 Task: Select street view around selected location Bryce Canyon National Park, Utah, United States and verify 4 surrounding locations
Action: Mouse moved to (226, 53)
Screenshot: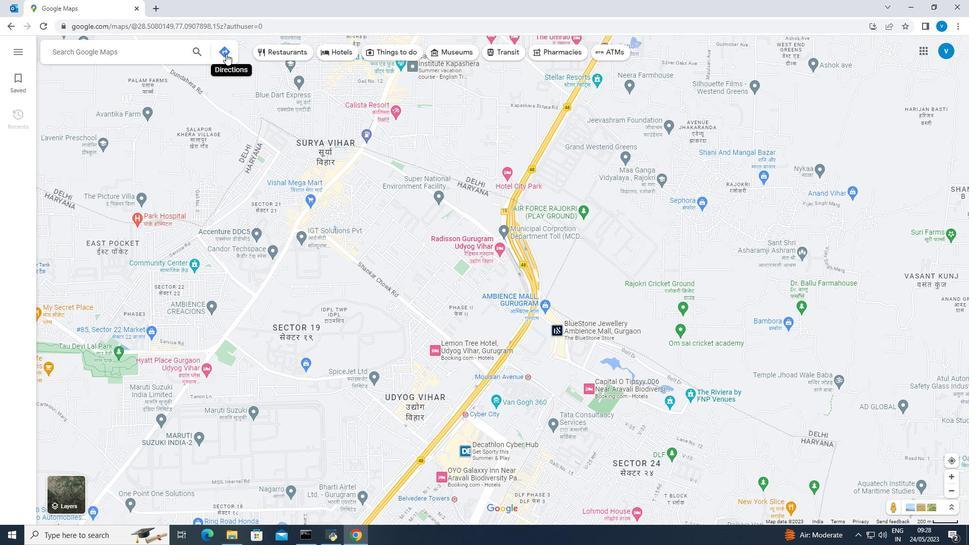 
Action: Mouse pressed left at (226, 53)
Screenshot: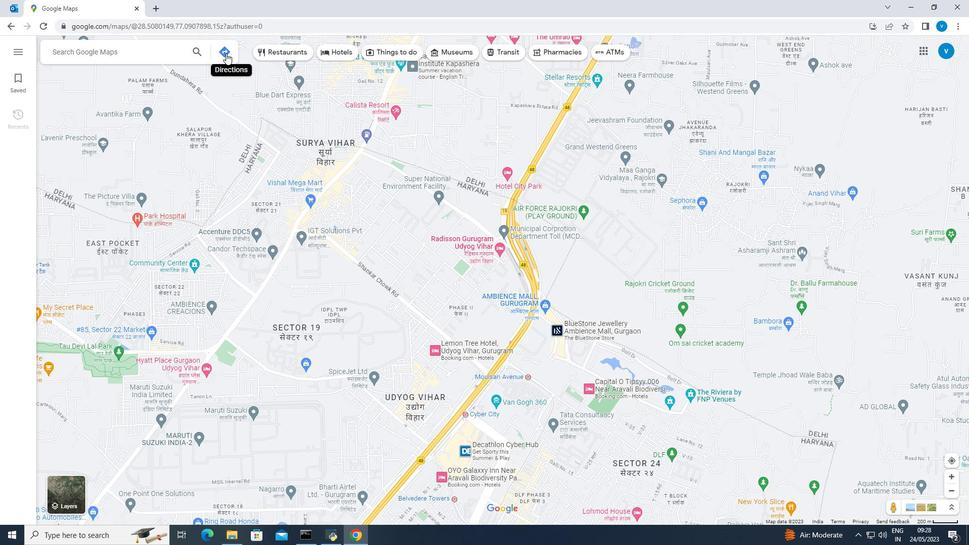 
Action: Mouse moved to (160, 75)
Screenshot: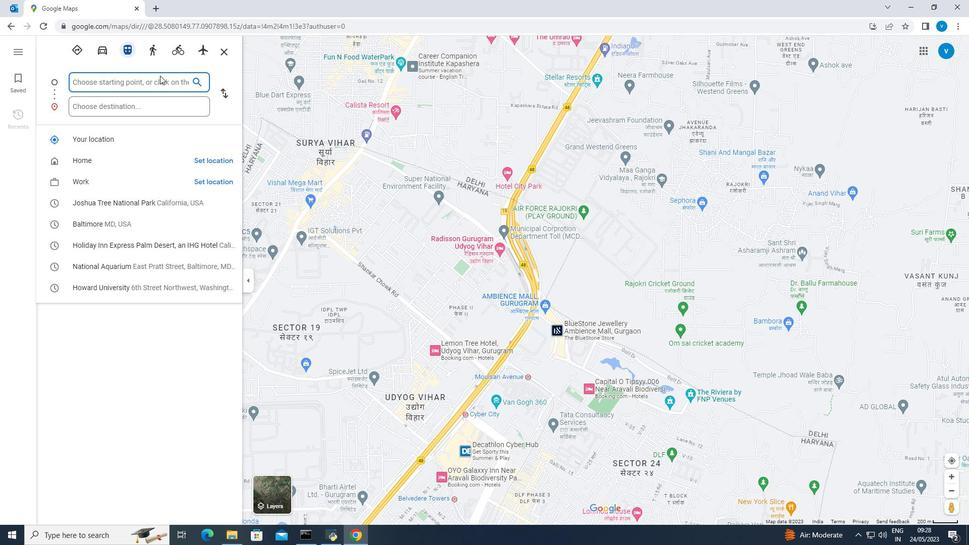 
Action: Mouse pressed left at (160, 75)
Screenshot: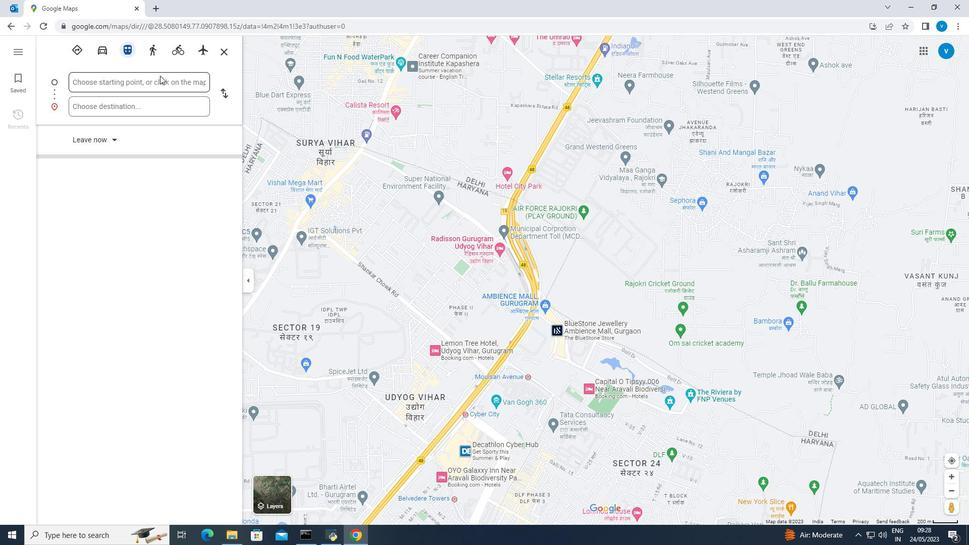 
Action: Key pressed <Key.shift><Key.shift><Key.shift><Key.shift><Key.shift><Key.shift><Key.shift>Bryce<Key.space><Key.shift><Key.shift><Key.shift><Key.shift><Key.shift>Canyon<Key.space><Key.shift><Key.shift><Key.shift><Key.shift><Key.shift>National<Key.space><Key.shift><Key.shift><Key.shift><Key.shift><Key.shift><Key.shift><Key.shift><Key.shift><Key.shift><Key.shift><Key.shift>Park
Screenshot: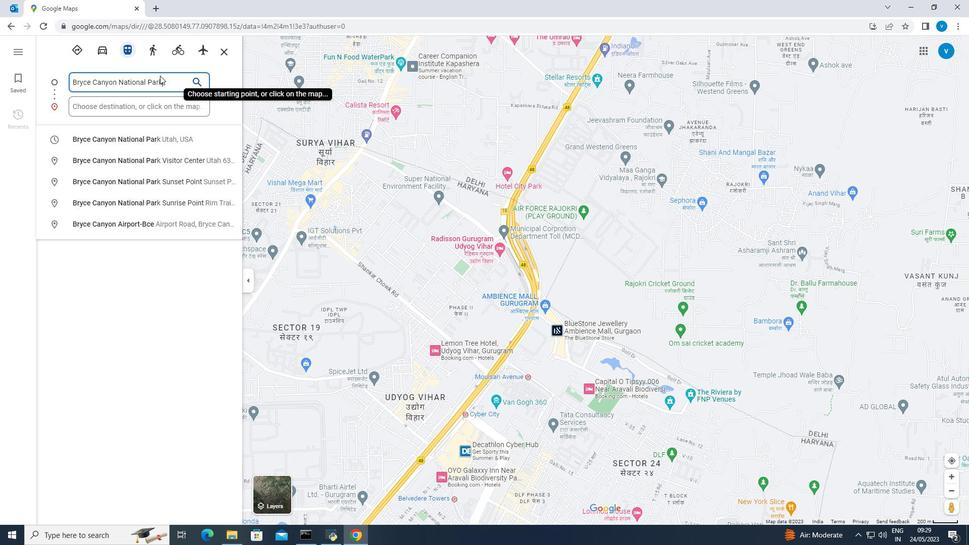 
Action: Mouse moved to (142, 137)
Screenshot: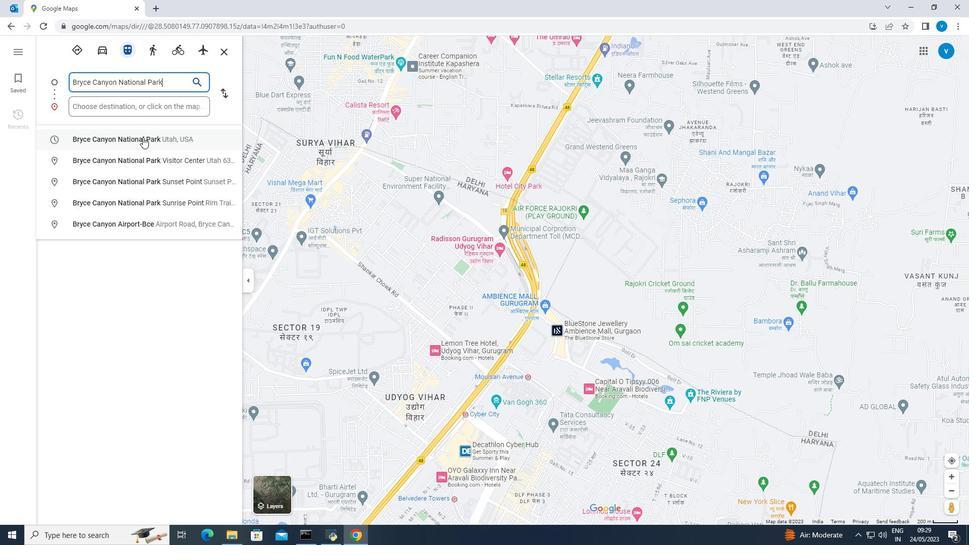 
Action: Mouse pressed left at (142, 137)
Screenshot: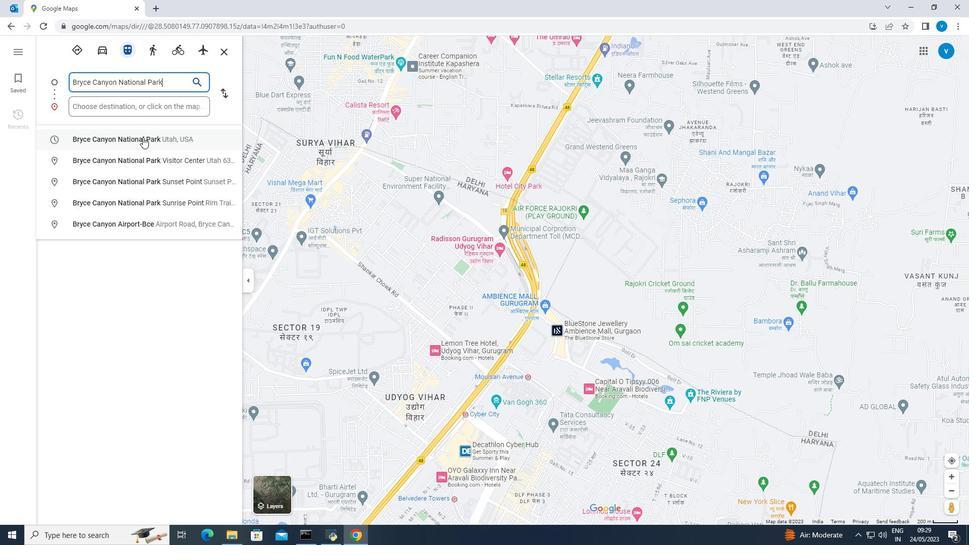 
Action: Mouse moved to (367, 254)
Screenshot: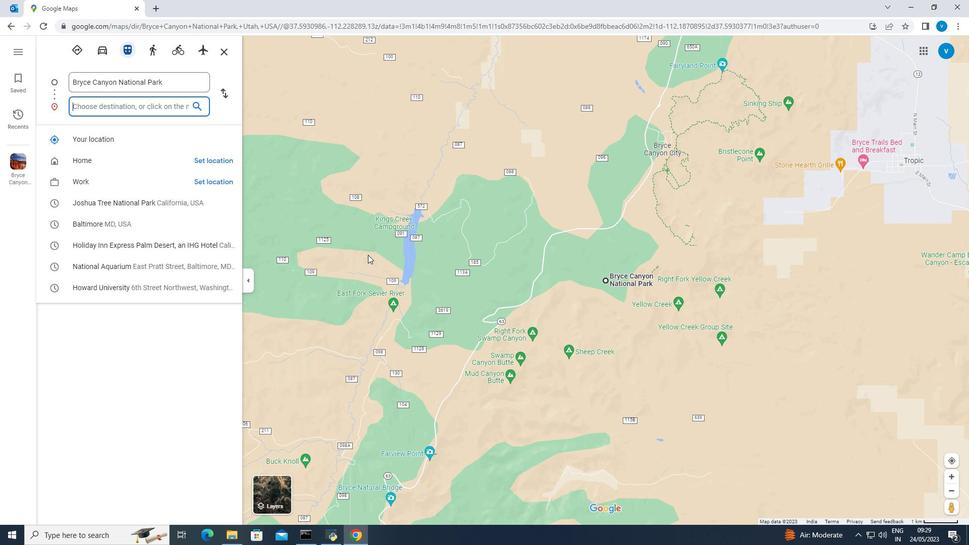 
Action: Mouse scrolled (367, 255) with delta (0, 0)
Screenshot: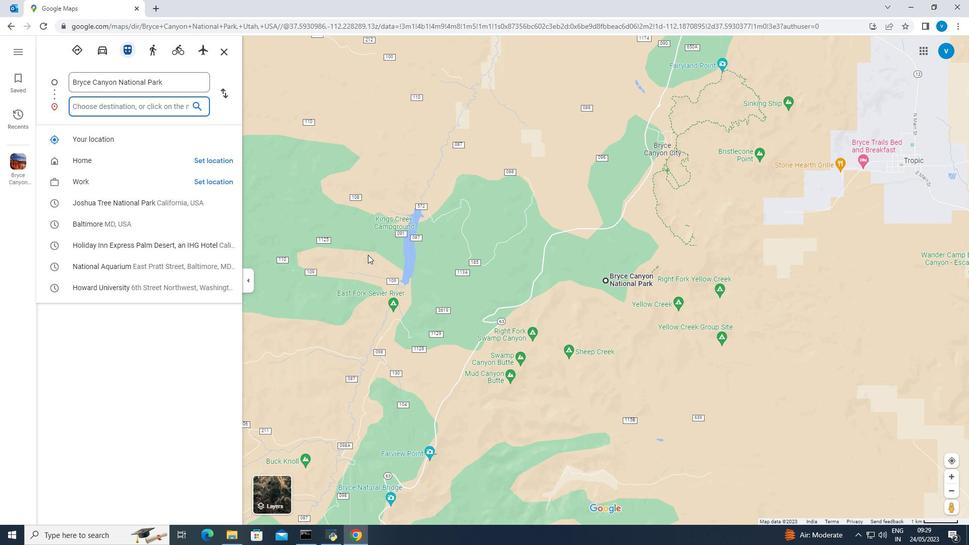 
Action: Mouse scrolled (367, 255) with delta (0, 0)
Screenshot: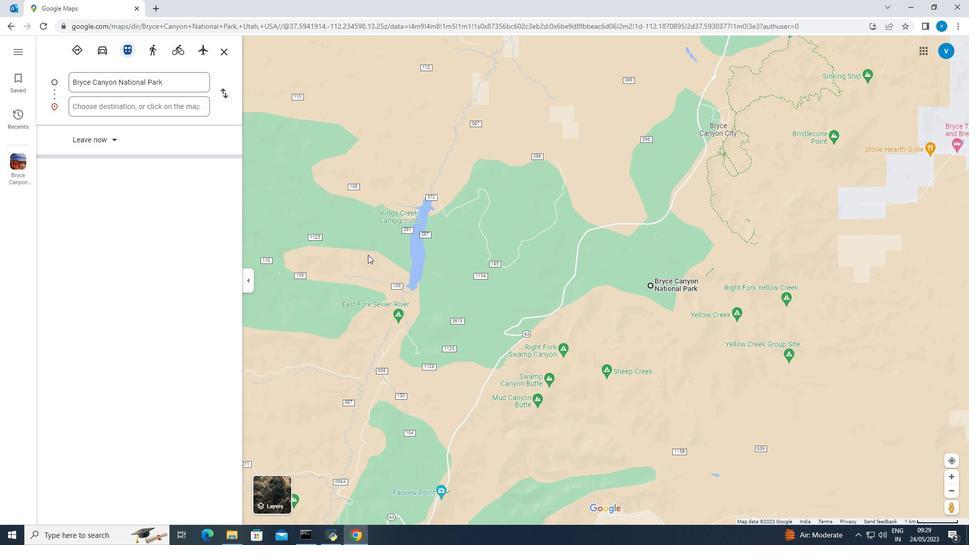 
Action: Mouse scrolled (367, 255) with delta (0, 0)
Screenshot: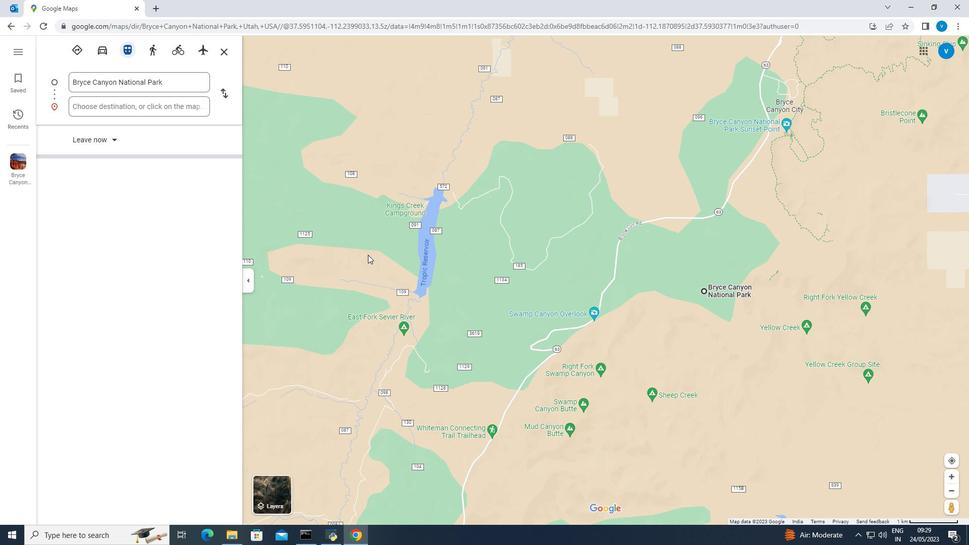 
Action: Mouse moved to (520, 299)
Screenshot: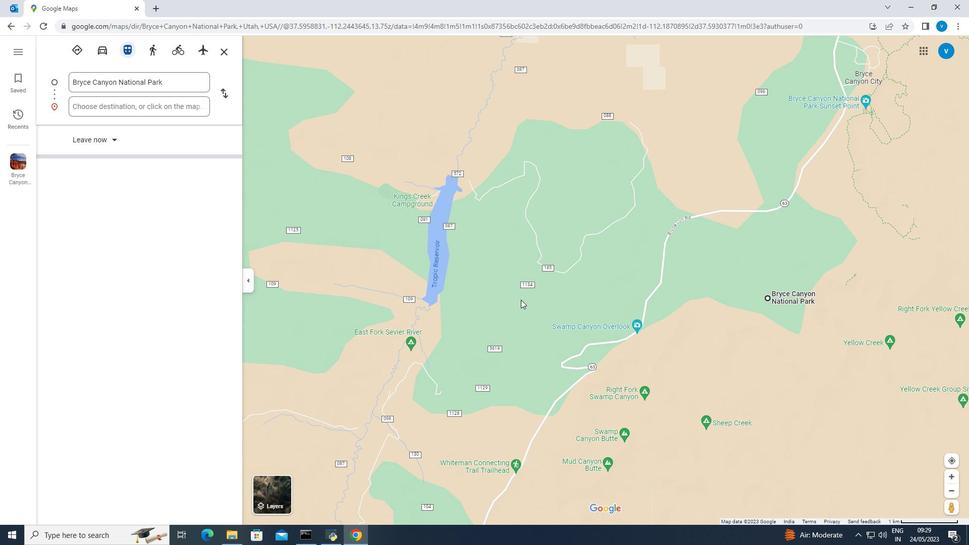 
Action: Mouse scrolled (520, 300) with delta (0, 0)
Screenshot: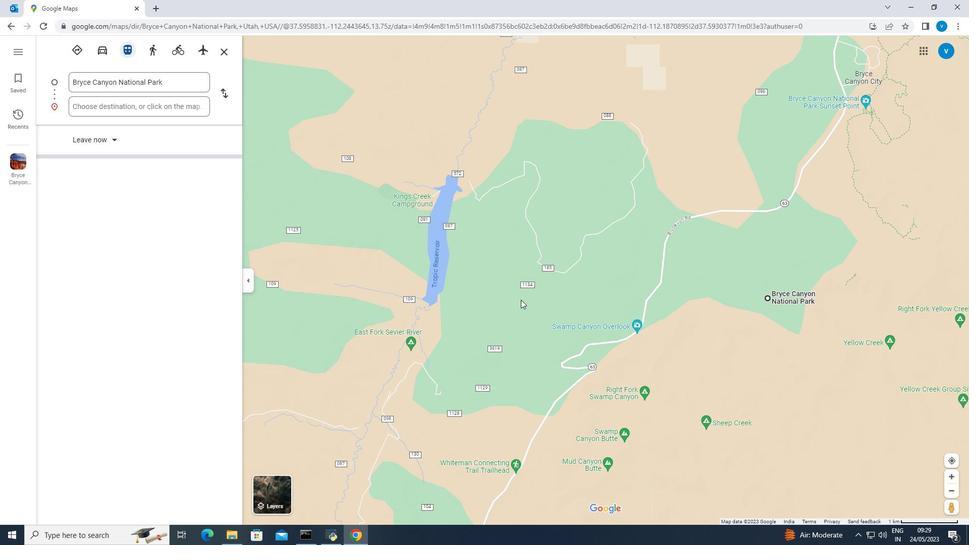 
Action: Mouse moved to (619, 331)
Screenshot: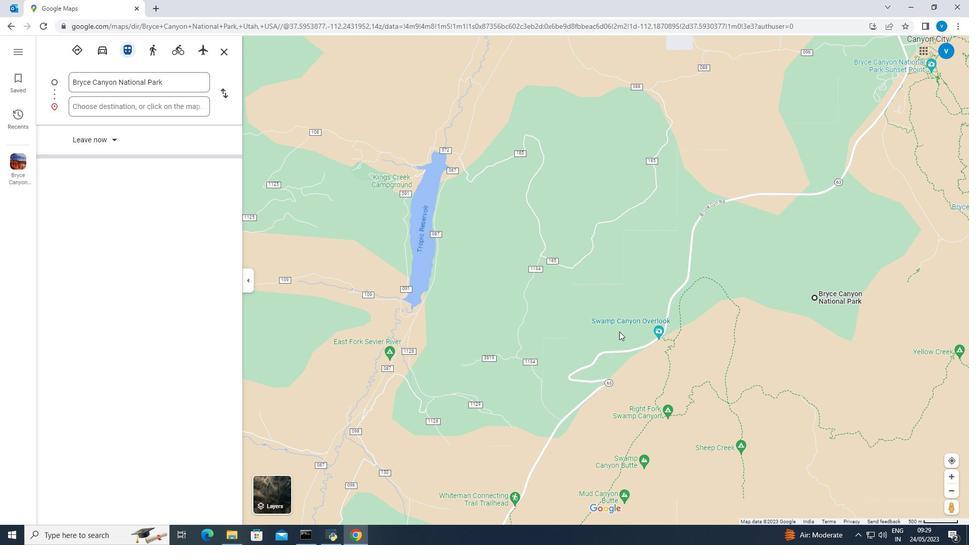 
Action: Mouse scrolled (619, 332) with delta (0, 0)
Screenshot: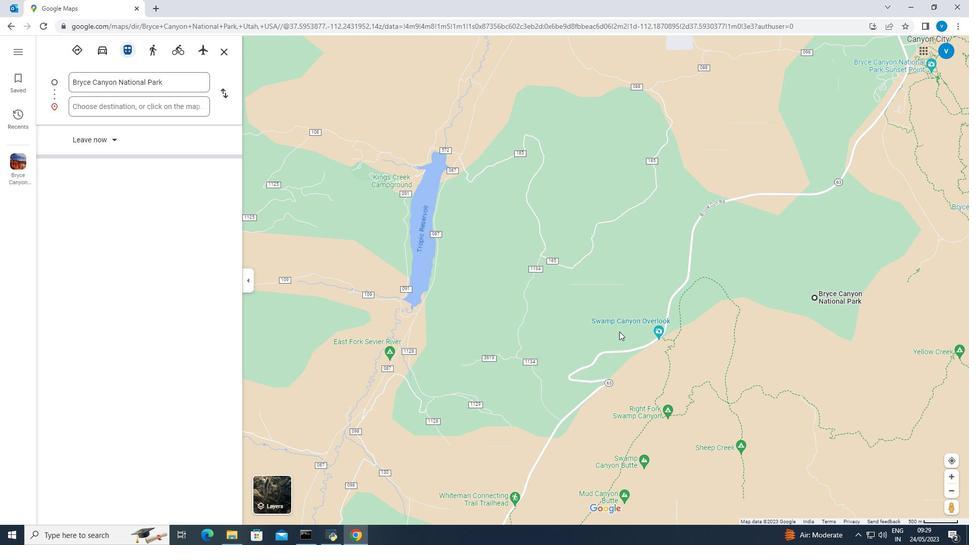 
Action: Mouse moved to (850, 265)
Screenshot: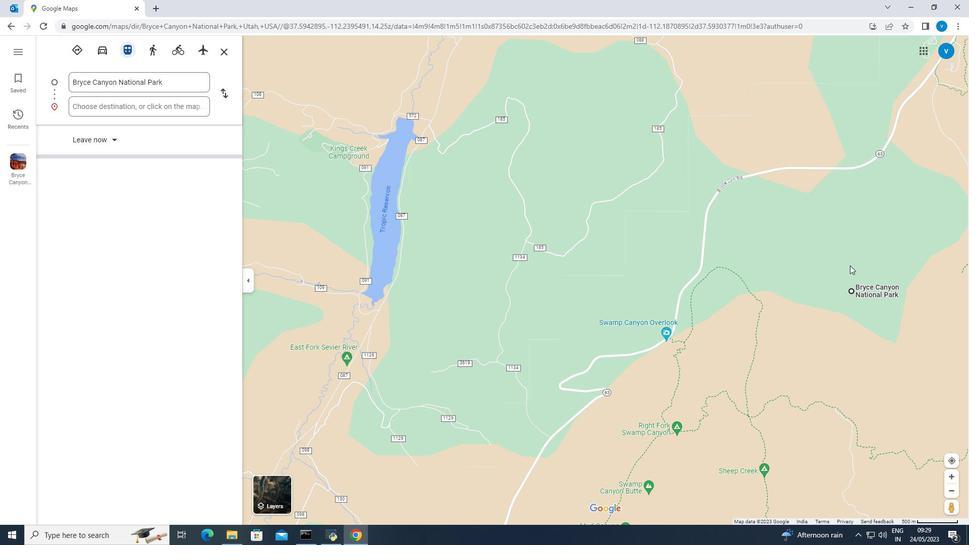 
Action: Mouse scrolled (850, 266) with delta (0, 0)
Screenshot: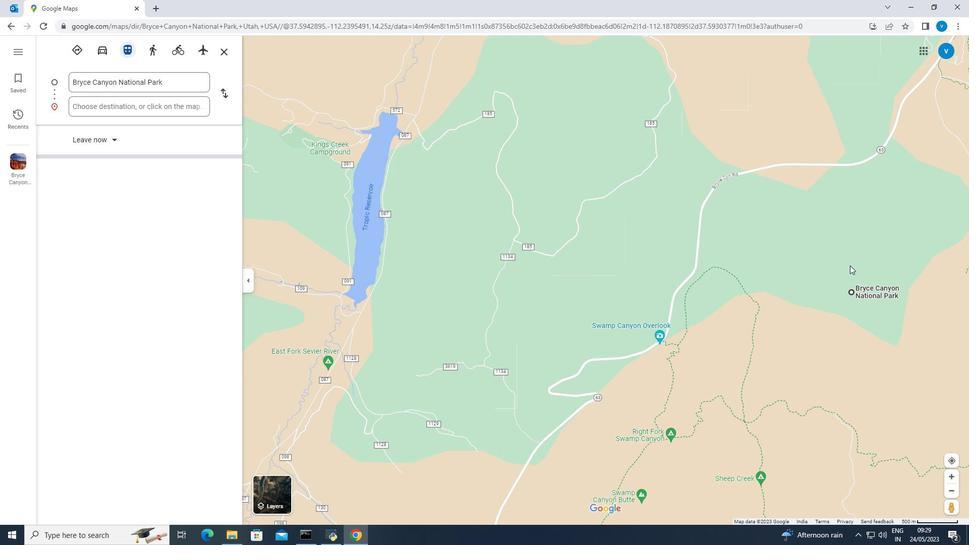 
Action: Mouse scrolled (850, 266) with delta (0, 0)
Screenshot: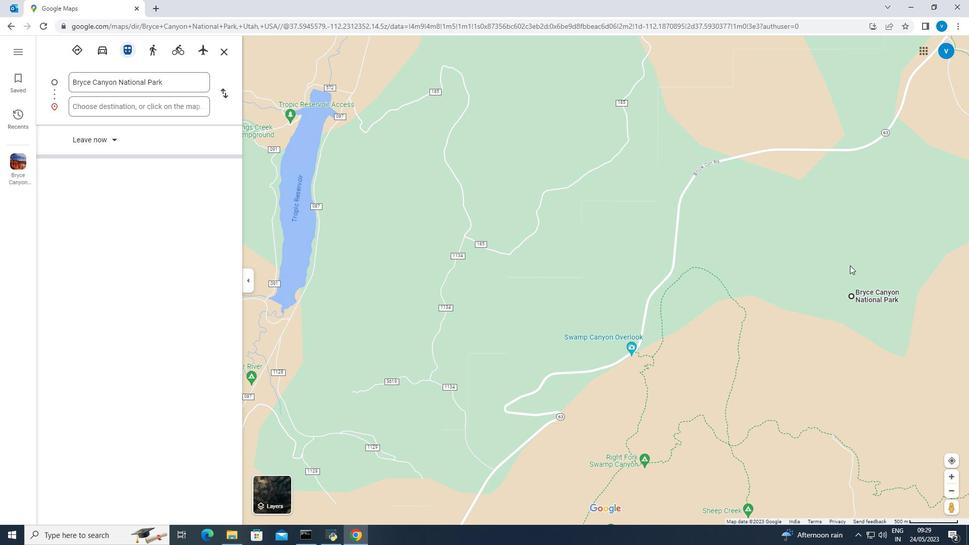 
Action: Mouse scrolled (850, 265) with delta (0, 0)
Screenshot: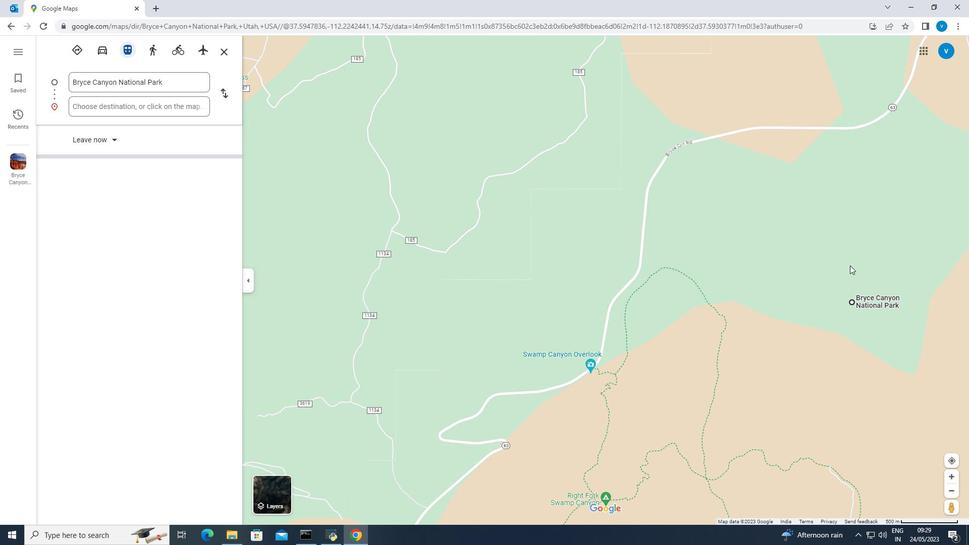 
Action: Mouse scrolled (850, 265) with delta (0, 0)
Screenshot: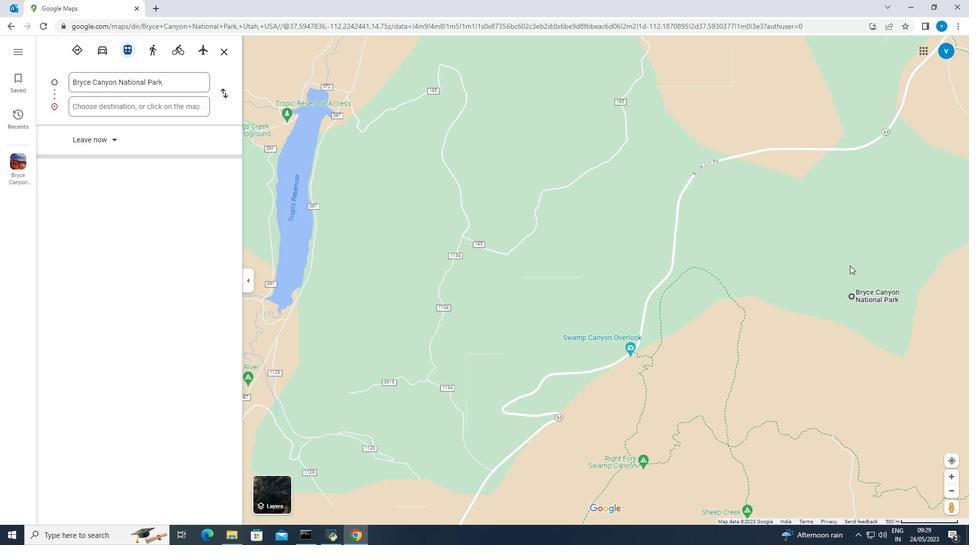 
Action: Mouse scrolled (850, 265) with delta (0, 0)
Screenshot: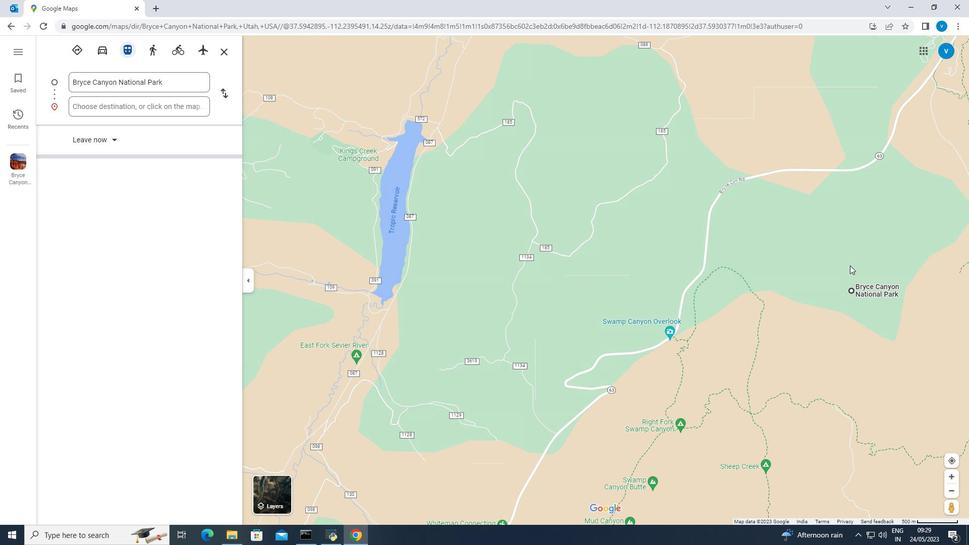 
Action: Mouse scrolled (850, 265) with delta (0, 0)
Screenshot: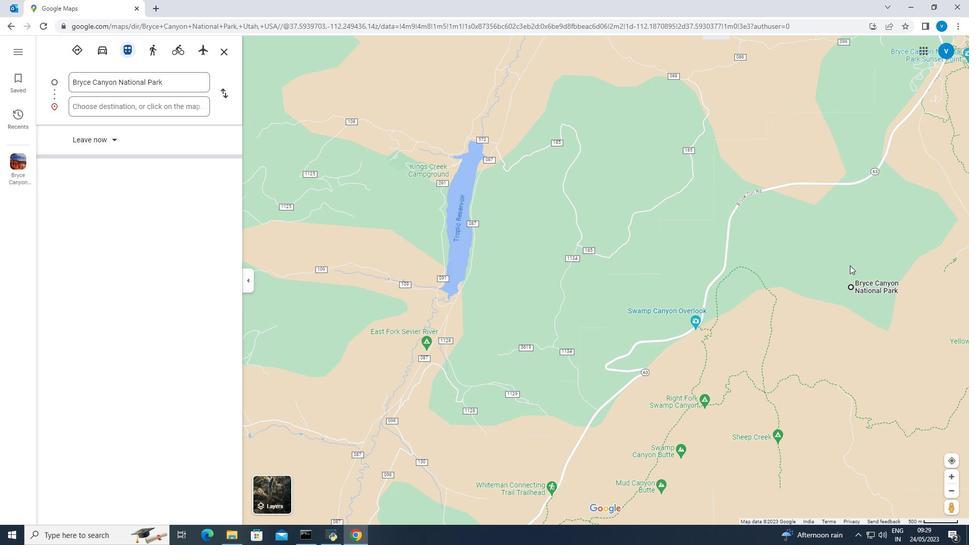 
Action: Mouse scrolled (850, 265) with delta (0, 0)
Screenshot: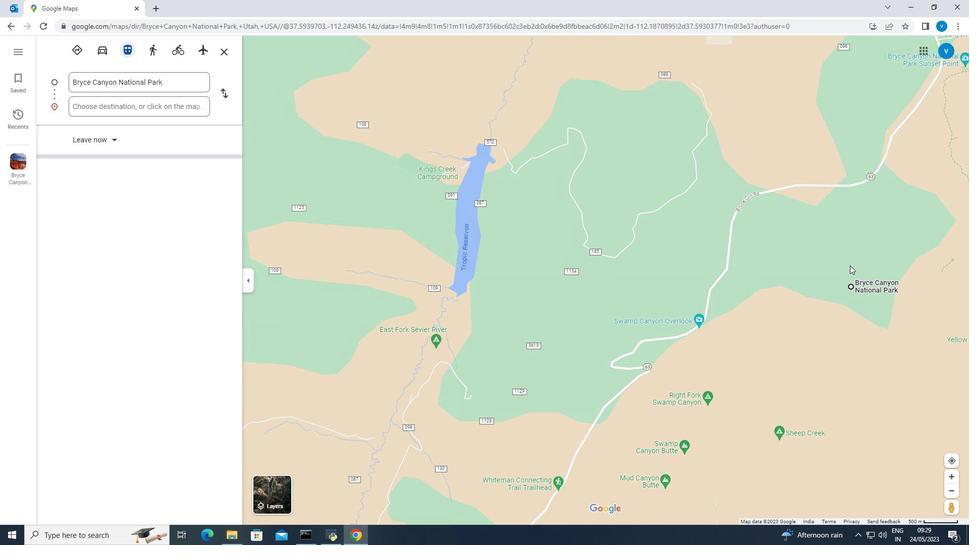 
Action: Mouse scrolled (850, 265) with delta (0, 0)
Screenshot: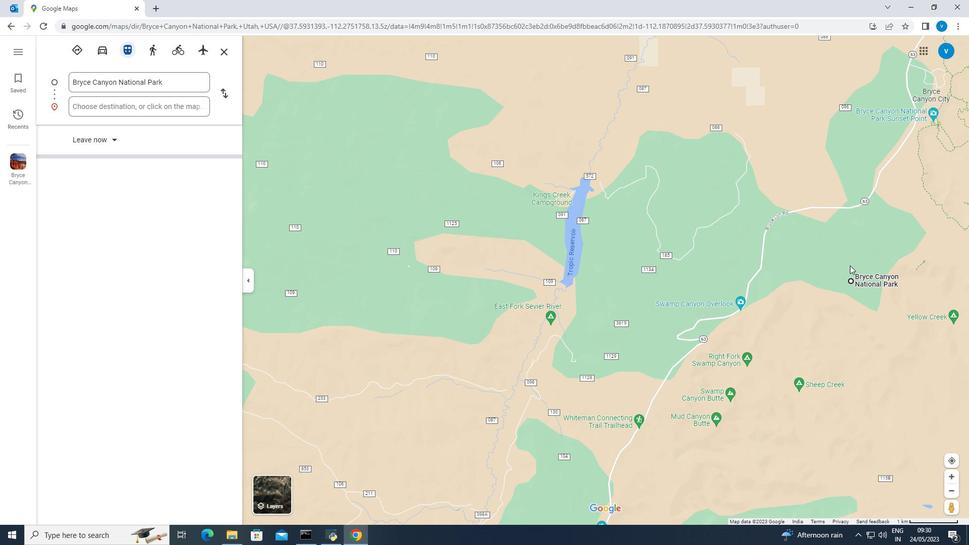 
Action: Mouse scrolled (850, 265) with delta (0, 0)
Screenshot: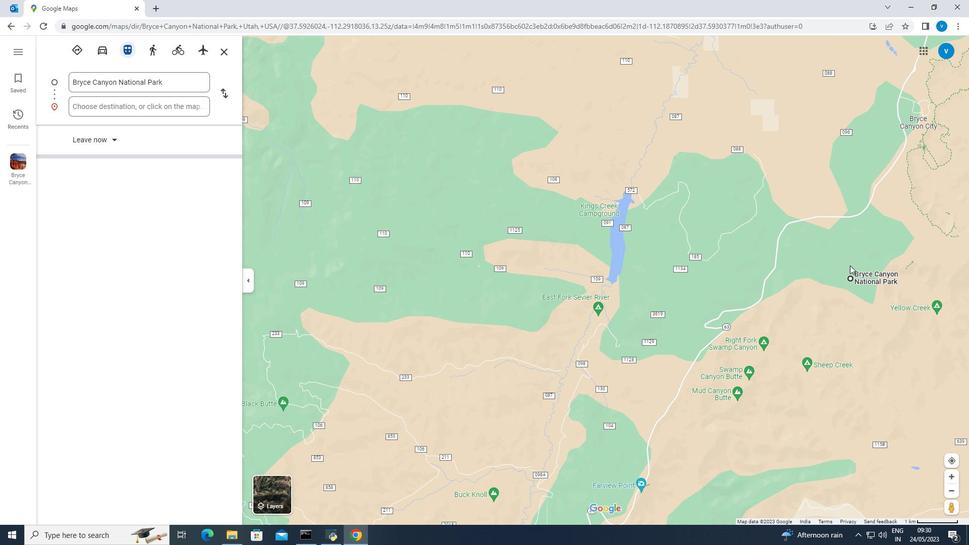 
Action: Mouse moved to (893, 403)
Screenshot: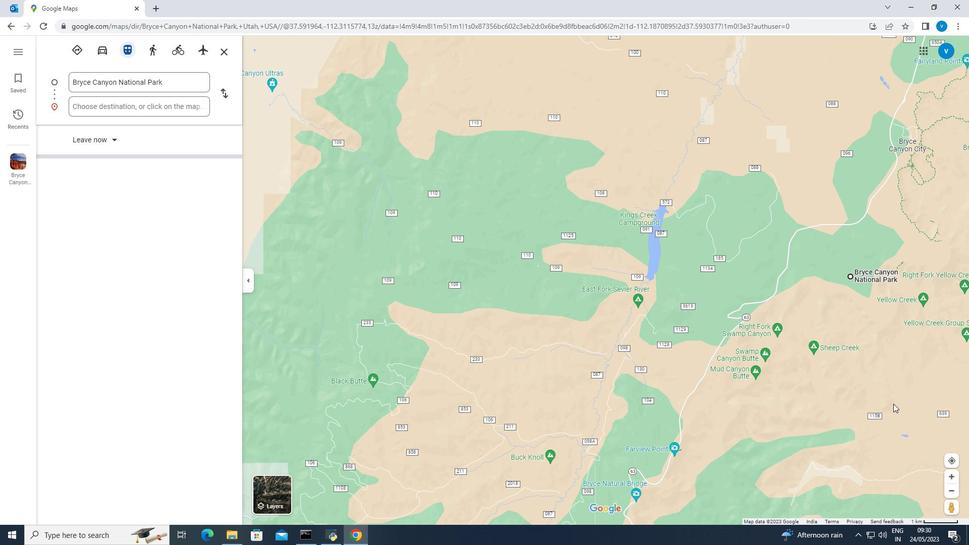 
Action: Mouse scrolled (893, 403) with delta (0, 0)
Screenshot: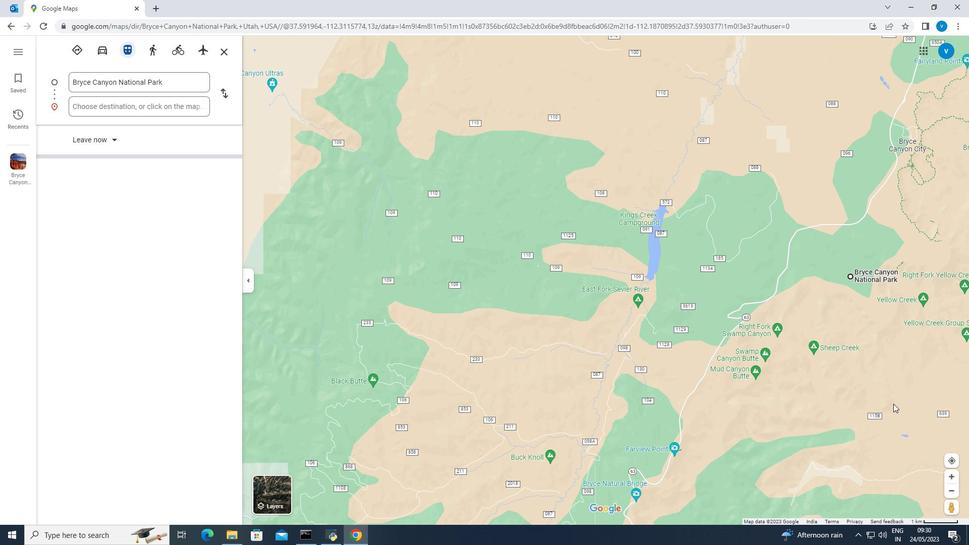 
Action: Mouse moved to (896, 400)
Screenshot: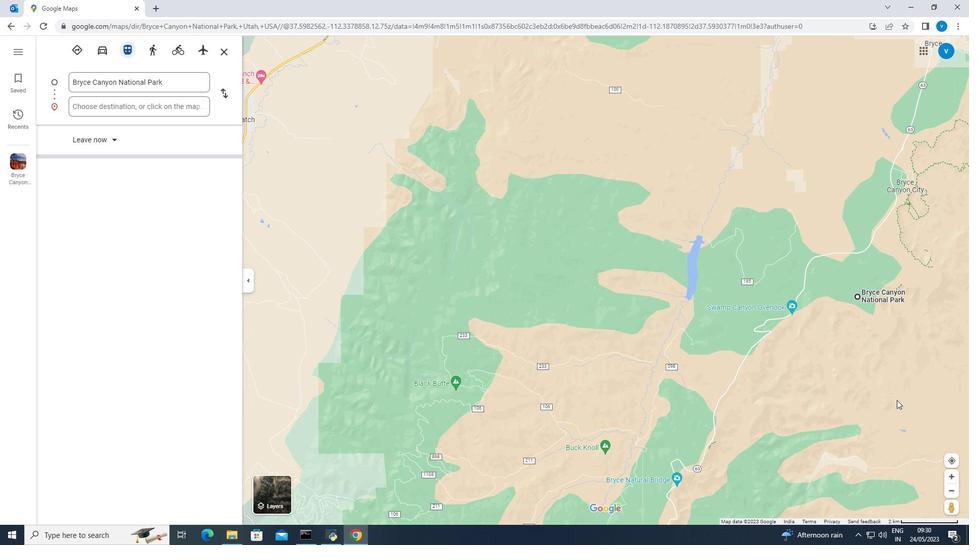 
Action: Mouse scrolled (896, 399) with delta (0, 0)
Screenshot: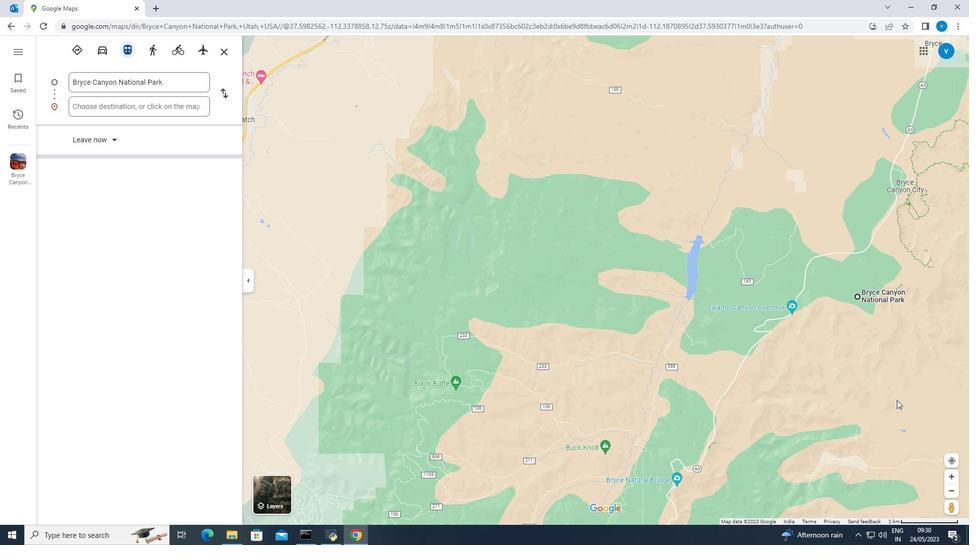 
Action: Mouse moved to (344, 347)
Screenshot: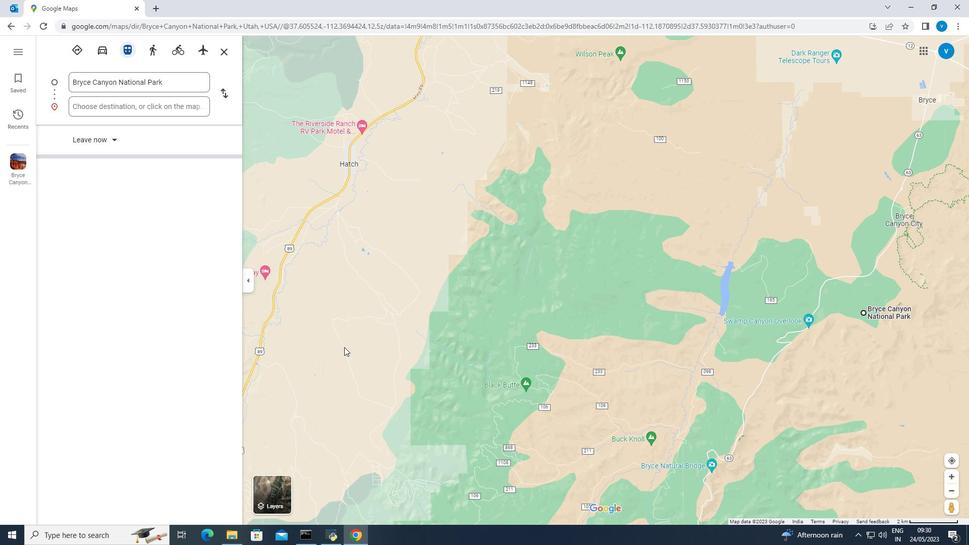 
Action: Mouse pressed left at (344, 347)
Screenshot: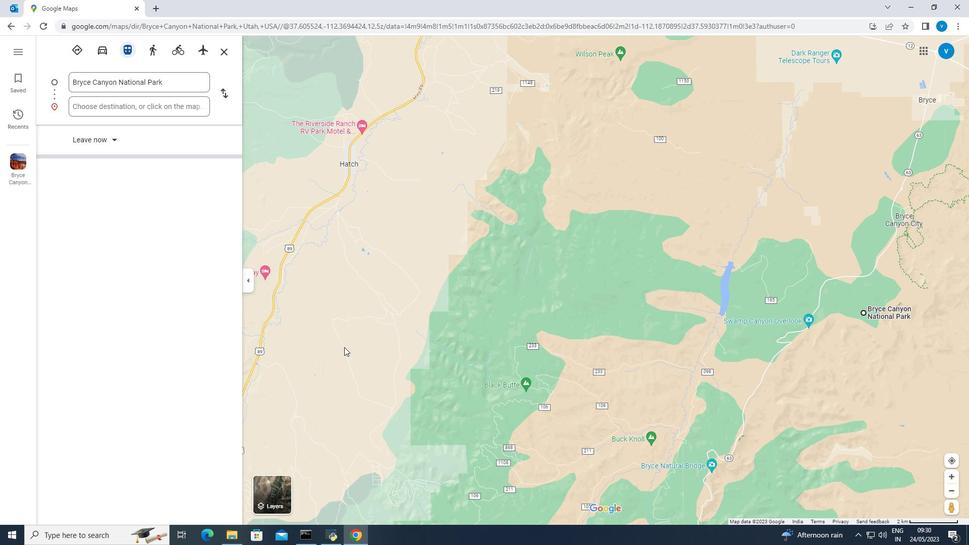 
Action: Mouse moved to (341, 339)
Screenshot: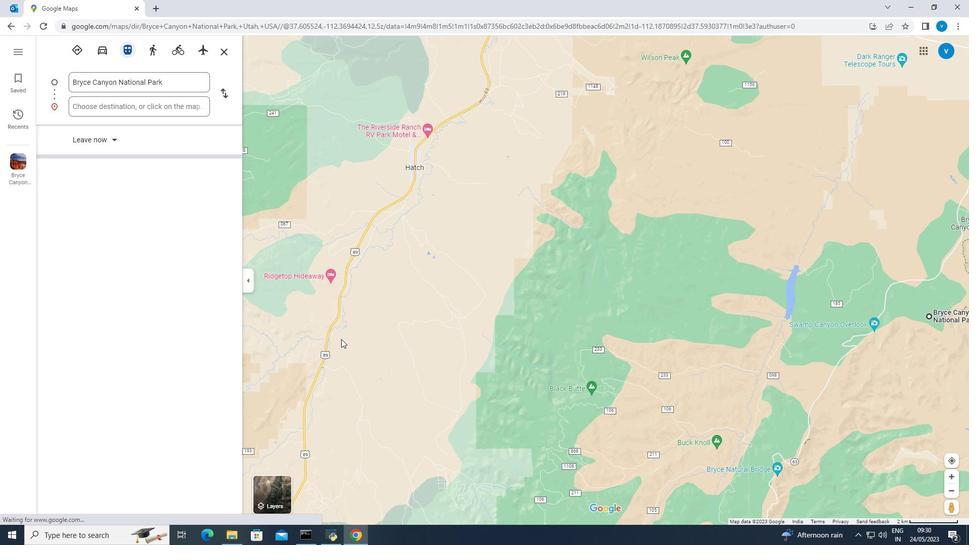 
Action: Mouse pressed left at (341, 339)
Screenshot: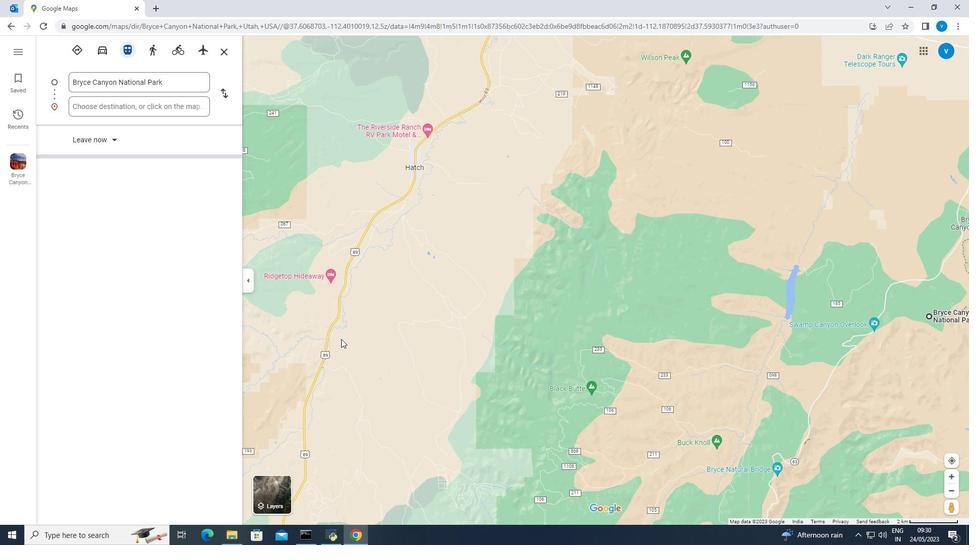 
Action: Mouse moved to (409, 271)
Screenshot: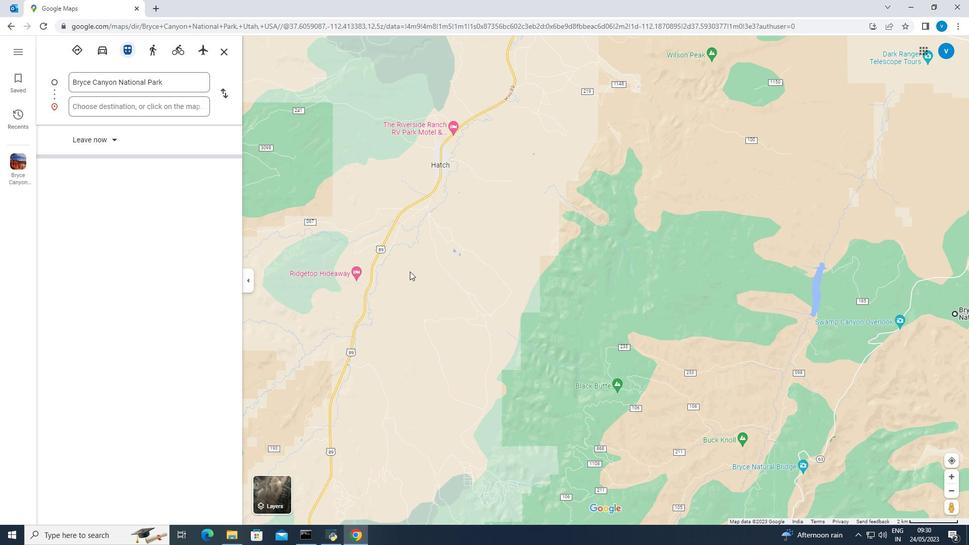 
Action: Mouse pressed left at (409, 271)
Screenshot: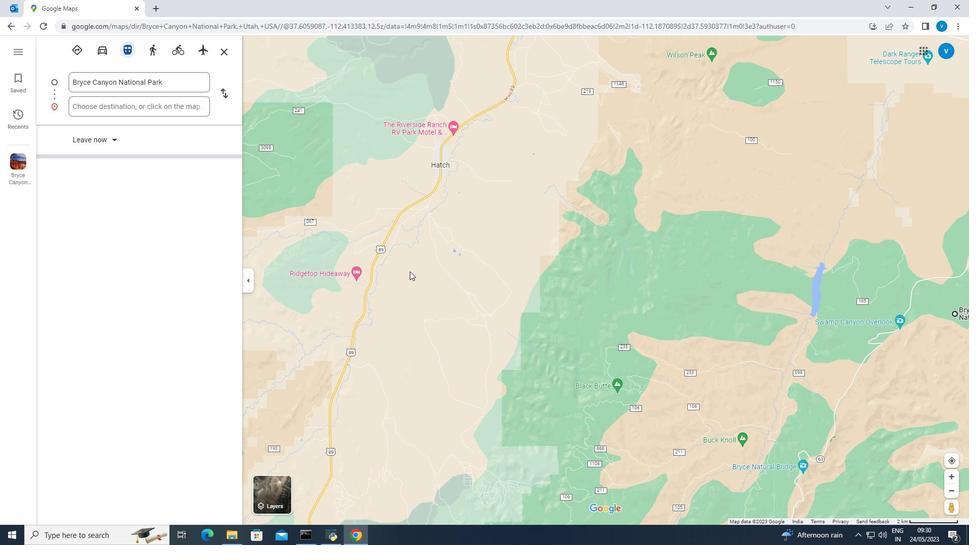 
Action: Mouse moved to (563, 236)
Screenshot: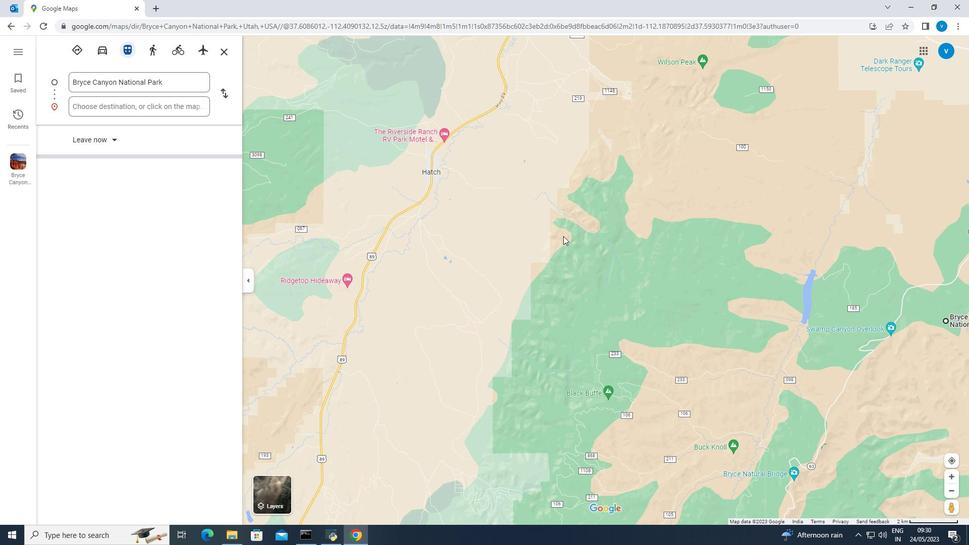 
Action: Mouse pressed left at (563, 236)
Screenshot: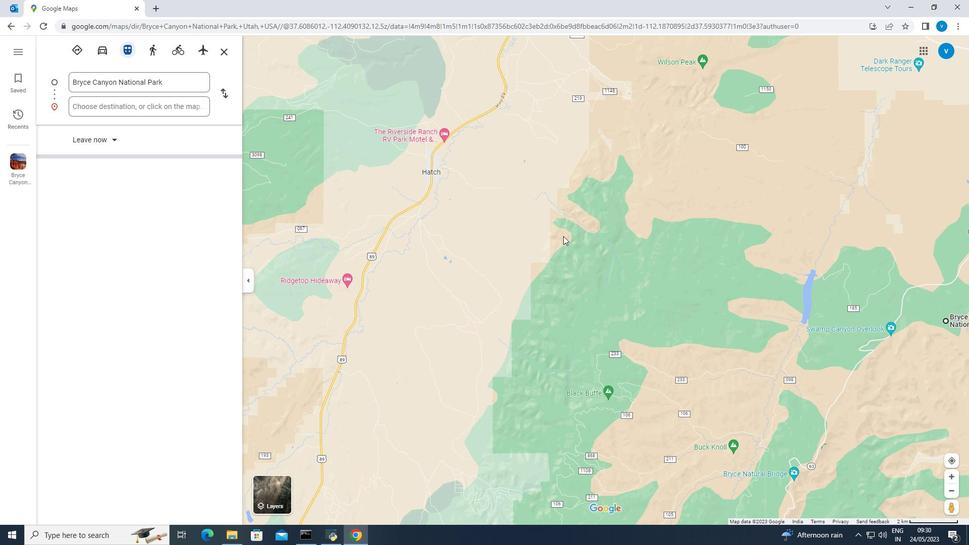 
Action: Mouse moved to (948, 509)
Screenshot: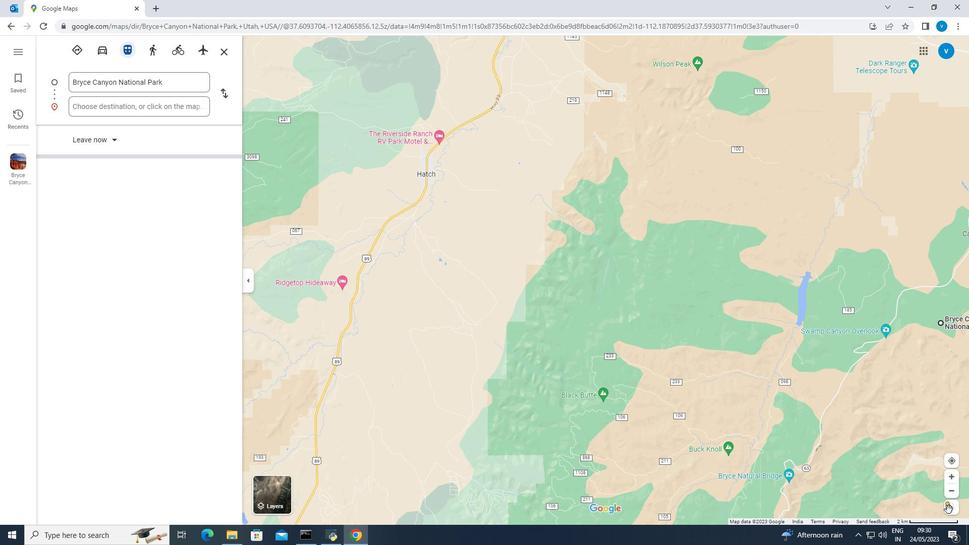 
Action: Mouse pressed left at (948, 509)
Screenshot: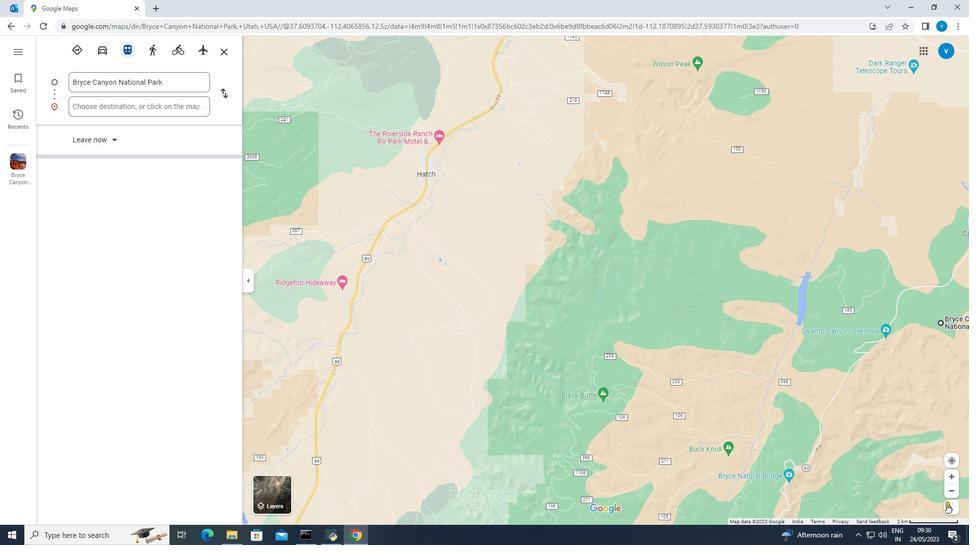 
Action: Mouse moved to (798, 368)
Screenshot: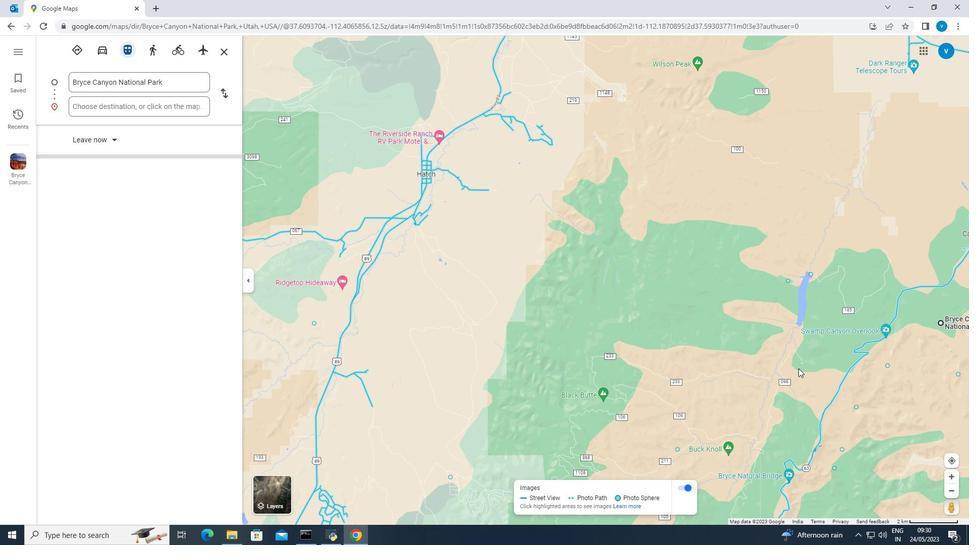 
Action: Mouse pressed left at (798, 368)
Screenshot: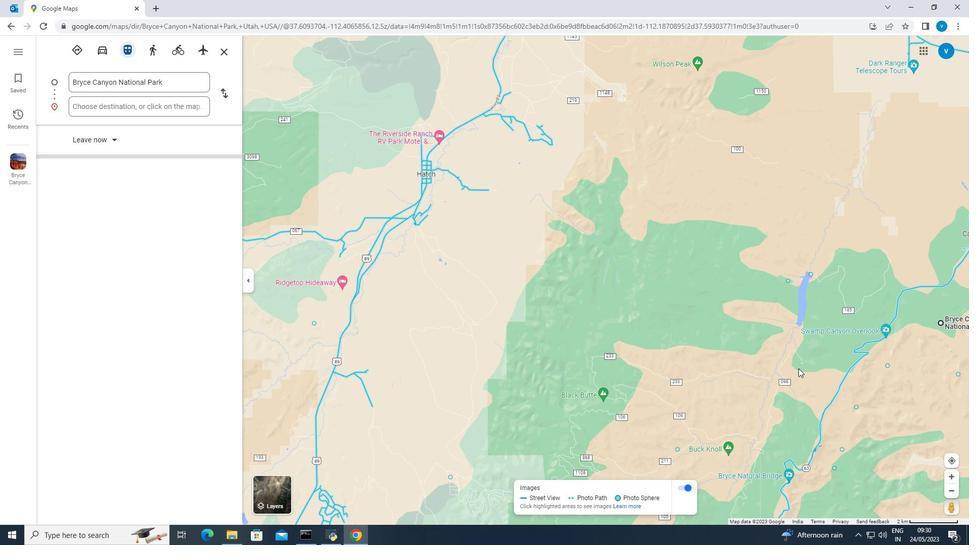 
Action: Mouse moved to (855, 366)
Screenshot: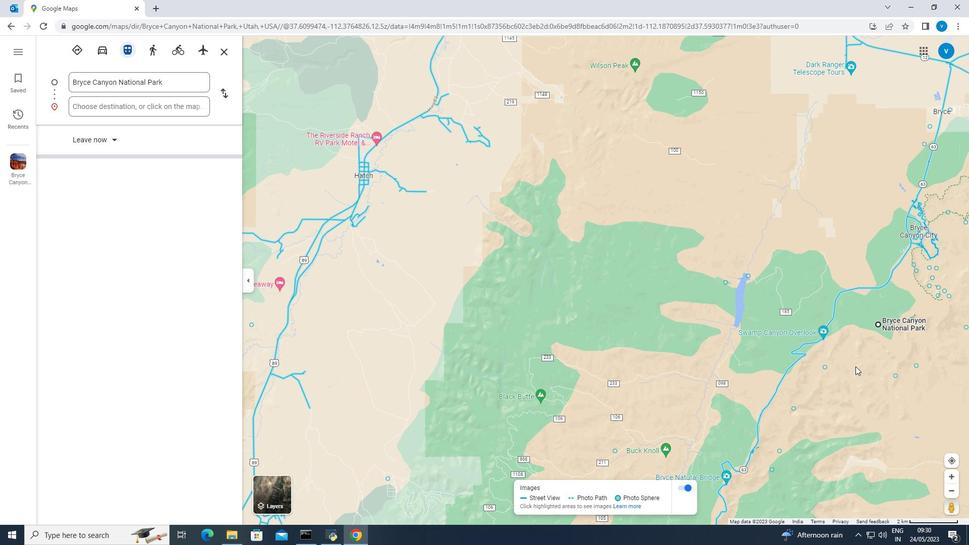 
Action: Mouse pressed left at (855, 366)
Screenshot: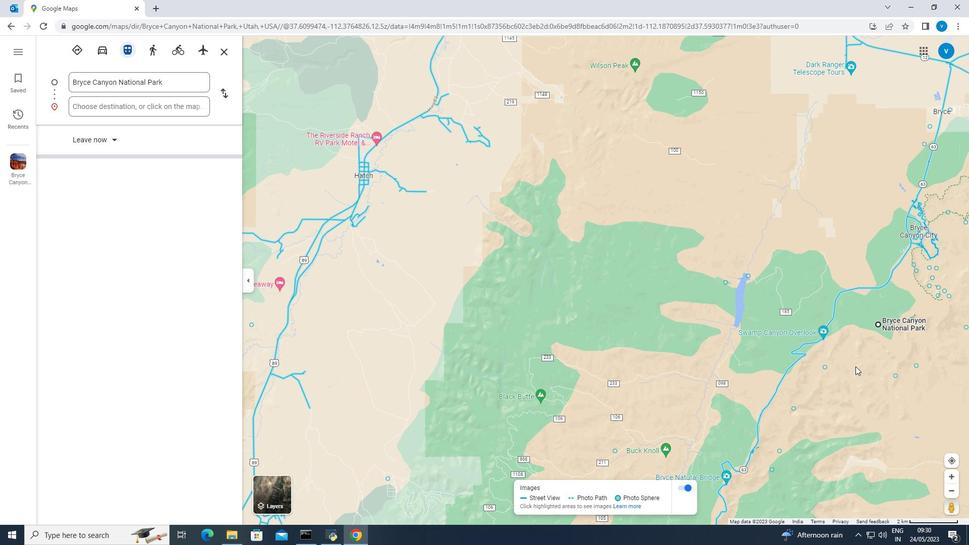 
Action: Mouse moved to (775, 338)
Screenshot: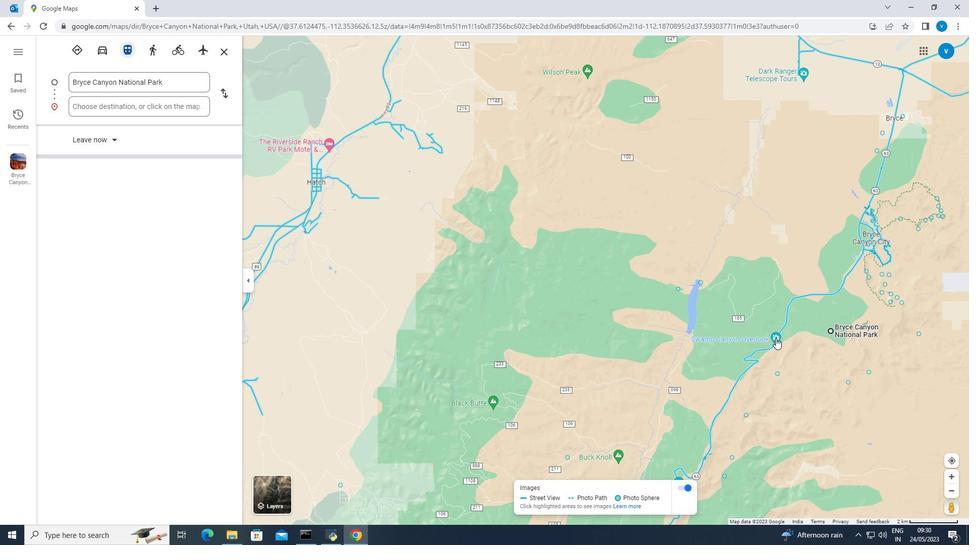 
Action: Mouse pressed left at (775, 338)
Screenshot: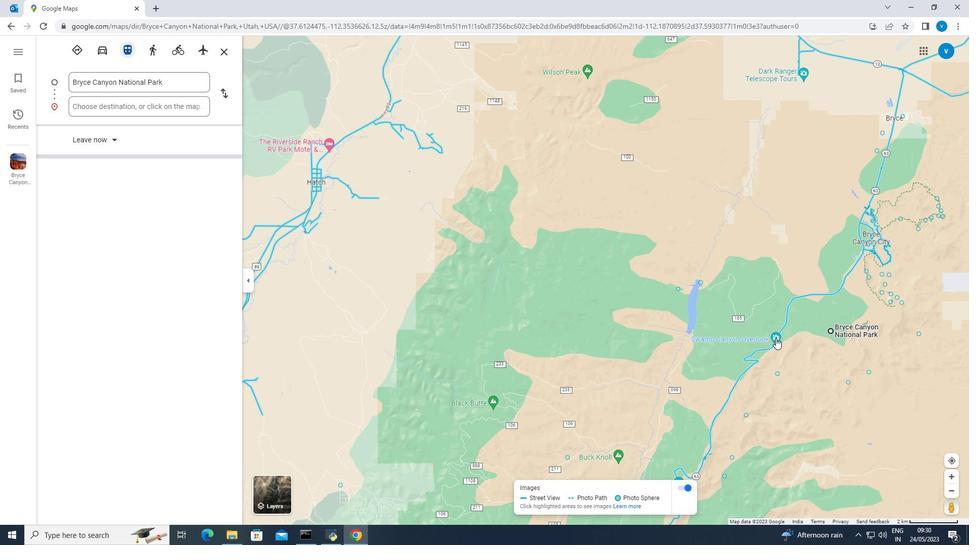 
Action: Mouse pressed left at (775, 338)
Screenshot: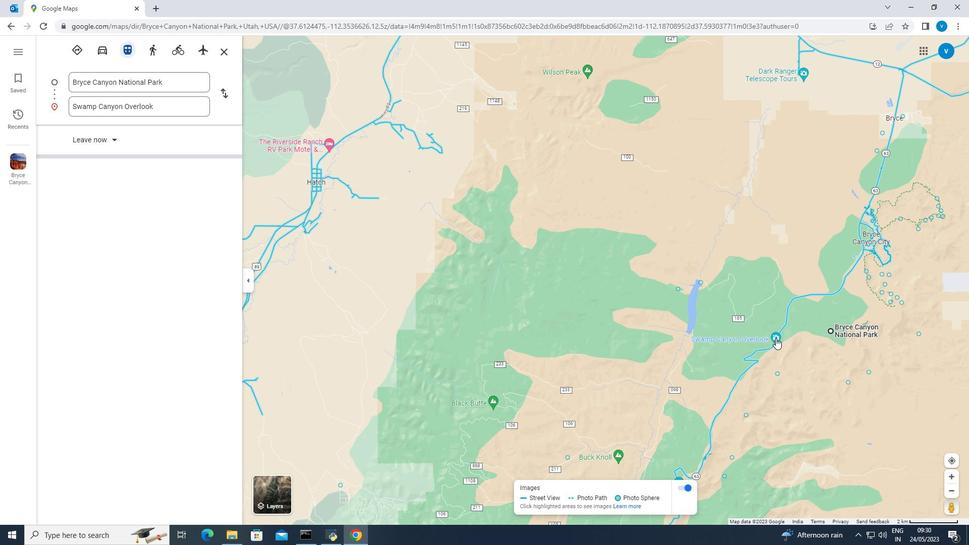
Action: Mouse moved to (230, 422)
Screenshot: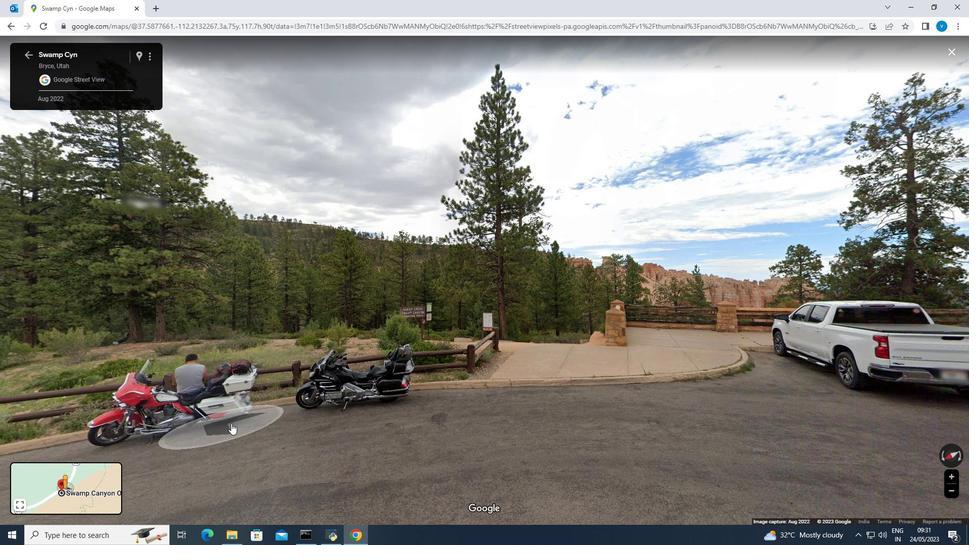 
Action: Mouse pressed left at (230, 422)
Screenshot: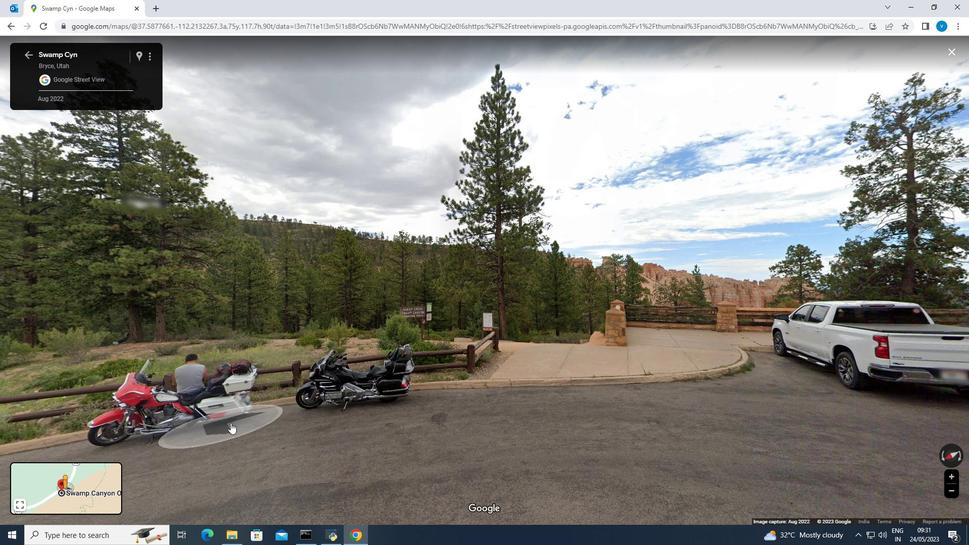 
Action: Mouse moved to (262, 411)
Screenshot: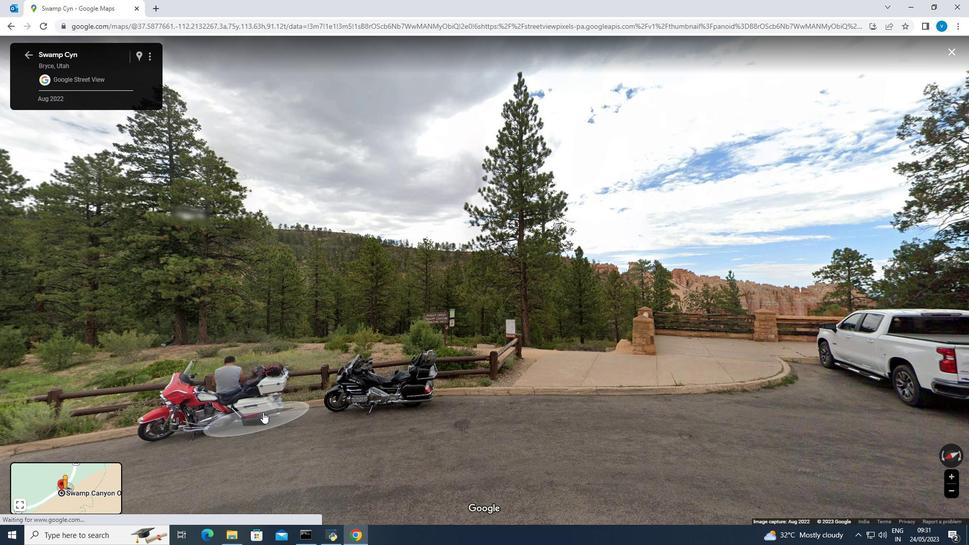 
Action: Mouse pressed left at (262, 411)
Screenshot: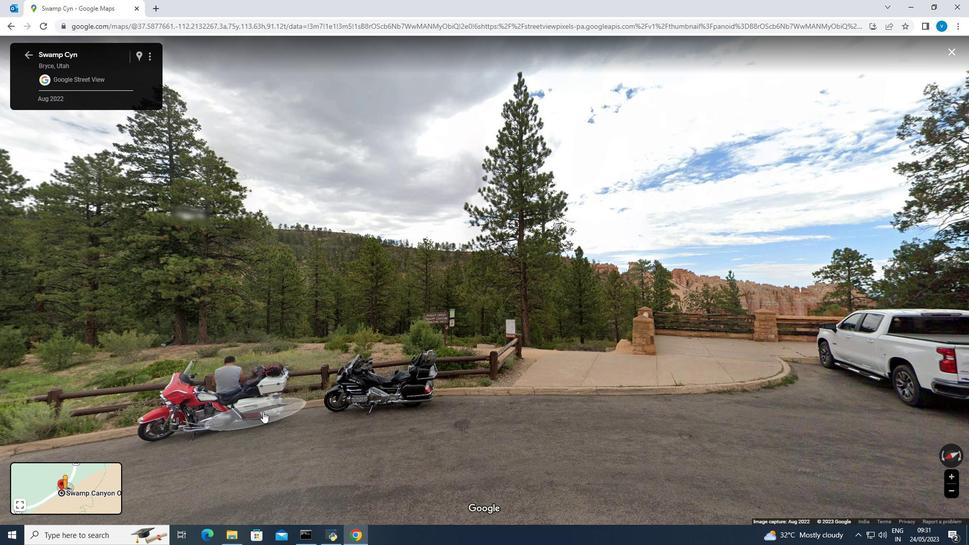 
Action: Mouse pressed left at (262, 411)
Screenshot: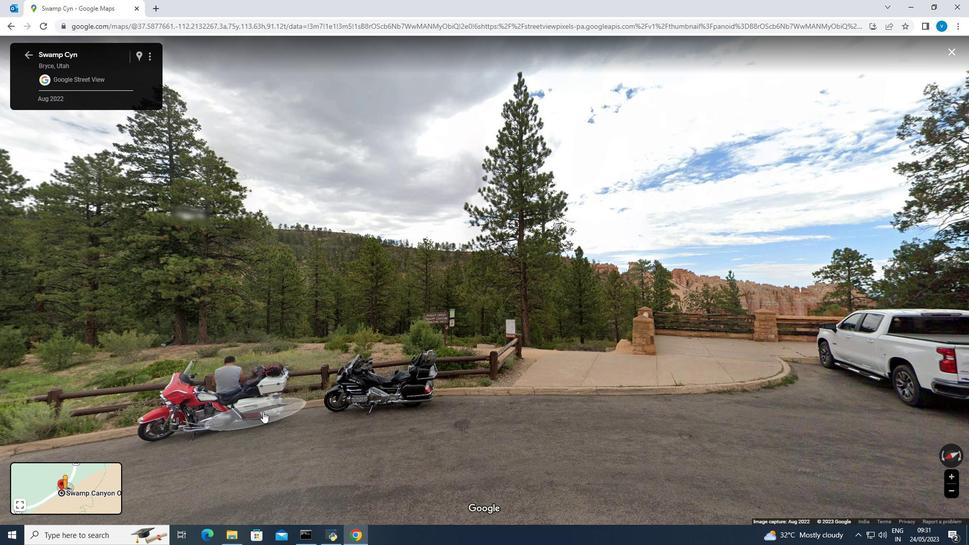 
Action: Mouse moved to (250, 390)
Screenshot: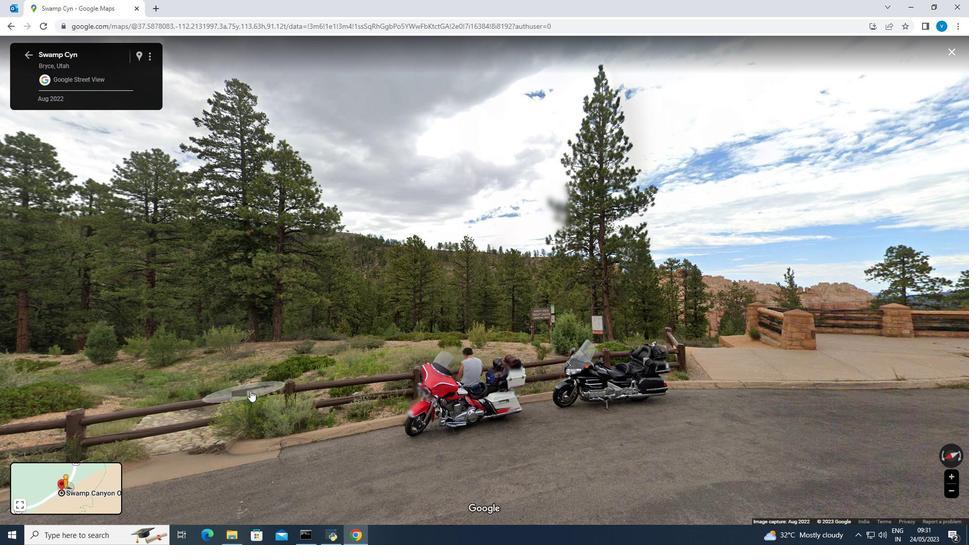 
Action: Mouse pressed left at (250, 390)
Screenshot: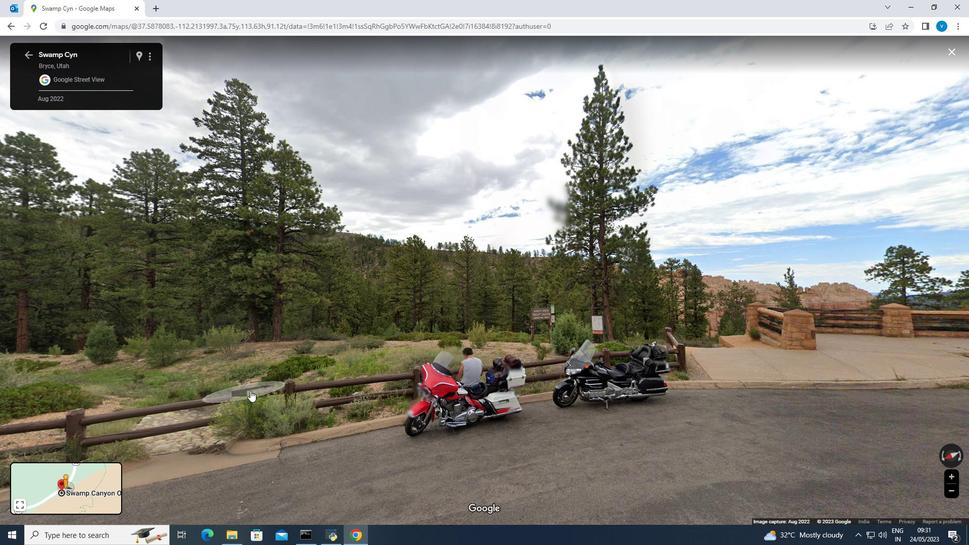 
Action: Mouse pressed left at (250, 390)
Screenshot: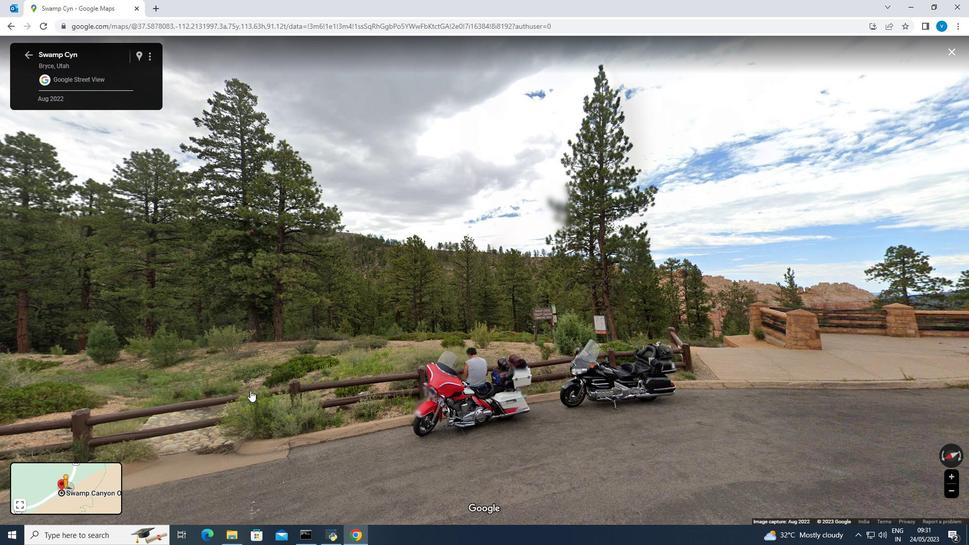 
Action: Mouse moved to (346, 384)
Screenshot: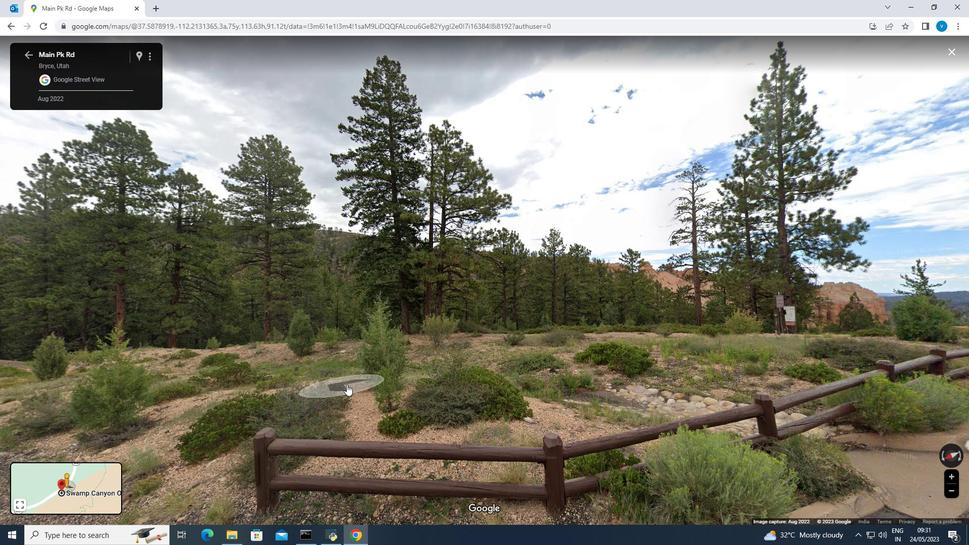 
Action: Mouse pressed left at (346, 384)
Screenshot: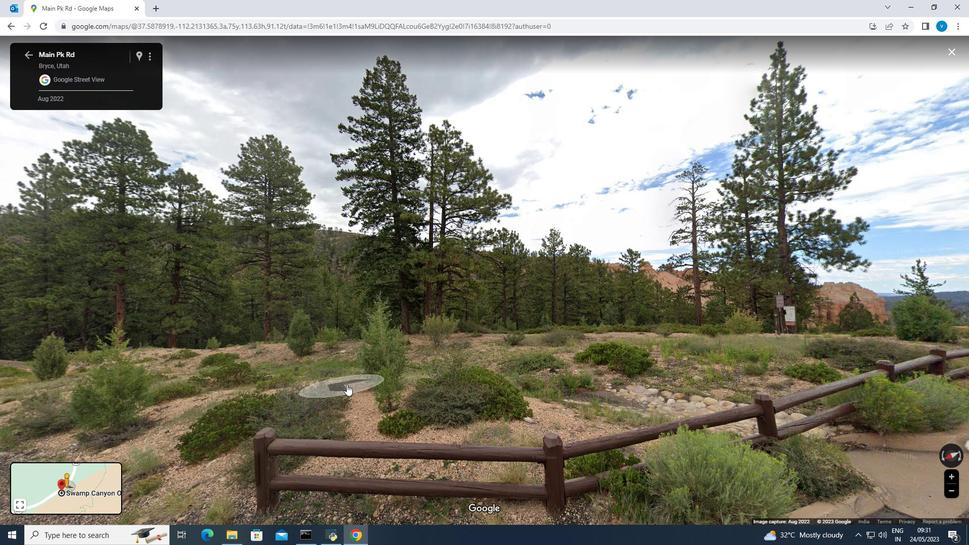 
Action: Mouse moved to (417, 373)
Screenshot: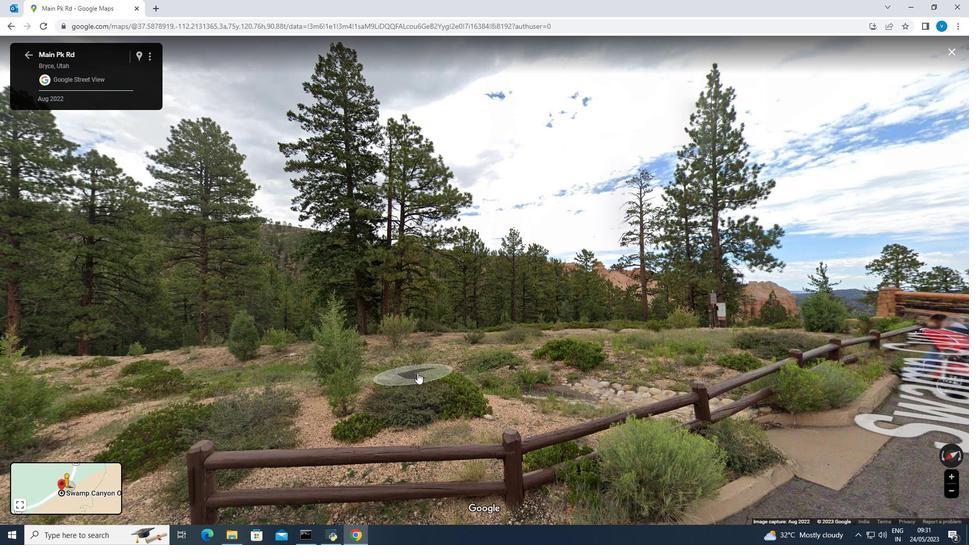 
Action: Mouse pressed left at (417, 373)
Screenshot: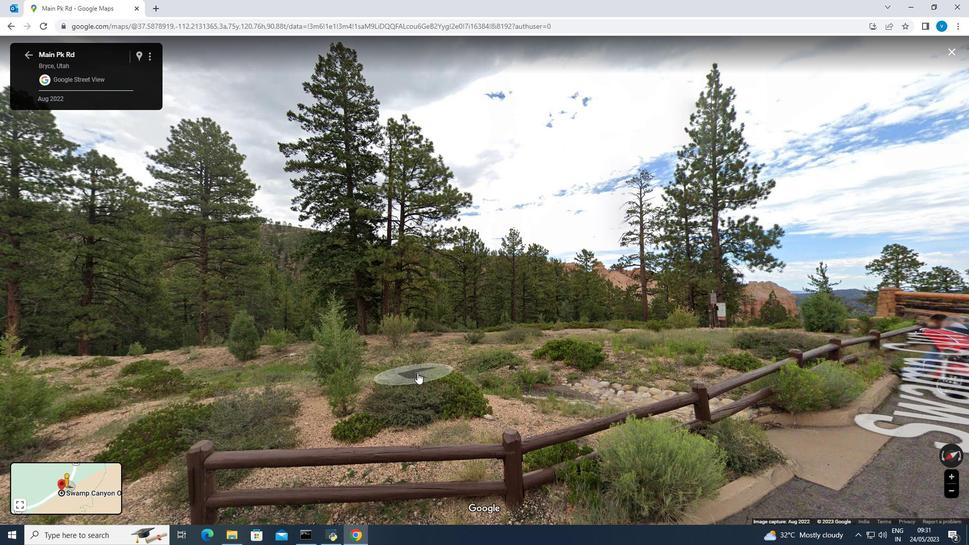 
Action: Mouse moved to (483, 371)
Screenshot: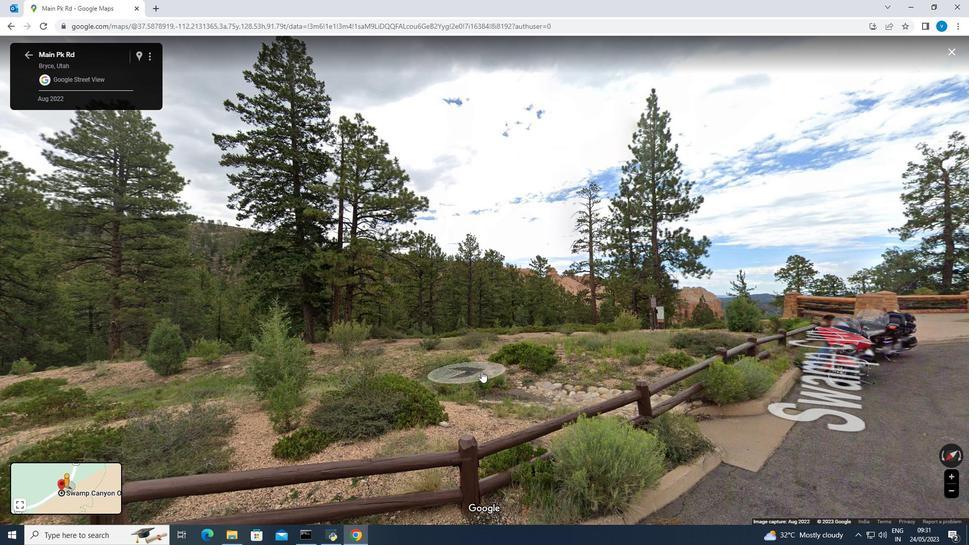 
Action: Mouse pressed left at (483, 371)
Screenshot: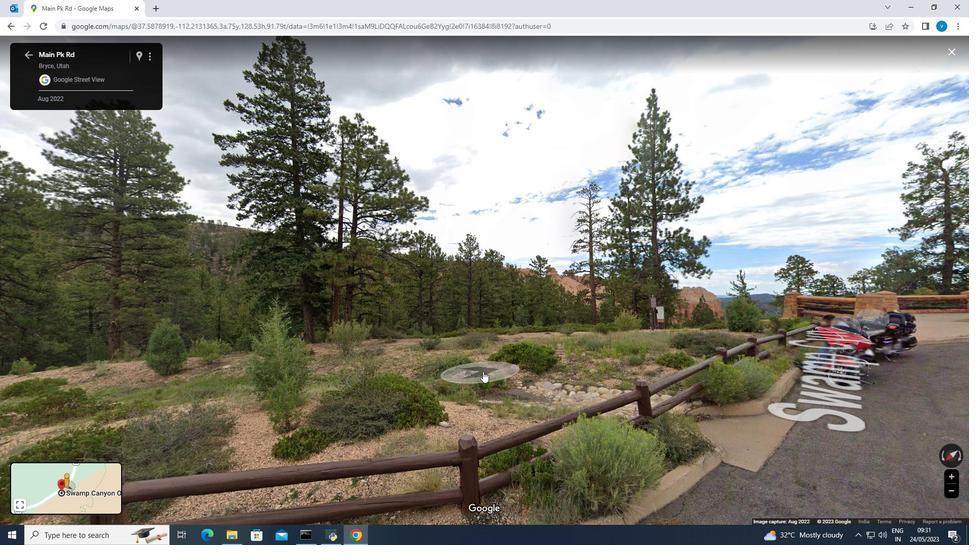 
Action: Mouse moved to (568, 253)
Screenshot: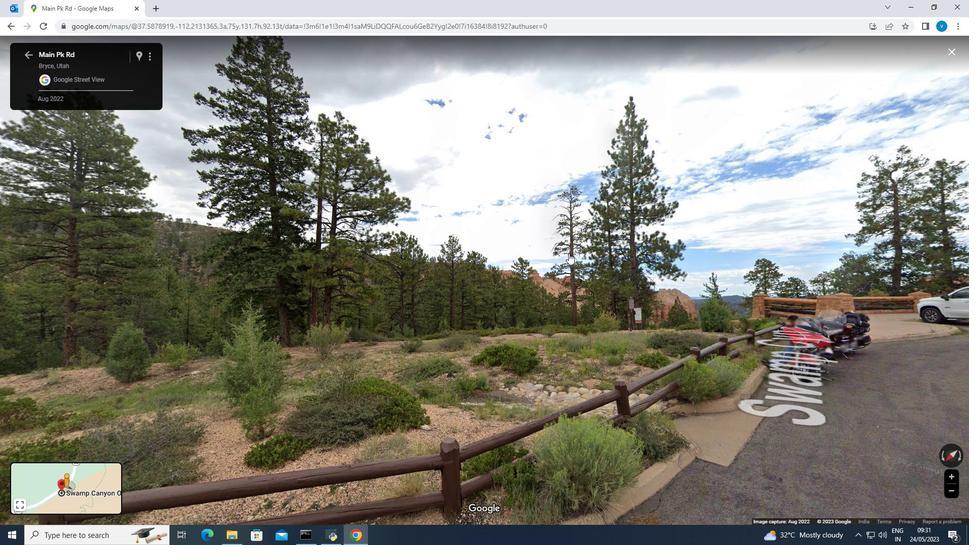 
Action: Mouse pressed left at (568, 253)
Screenshot: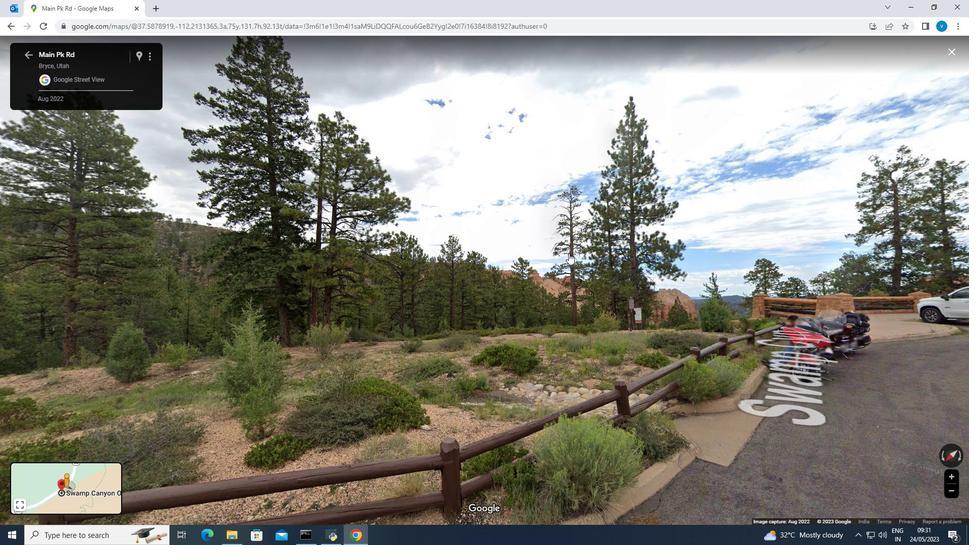 
Action: Mouse pressed left at (568, 253)
Screenshot: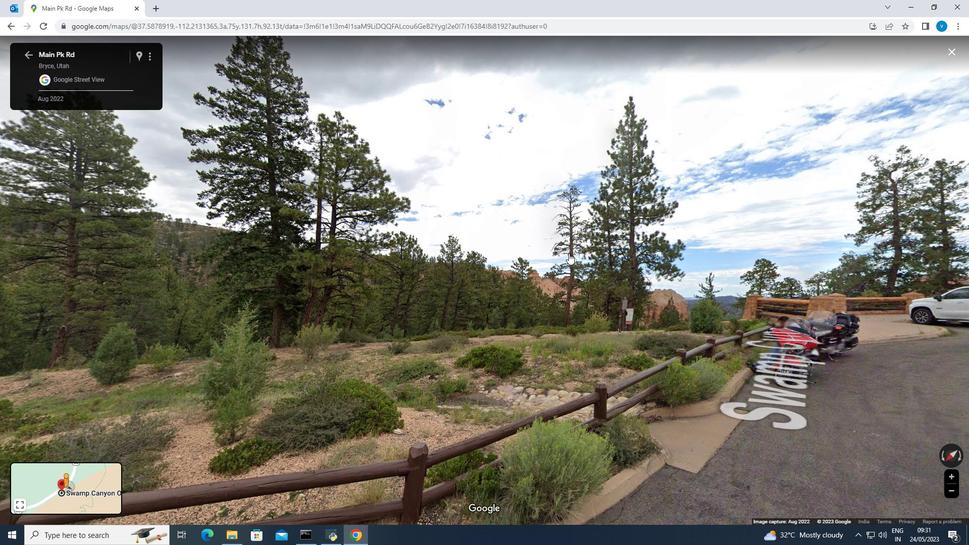 
Action: Mouse moved to (701, 455)
Screenshot: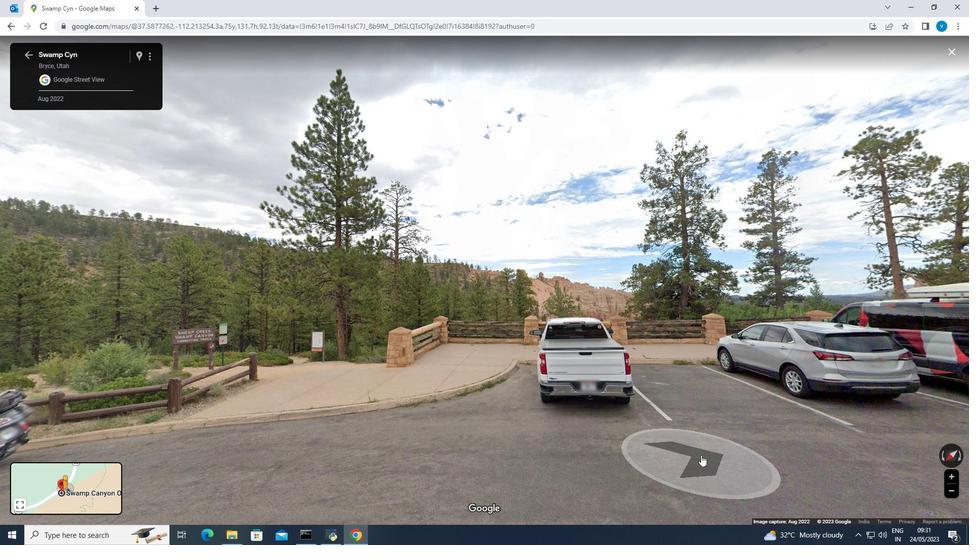
Action: Mouse pressed left at (701, 455)
Screenshot: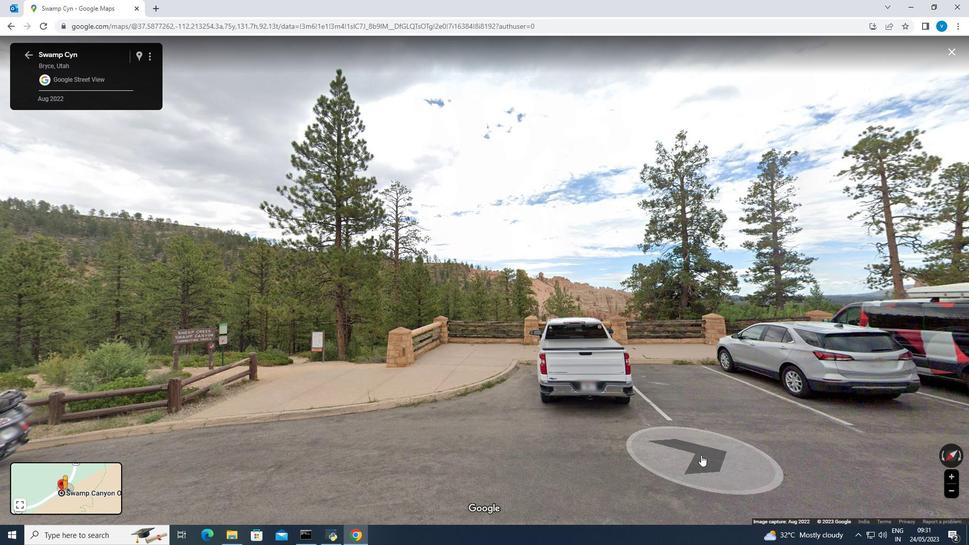
Action: Mouse moved to (720, 426)
Screenshot: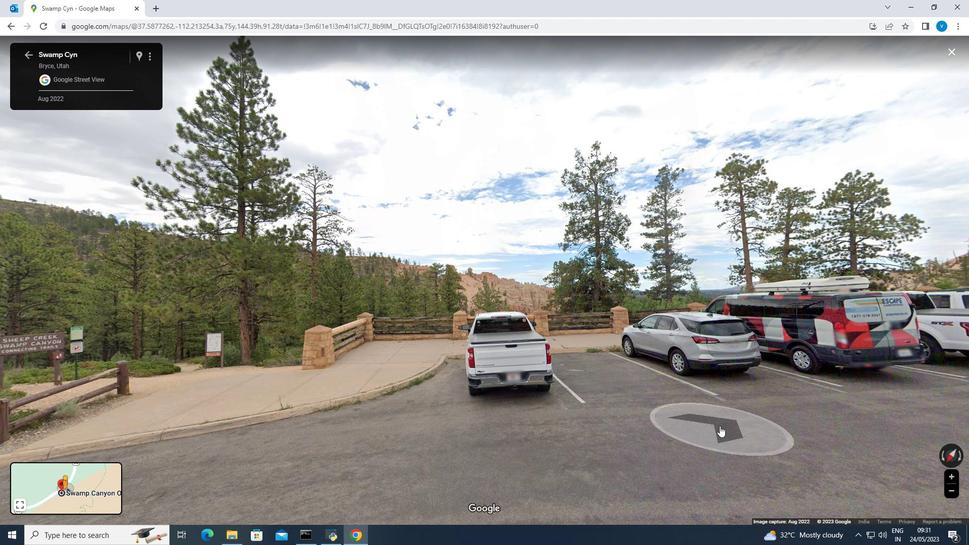 
Action: Mouse pressed left at (720, 426)
Screenshot: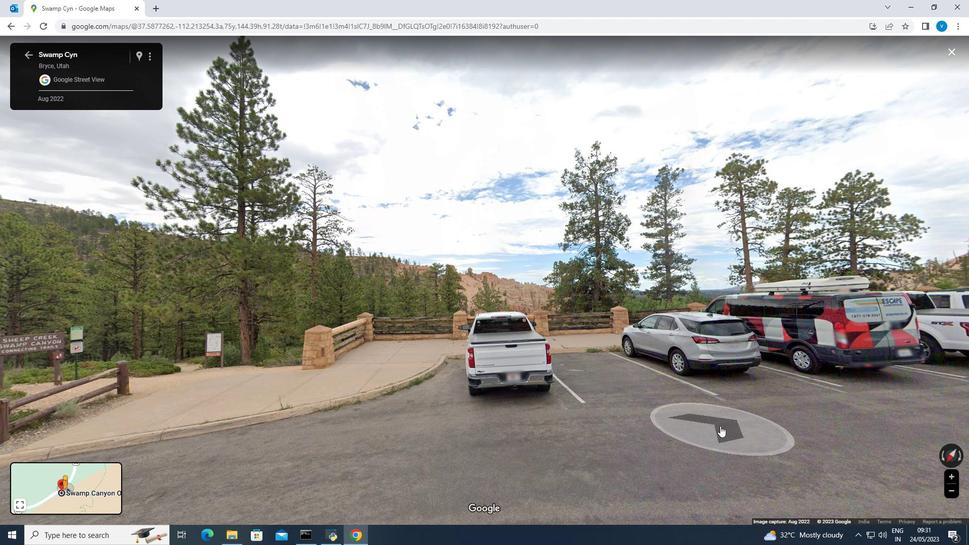 
Action: Mouse moved to (767, 410)
Screenshot: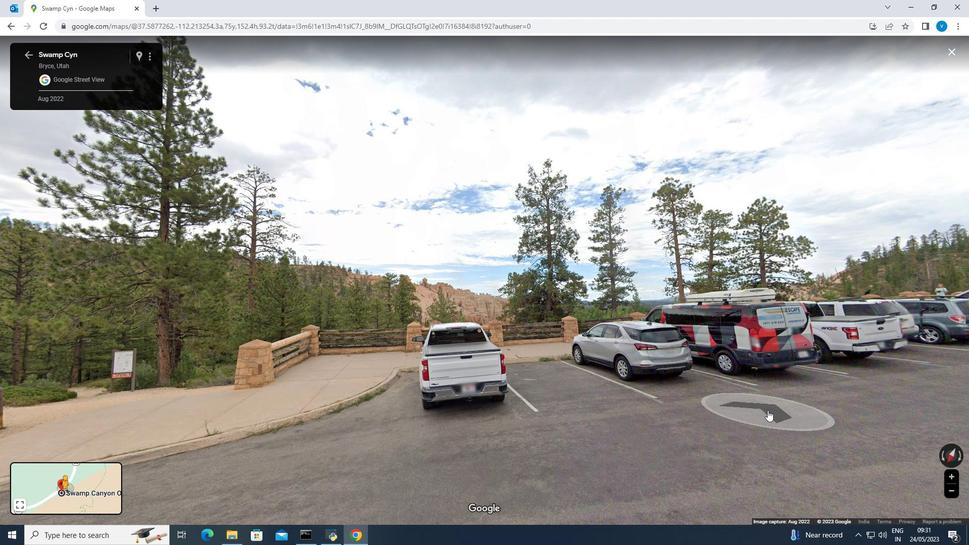 
Action: Mouse pressed left at (767, 410)
Screenshot: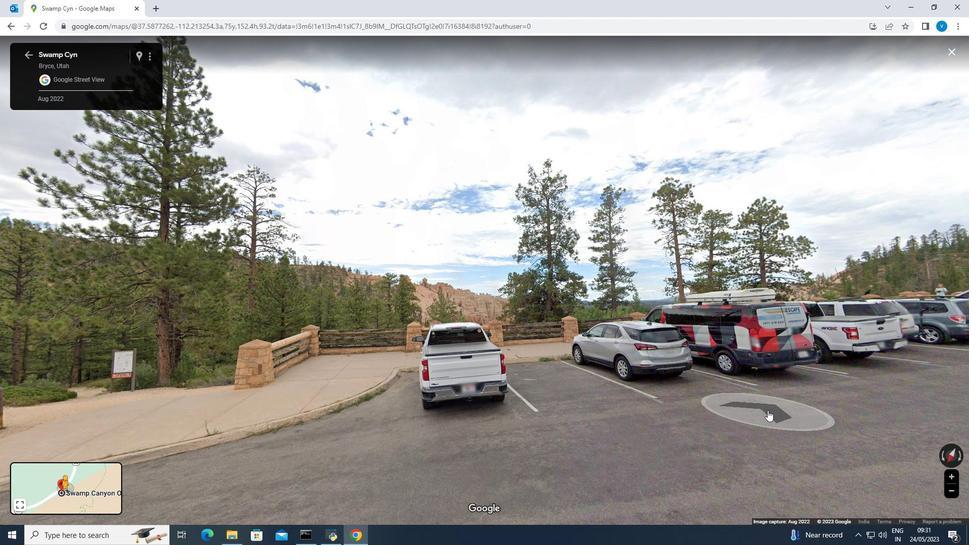 
Action: Mouse moved to (820, 334)
Screenshot: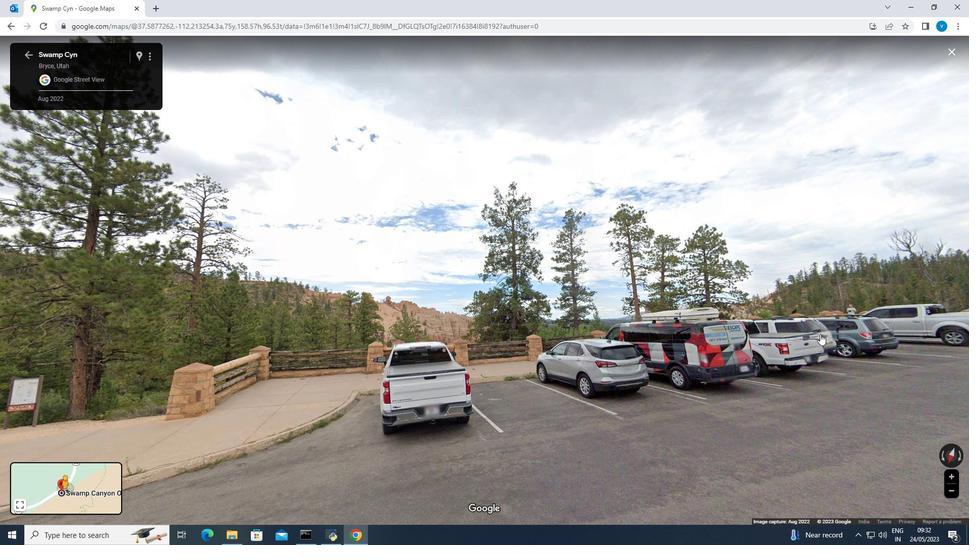 
Action: Mouse pressed left at (820, 334)
Screenshot: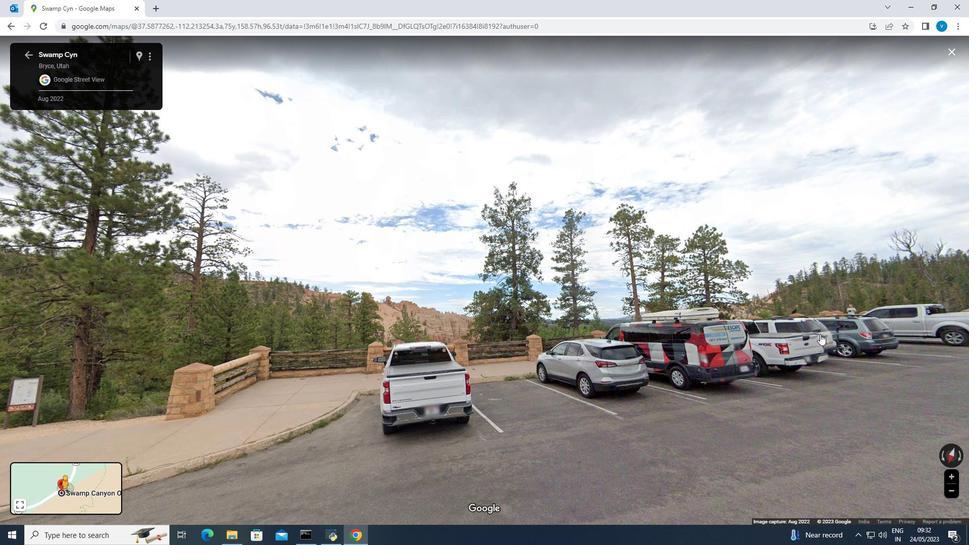 
Action: Mouse moved to (796, 297)
Screenshot: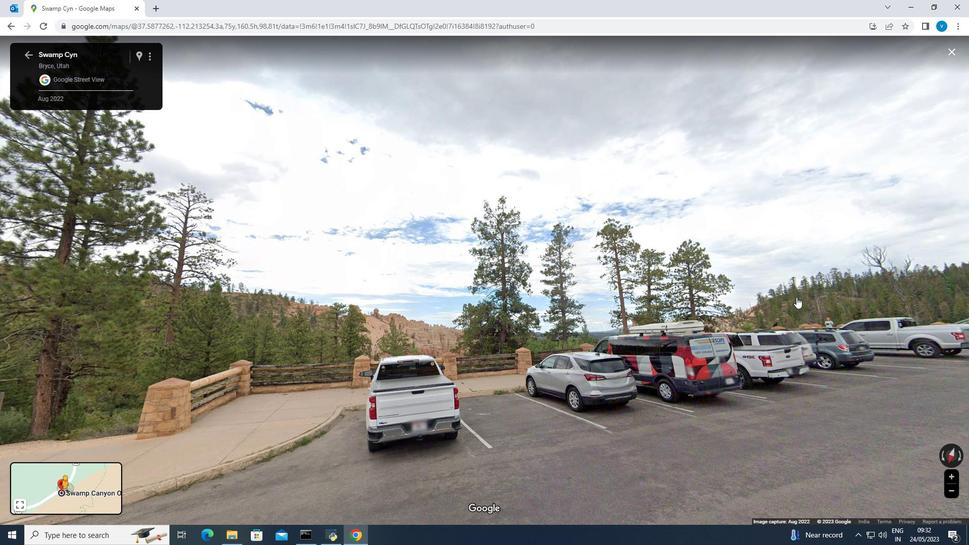 
Action: Mouse pressed left at (796, 297)
Screenshot: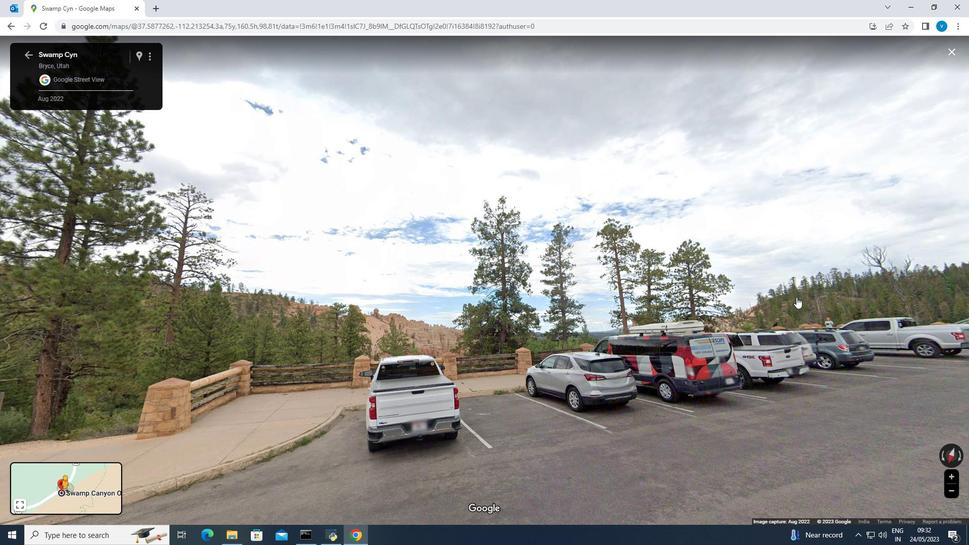 
Action: Mouse moved to (798, 321)
Screenshot: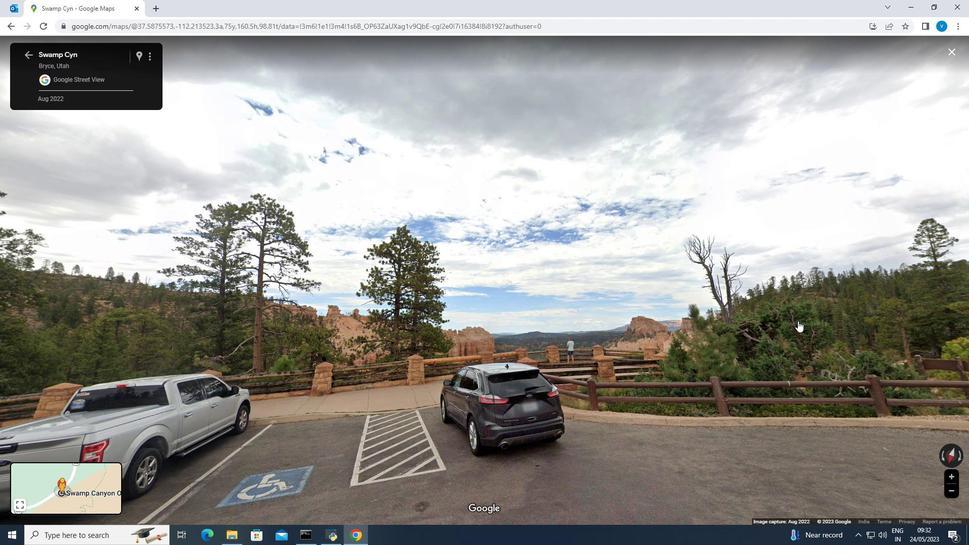 
Action: Mouse pressed left at (798, 321)
Screenshot: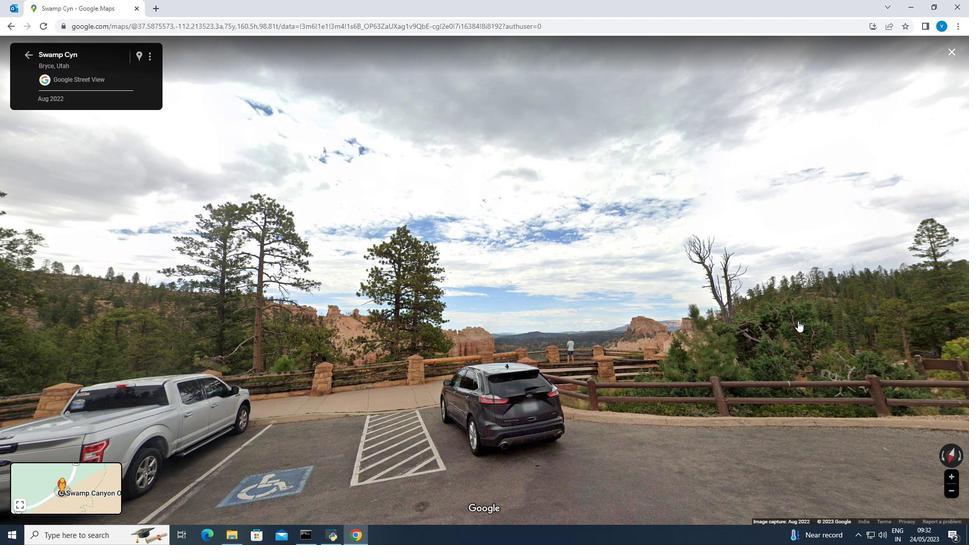 
Action: Mouse moved to (781, 312)
Screenshot: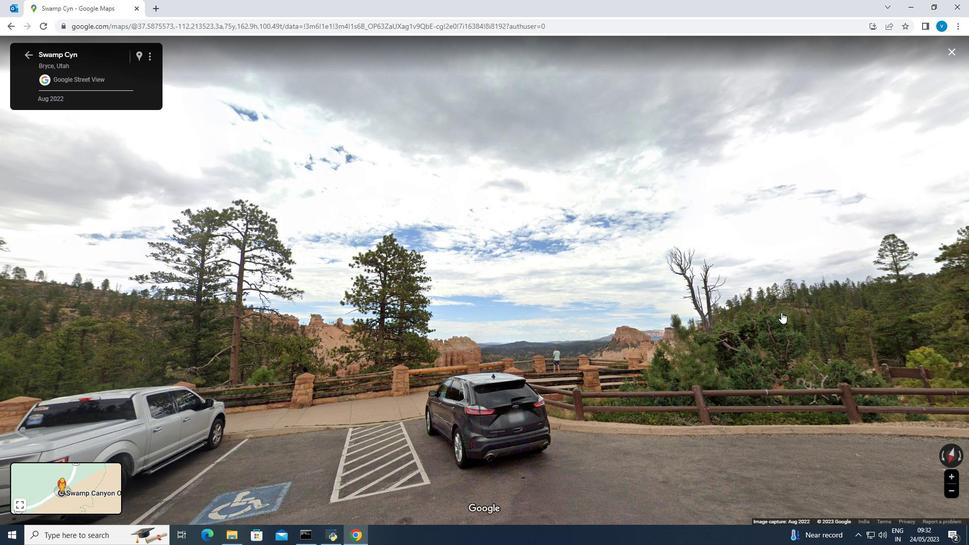 
Action: Mouse pressed left at (781, 312)
Screenshot: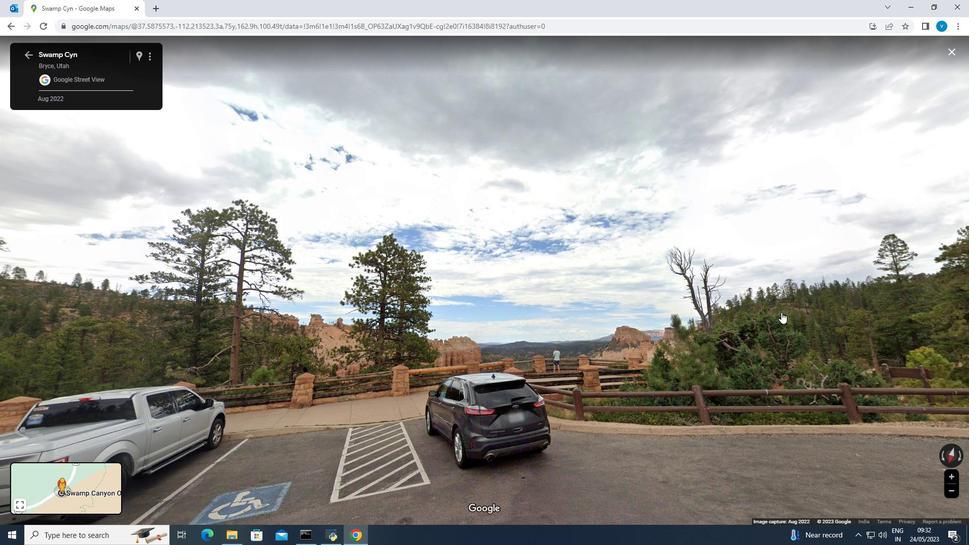 
Action: Mouse moved to (885, 355)
Screenshot: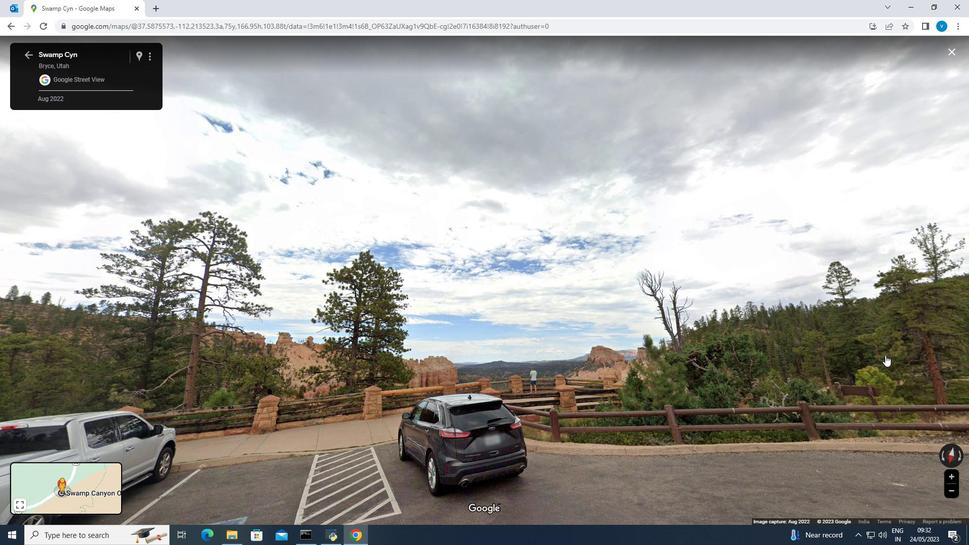 
Action: Mouse pressed left at (885, 355)
Screenshot: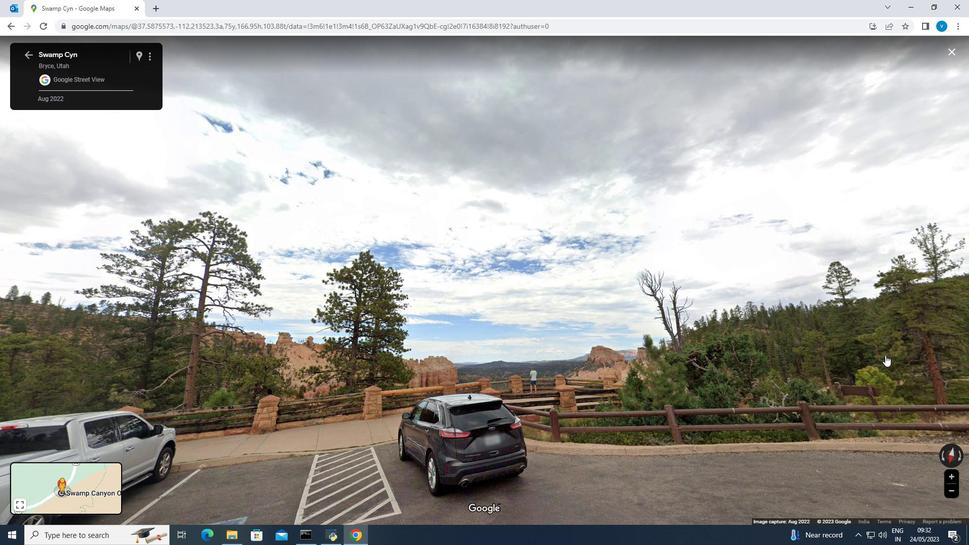 
Action: Mouse moved to (485, 374)
Screenshot: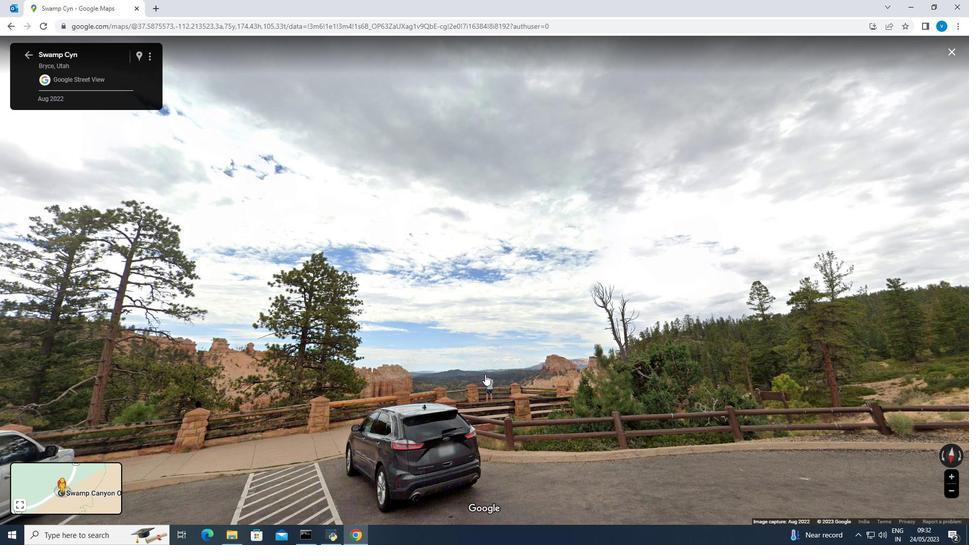 
Action: Mouse pressed left at (485, 374)
Screenshot: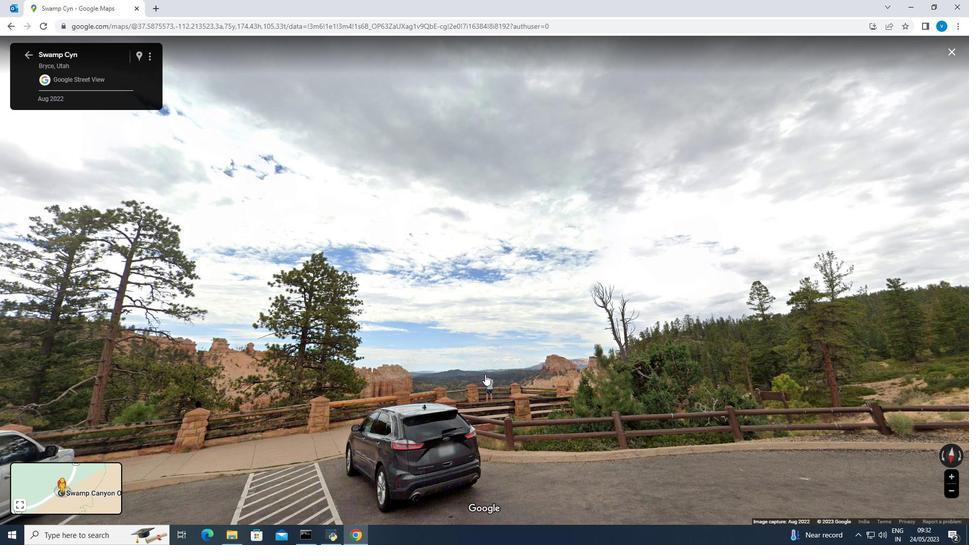 
Action: Mouse moved to (27, 53)
Screenshot: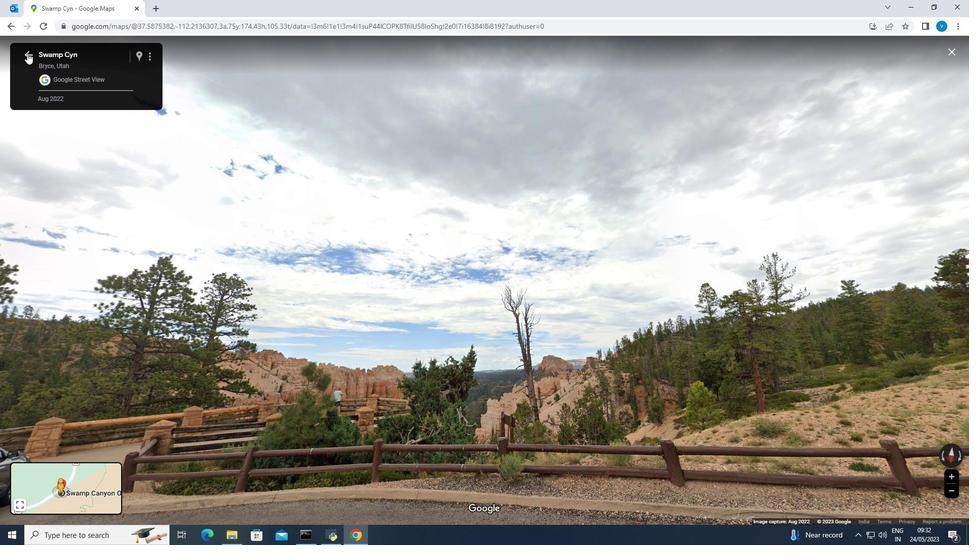 
Action: Mouse pressed left at (27, 53)
Screenshot: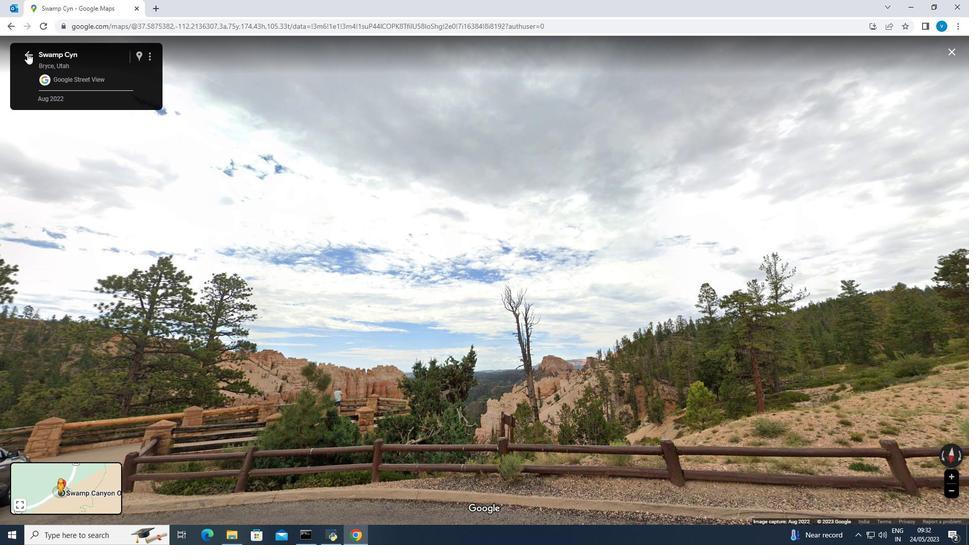 
Action: Mouse moved to (547, 201)
Screenshot: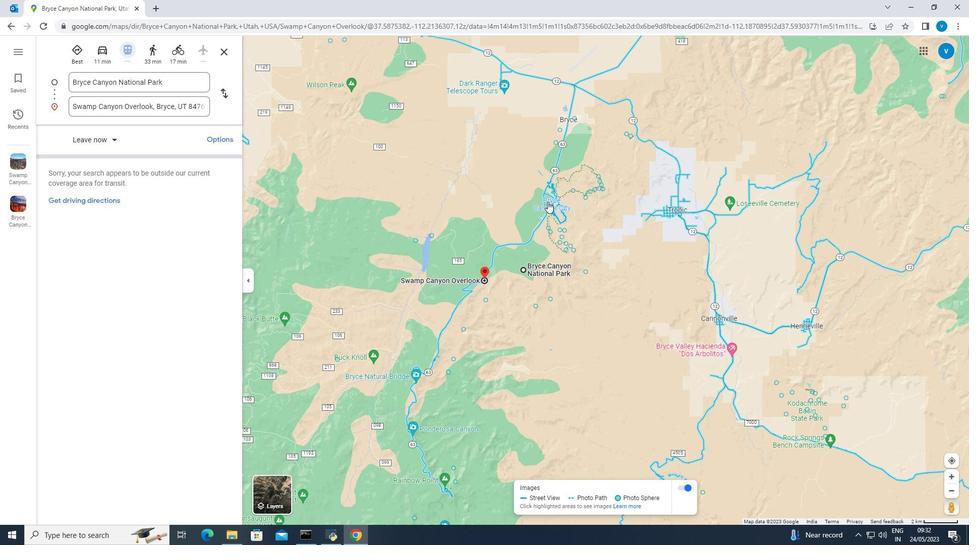 
Action: Mouse pressed left at (547, 201)
Screenshot: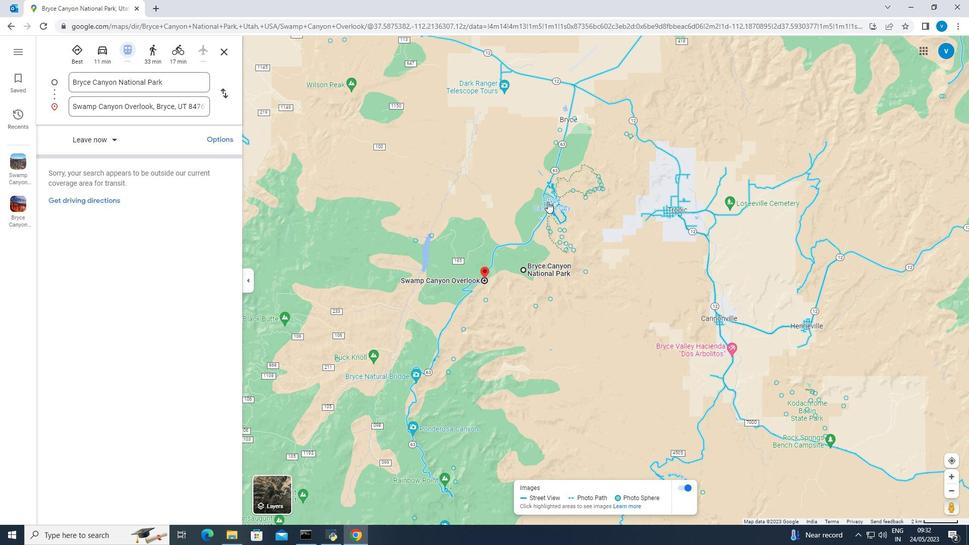 
Action: Mouse moved to (637, 215)
Screenshot: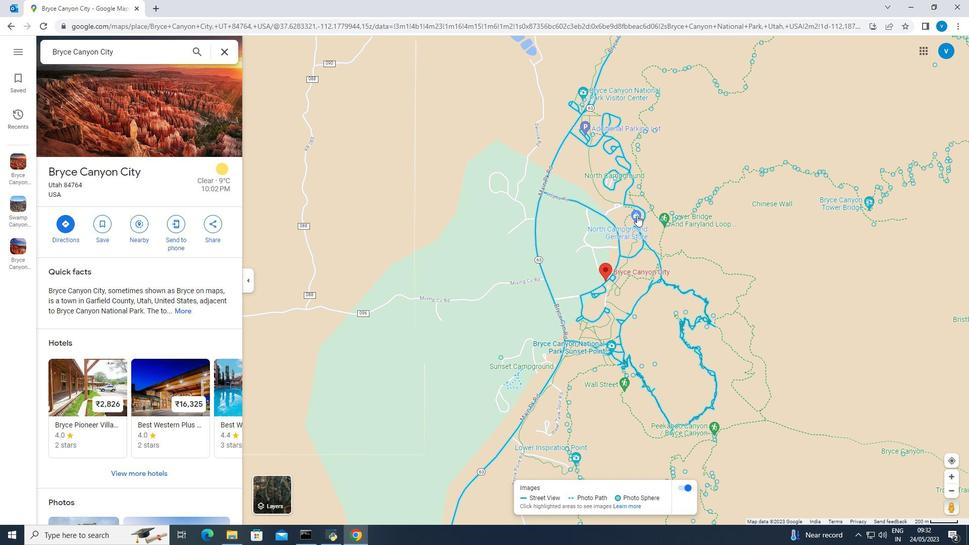 
Action: Mouse pressed left at (637, 215)
Screenshot: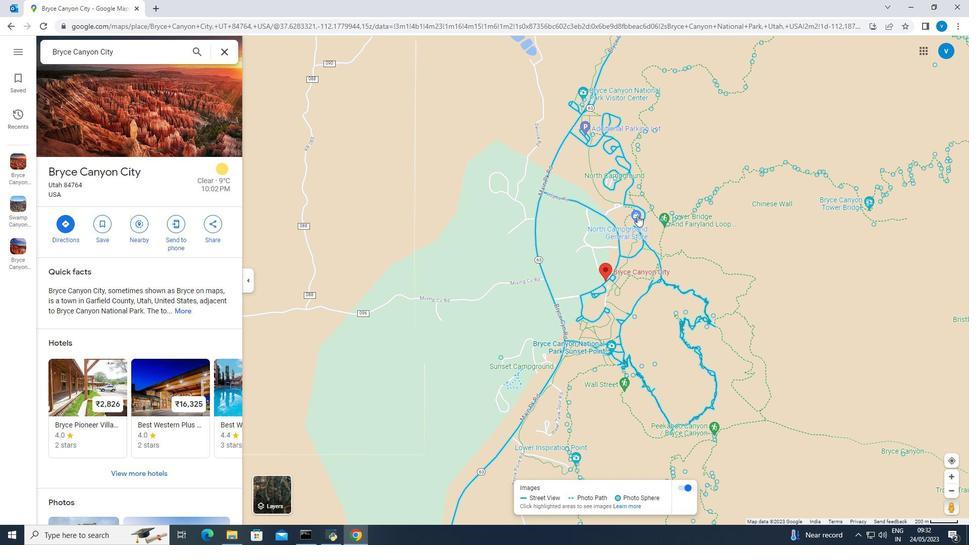 
Action: Mouse pressed left at (637, 215)
Screenshot: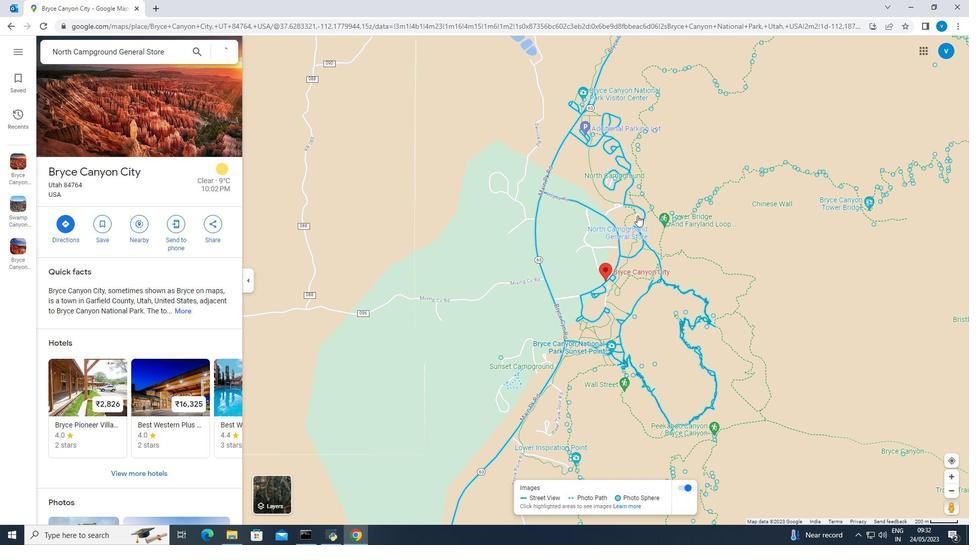 
Action: Mouse moved to (685, 336)
Screenshot: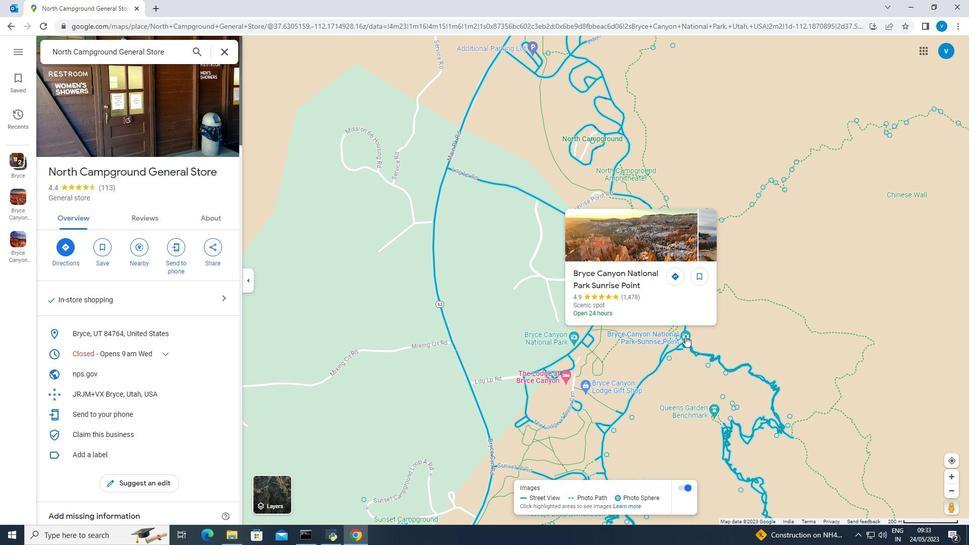 
Action: Mouse pressed left at (685, 336)
Screenshot: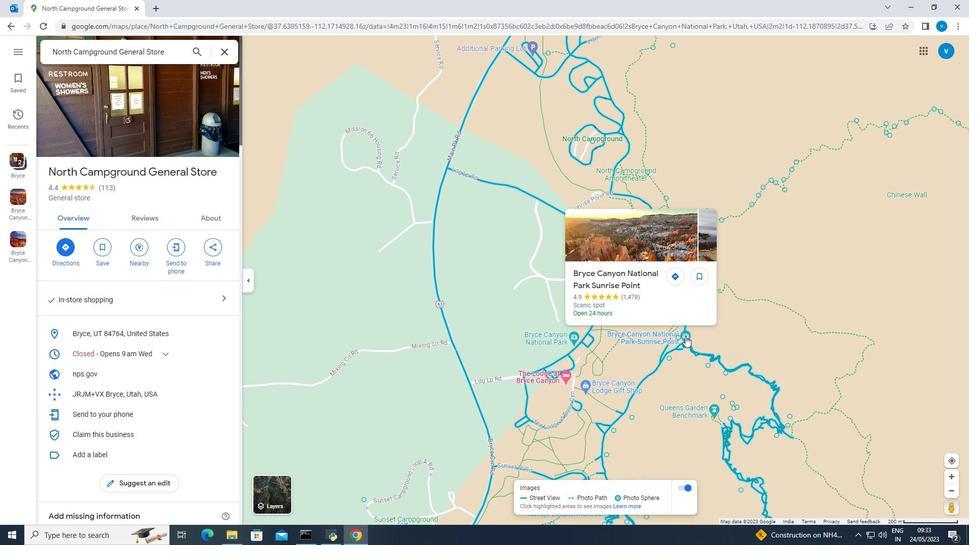 
Action: Mouse pressed left at (685, 336)
Screenshot: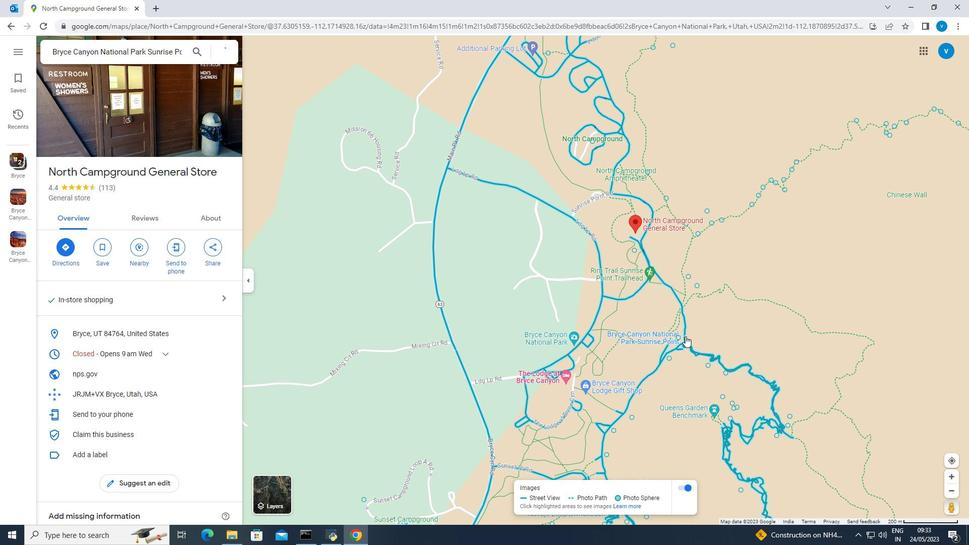 
Action: Mouse moved to (161, 129)
Screenshot: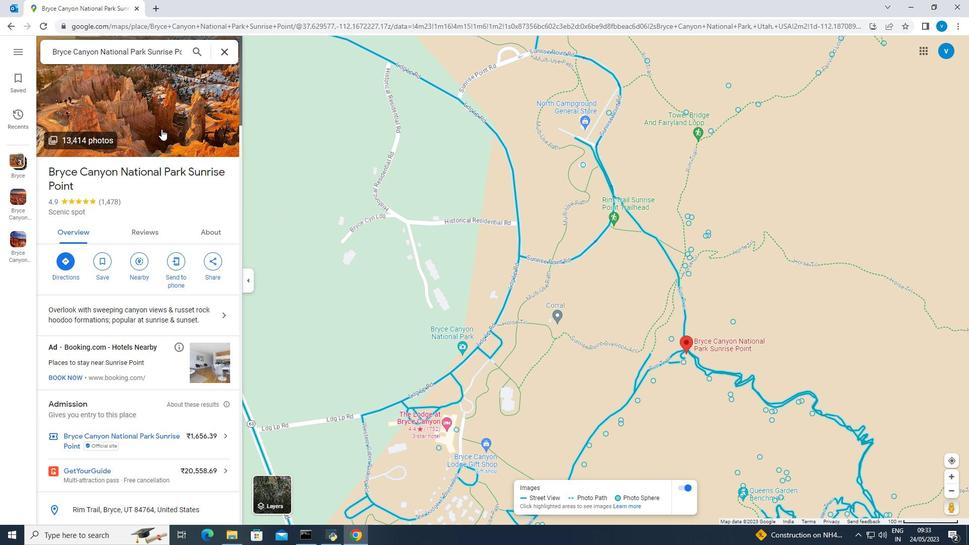 
Action: Mouse pressed left at (161, 129)
Screenshot: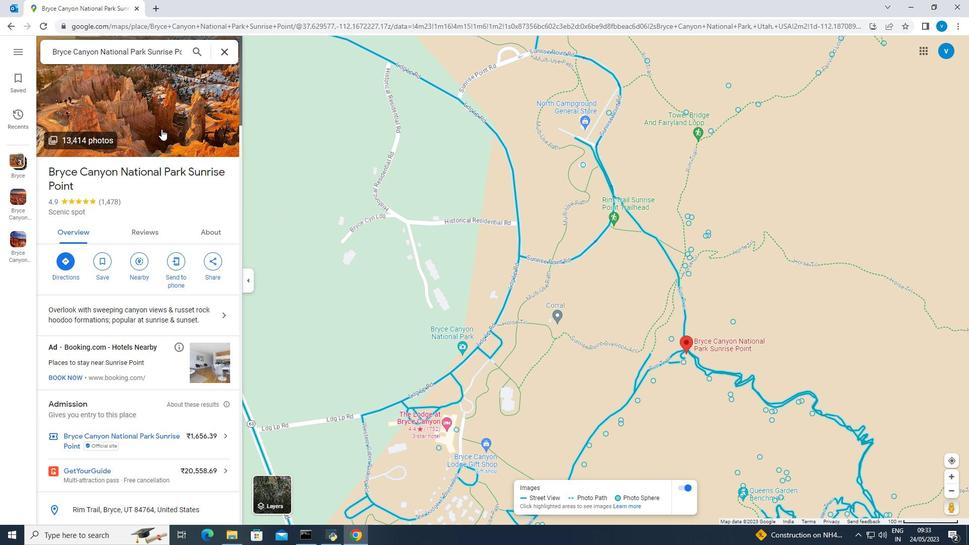 
Action: Mouse pressed left at (161, 129)
Screenshot: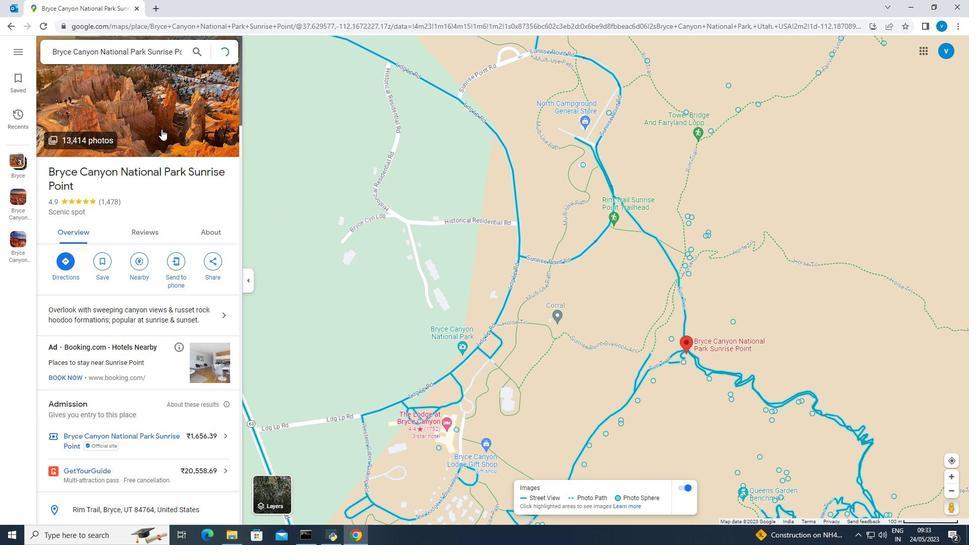 
Action: Mouse moved to (780, 303)
Screenshot: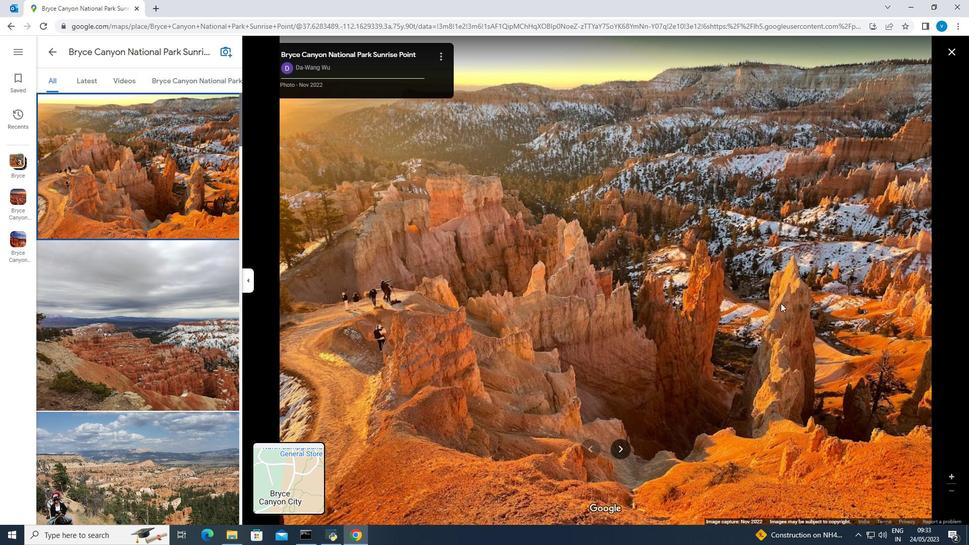 
Action: Mouse pressed left at (780, 303)
Screenshot: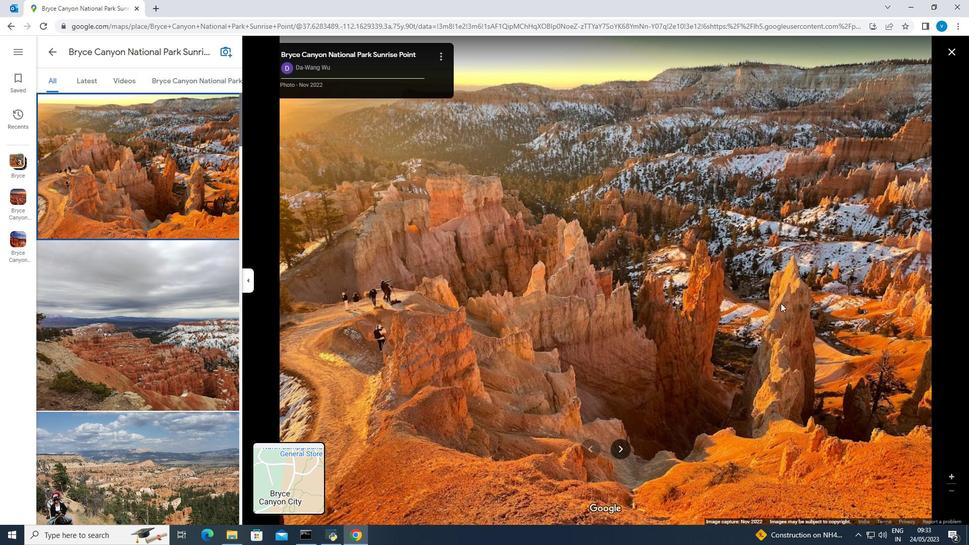 
Action: Mouse moved to (621, 294)
Screenshot: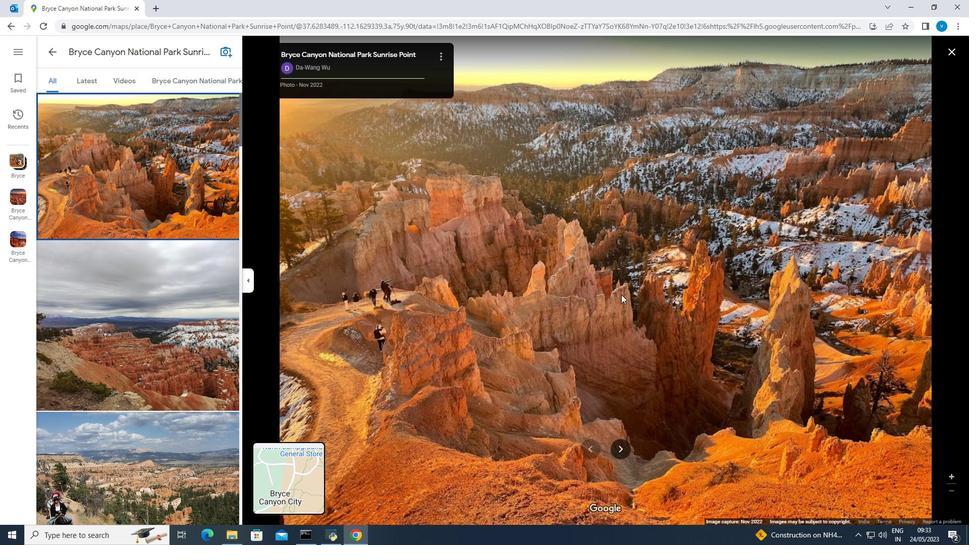 
Action: Mouse pressed left at (621, 294)
Screenshot: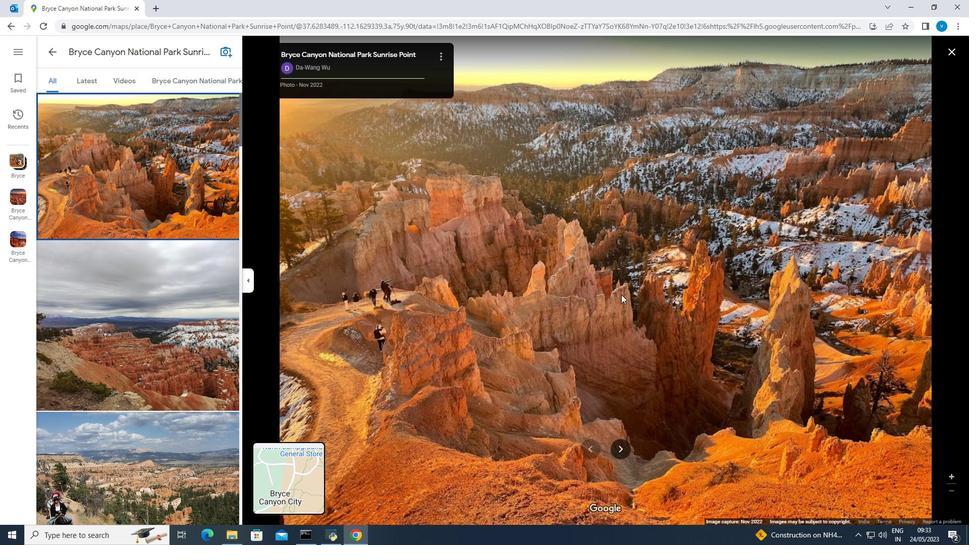 
Action: Mouse moved to (52, 50)
Screenshot: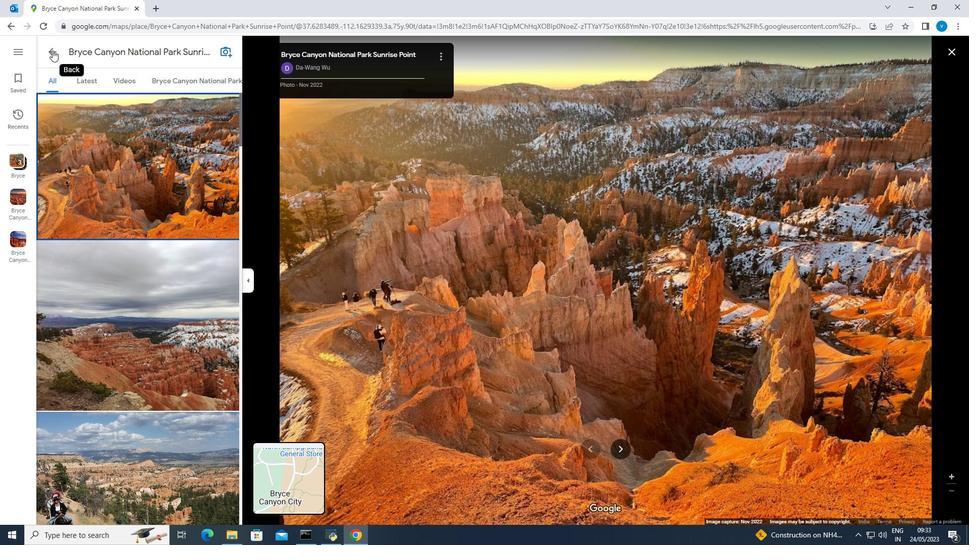 
Action: Mouse pressed left at (52, 50)
Screenshot: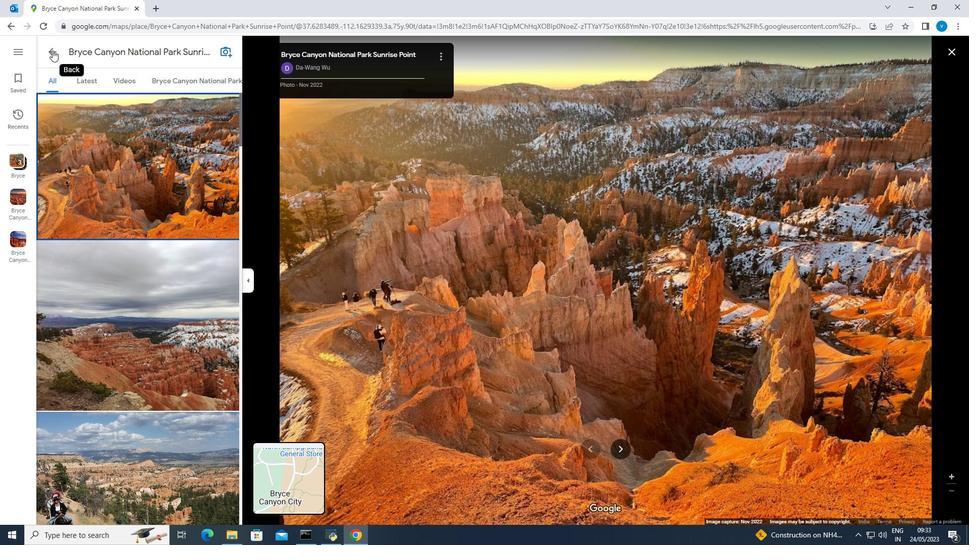 
Action: Mouse moved to (455, 239)
Screenshot: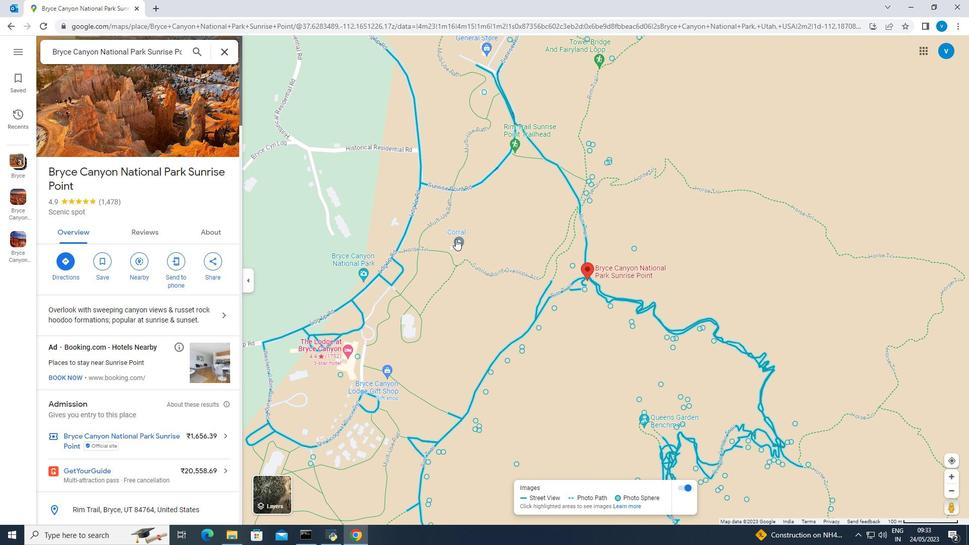 
Action: Mouse pressed left at (455, 239)
Screenshot: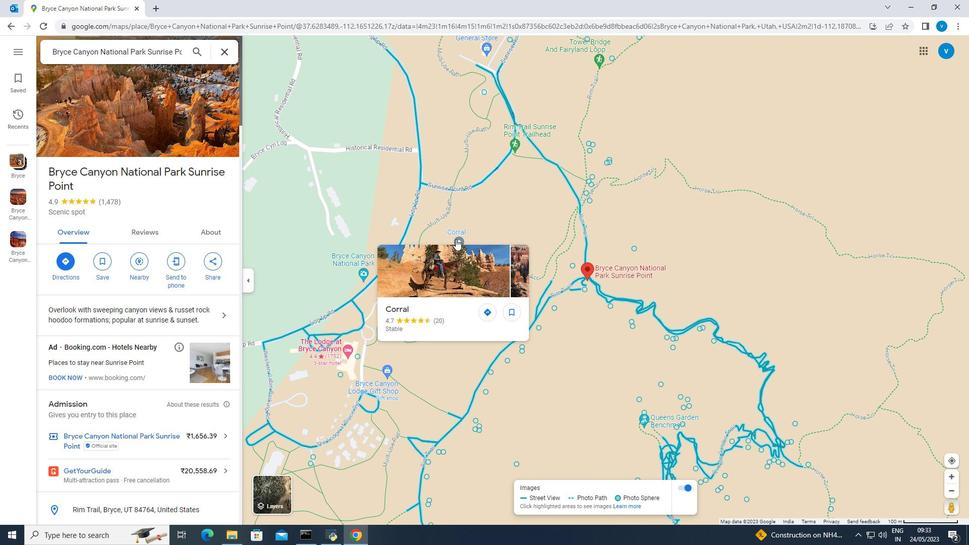 
Action: Mouse pressed left at (455, 239)
Screenshot: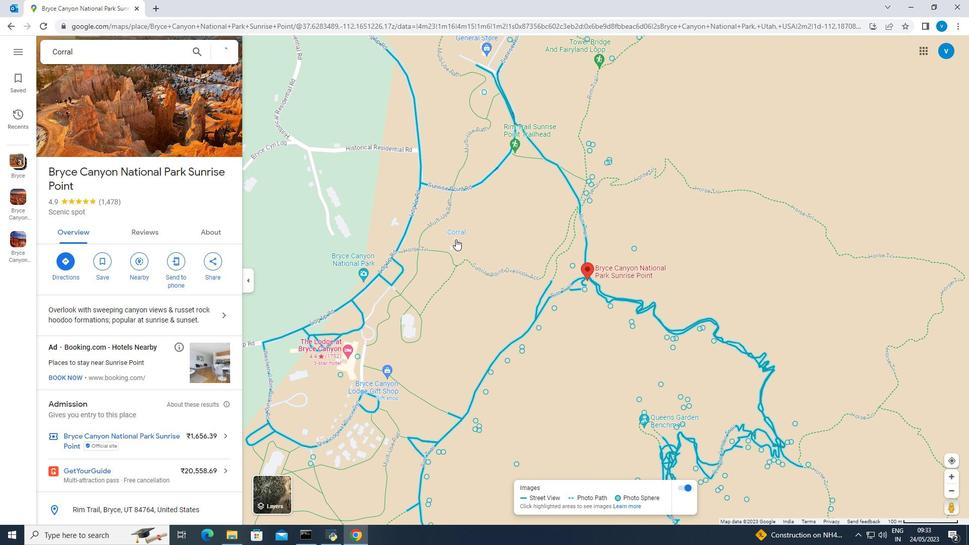 
Action: Mouse moved to (192, 133)
Screenshot: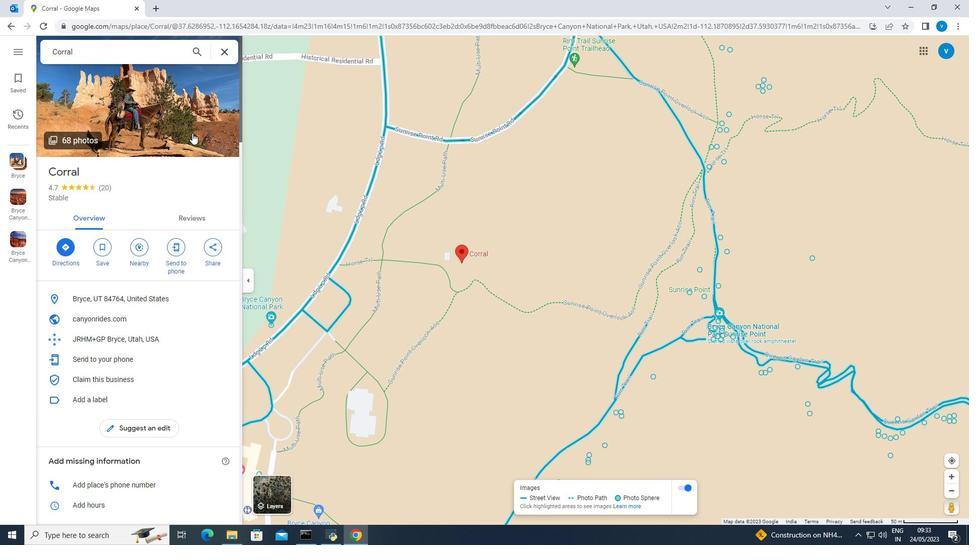 
Action: Mouse pressed left at (192, 133)
Screenshot: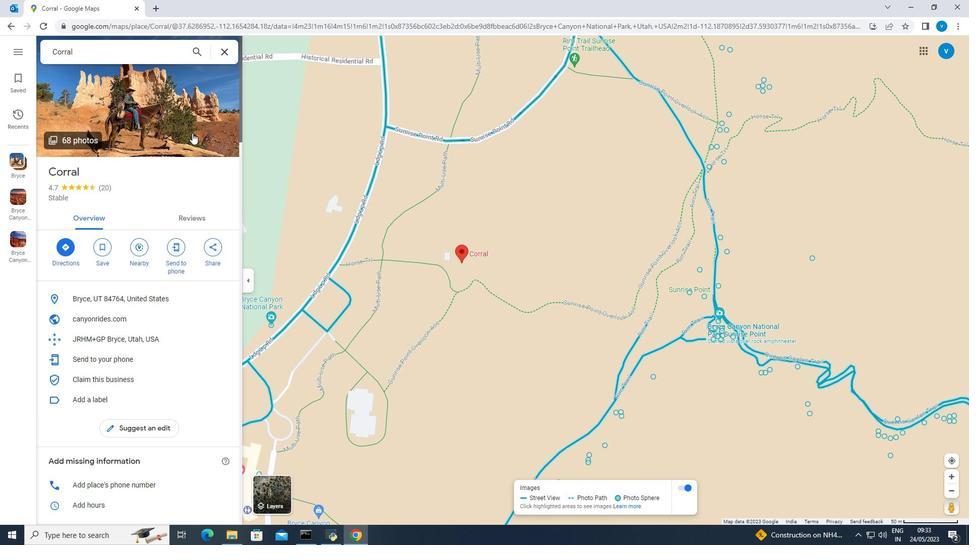 
Action: Mouse pressed left at (192, 133)
Screenshot: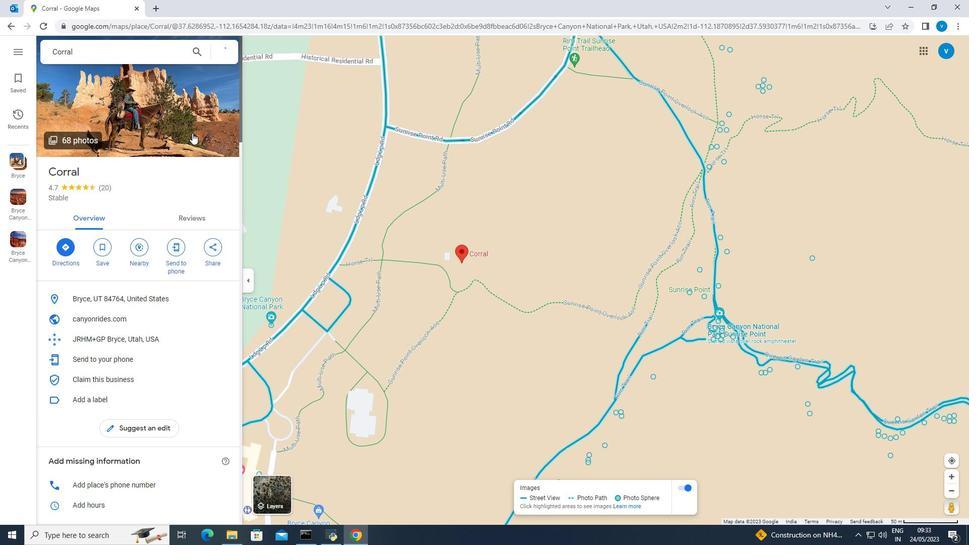 
Action: Mouse moved to (734, 307)
Screenshot: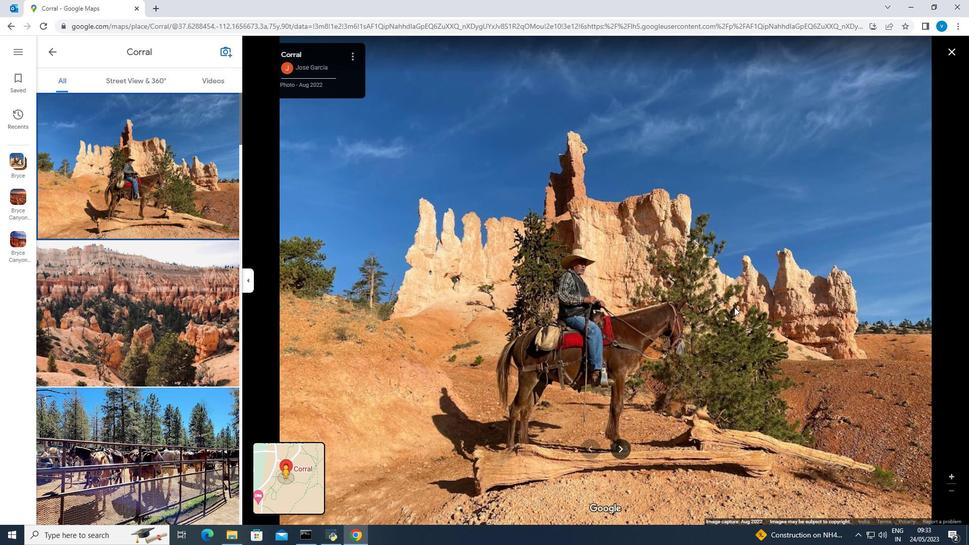 
Action: Mouse scrolled (734, 306) with delta (0, 0)
Screenshot: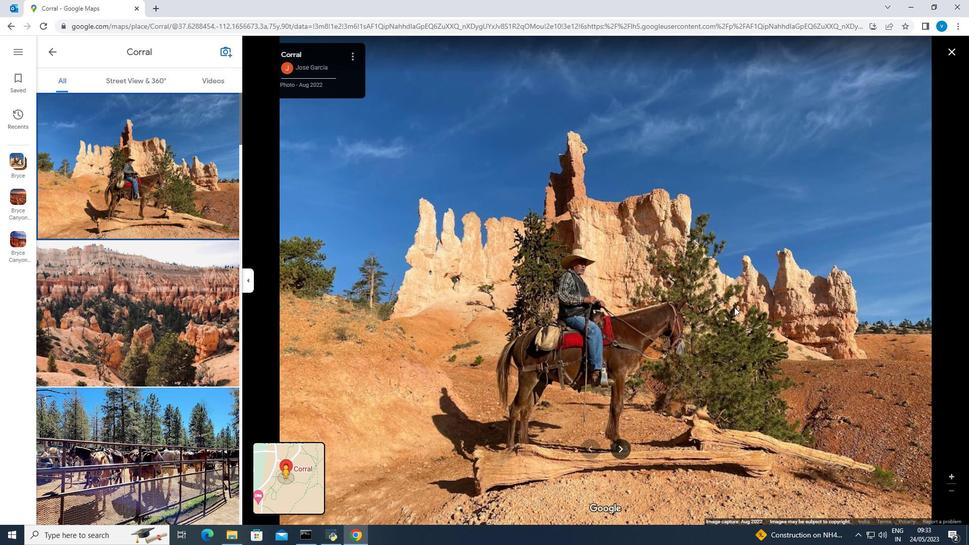 
Action: Mouse scrolled (734, 306) with delta (0, 0)
Screenshot: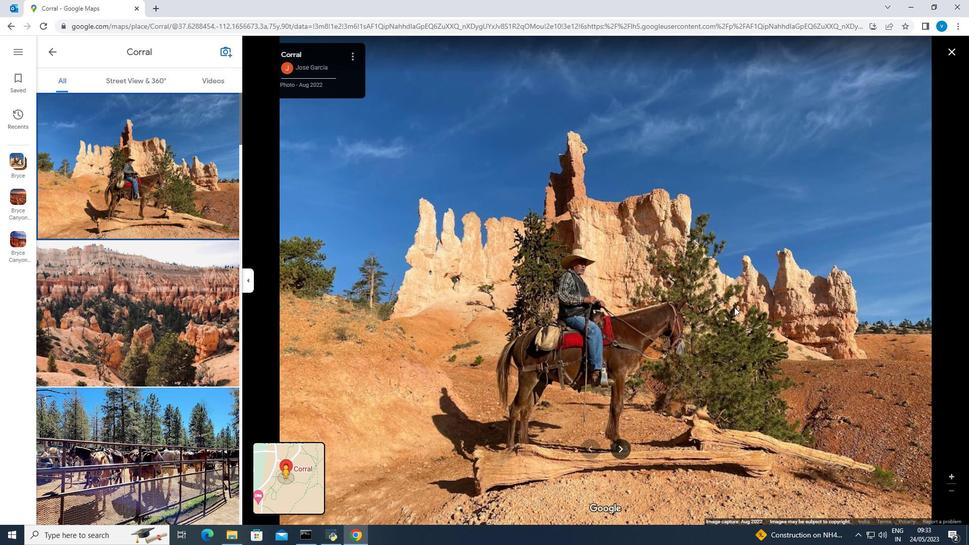 
Action: Mouse scrolled (734, 307) with delta (0, 0)
Screenshot: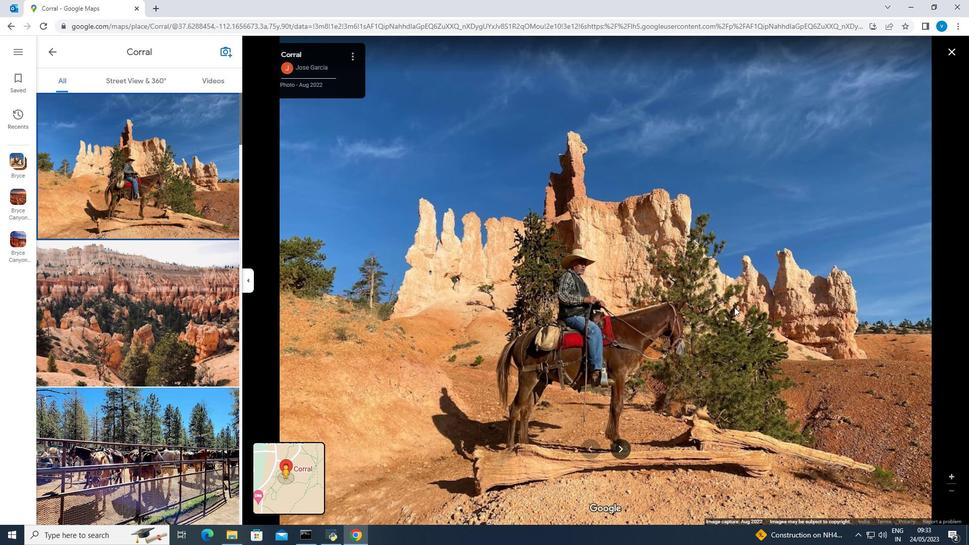 
Action: Mouse scrolled (734, 307) with delta (0, 0)
Screenshot: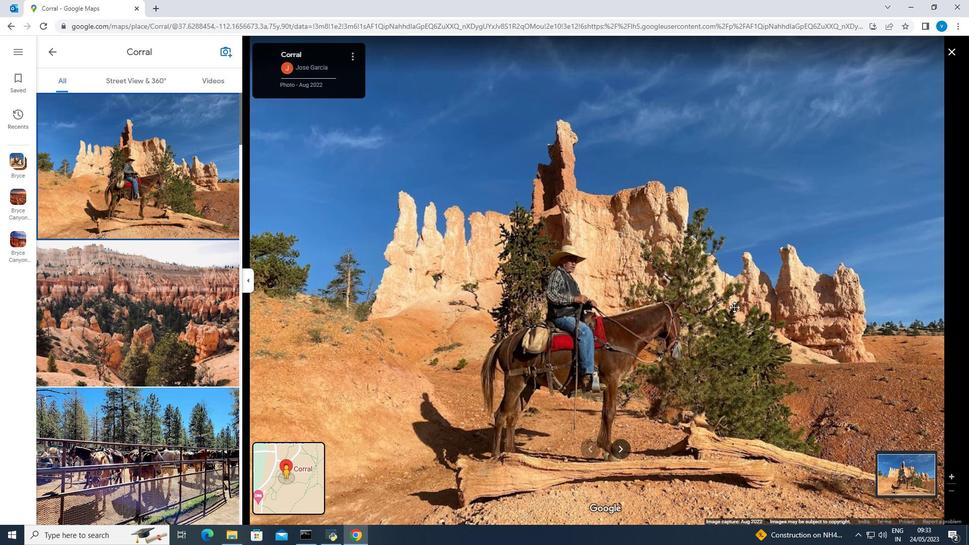 
Action: Mouse moved to (734, 307)
Screenshot: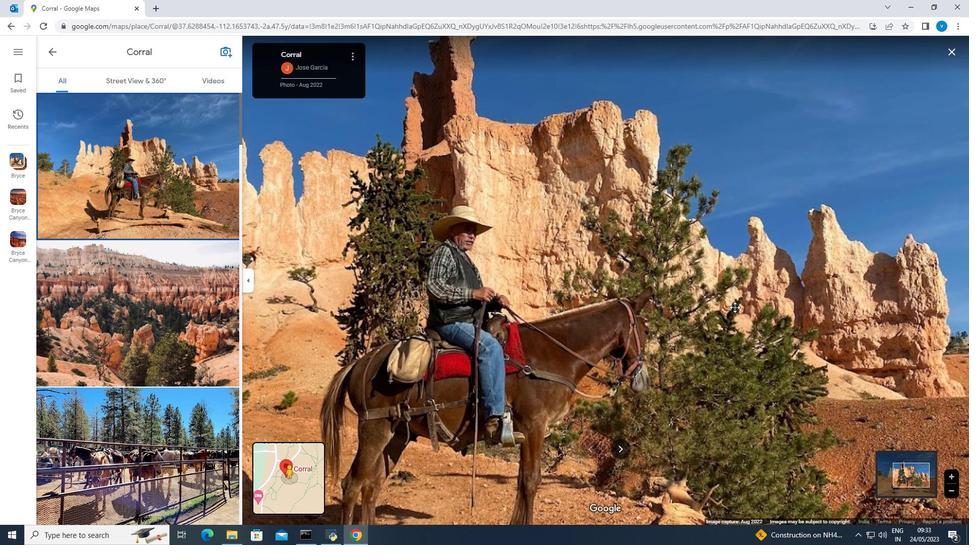 
Action: Mouse scrolled (734, 307) with delta (0, 0)
Screenshot: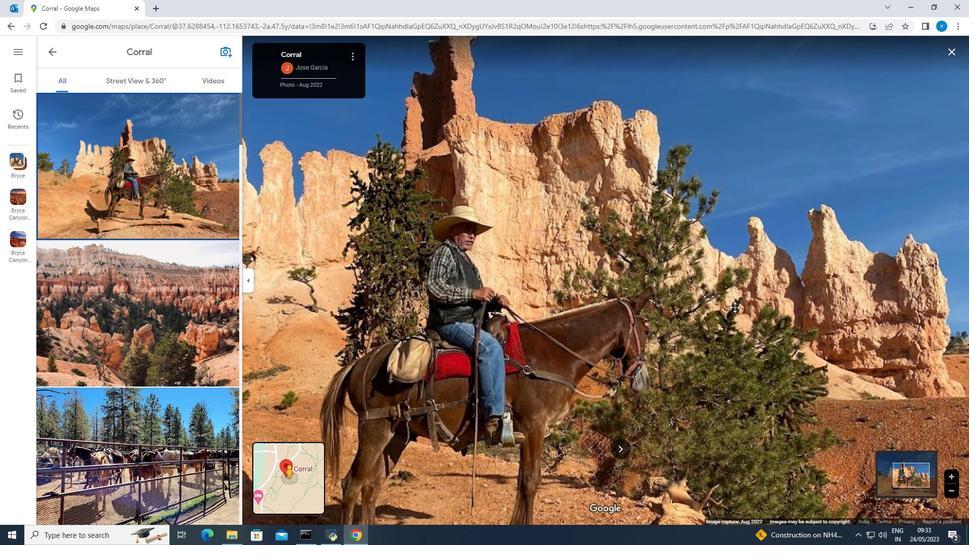 
Action: Mouse moved to (821, 230)
Screenshot: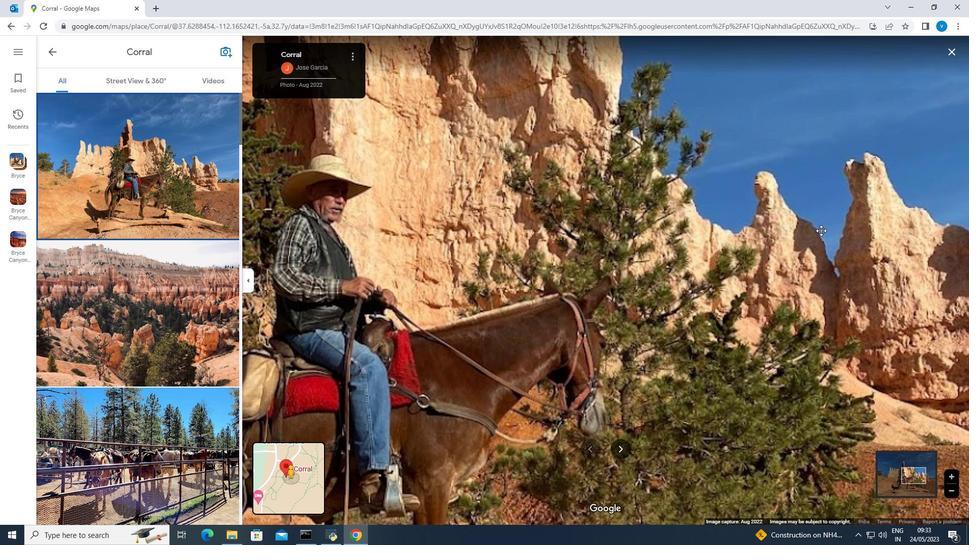 
Action: Mouse scrolled (821, 231) with delta (0, 0)
Screenshot: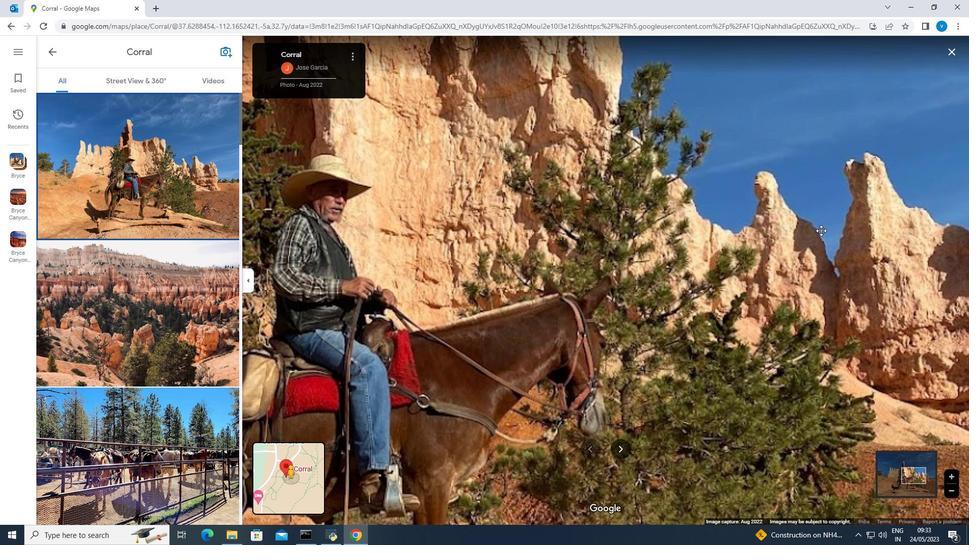 
Action: Mouse moved to (512, 164)
Screenshot: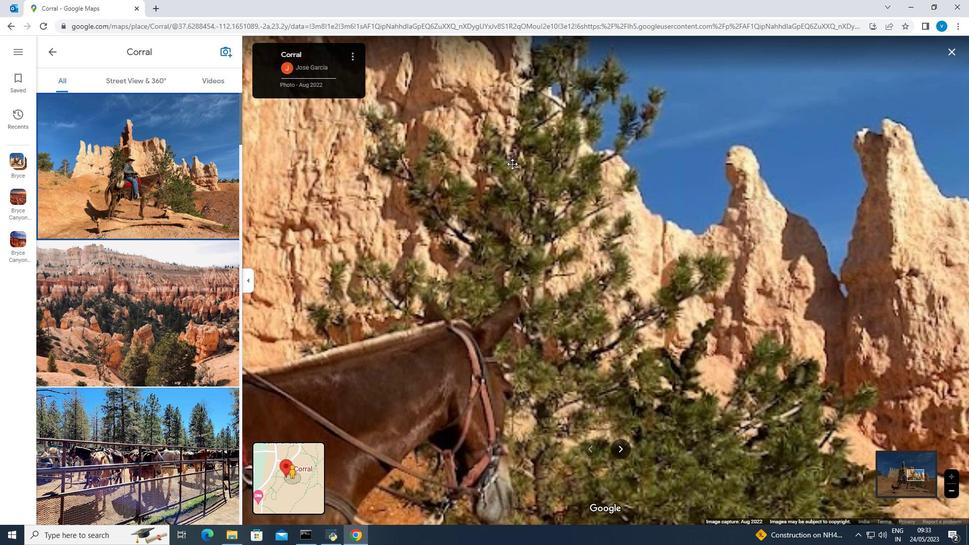 
Action: Mouse scrolled (512, 164) with delta (0, 0)
Screenshot: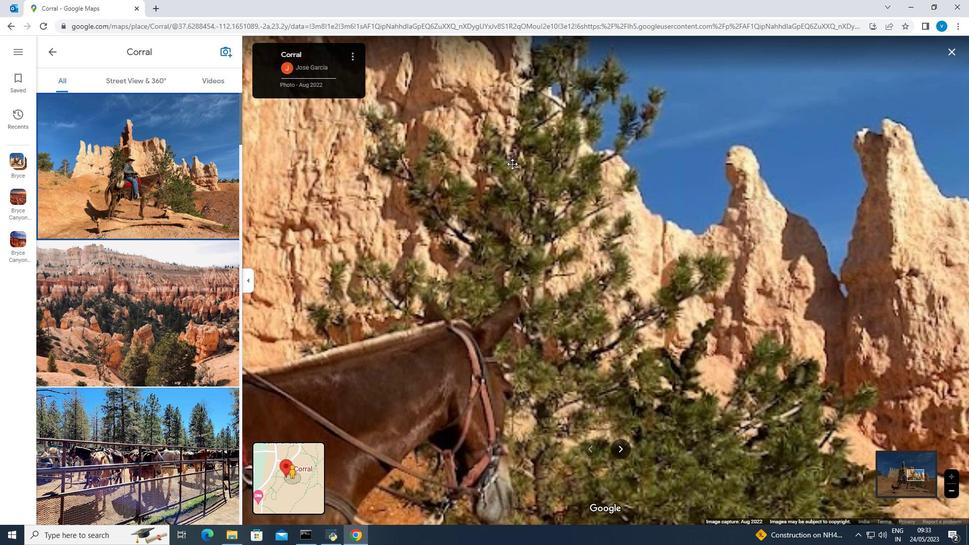 
Action: Mouse scrolled (512, 163) with delta (0, 0)
Screenshot: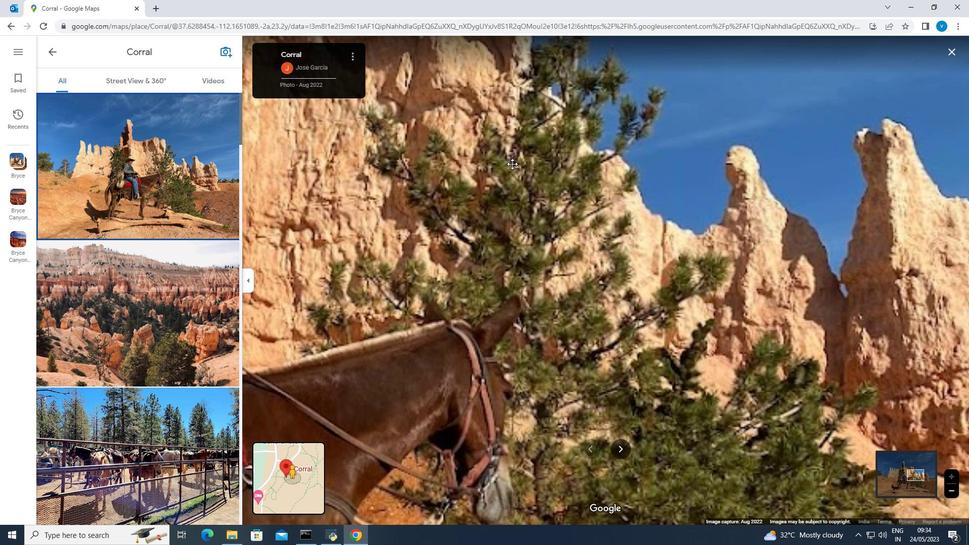 
Action: Mouse moved to (848, 365)
Screenshot: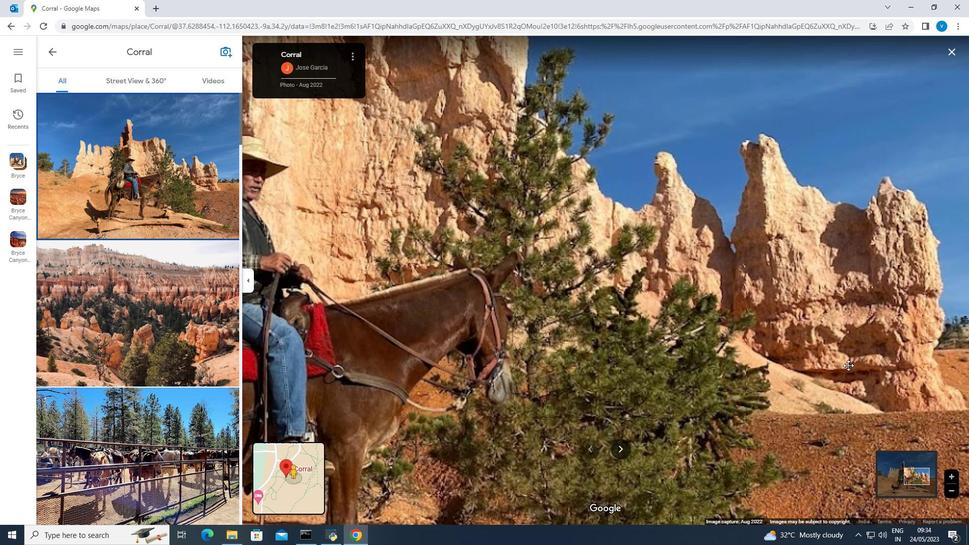 
Action: Mouse scrolled (848, 365) with delta (0, 0)
Screenshot: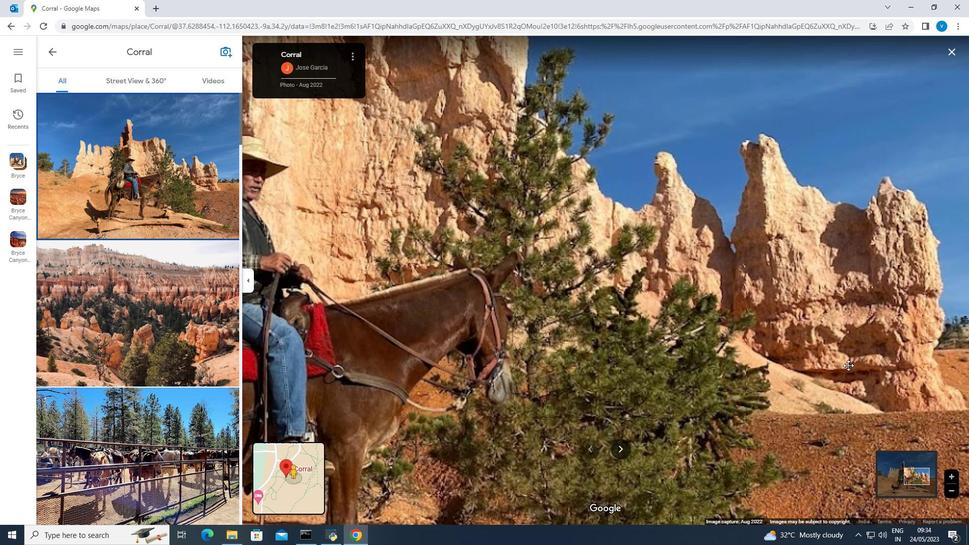 
Action: Mouse scrolled (848, 364) with delta (0, 0)
Screenshot: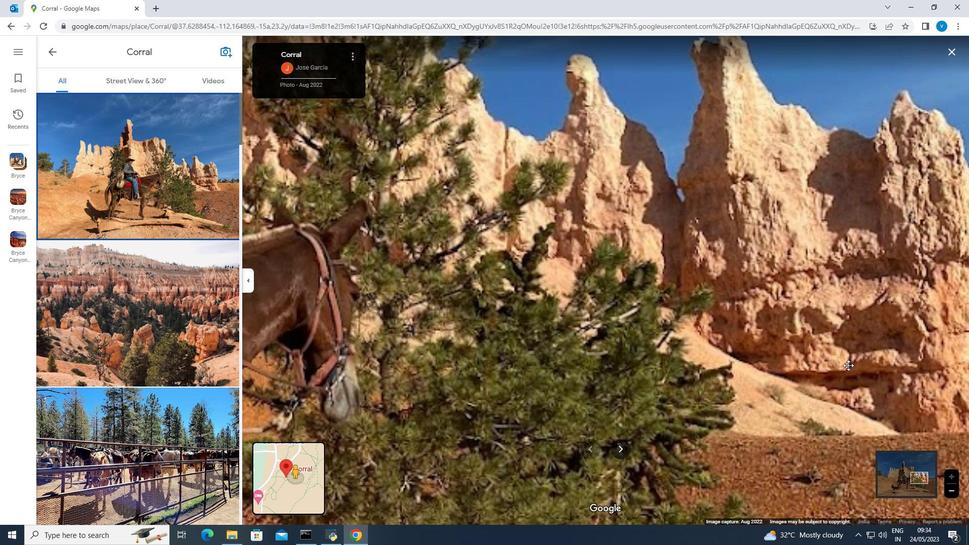 
Action: Mouse scrolled (848, 364) with delta (0, 0)
Screenshot: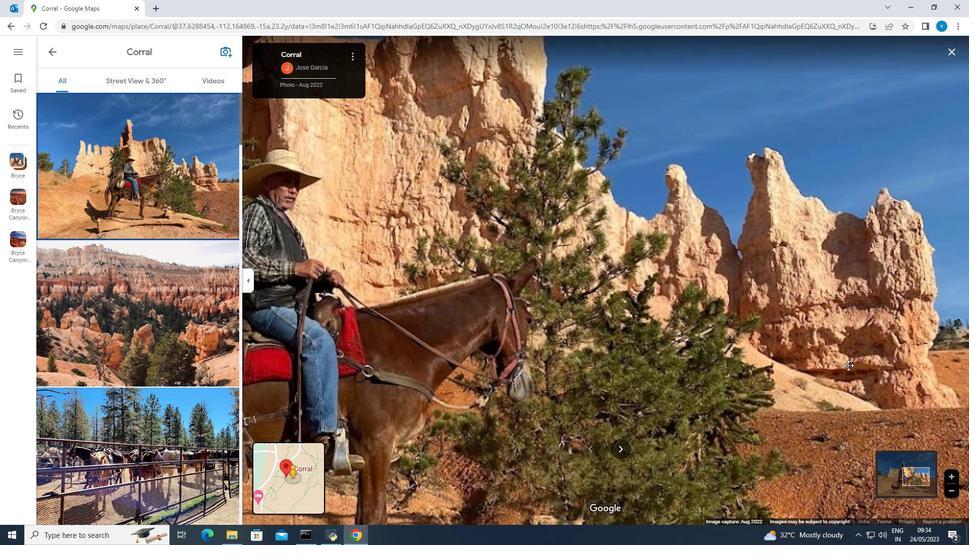 
Action: Mouse scrolled (848, 364) with delta (0, 0)
Screenshot: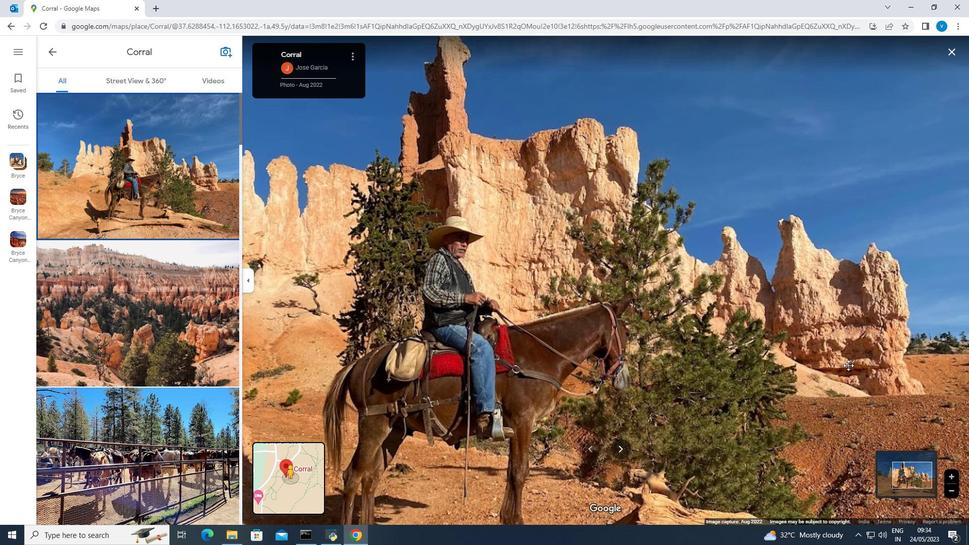 
Action: Mouse moved to (725, 359)
Screenshot: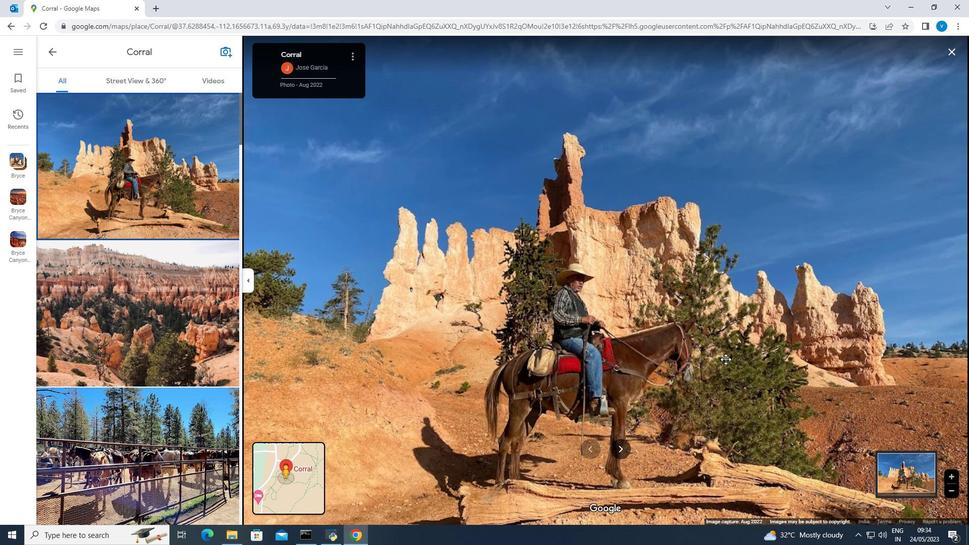 
Action: Mouse scrolled (725, 358) with delta (0, 0)
Screenshot: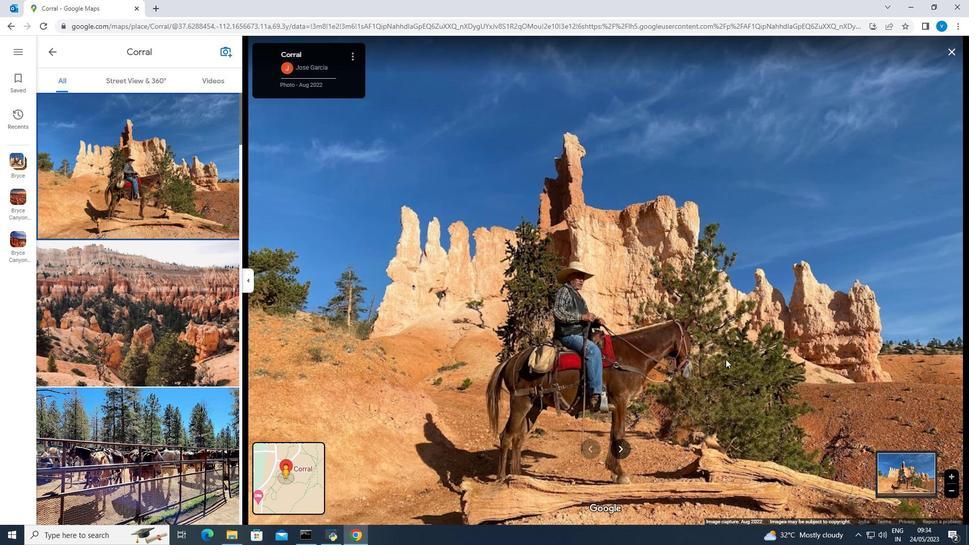 
Action: Mouse moved to (725, 357)
Screenshot: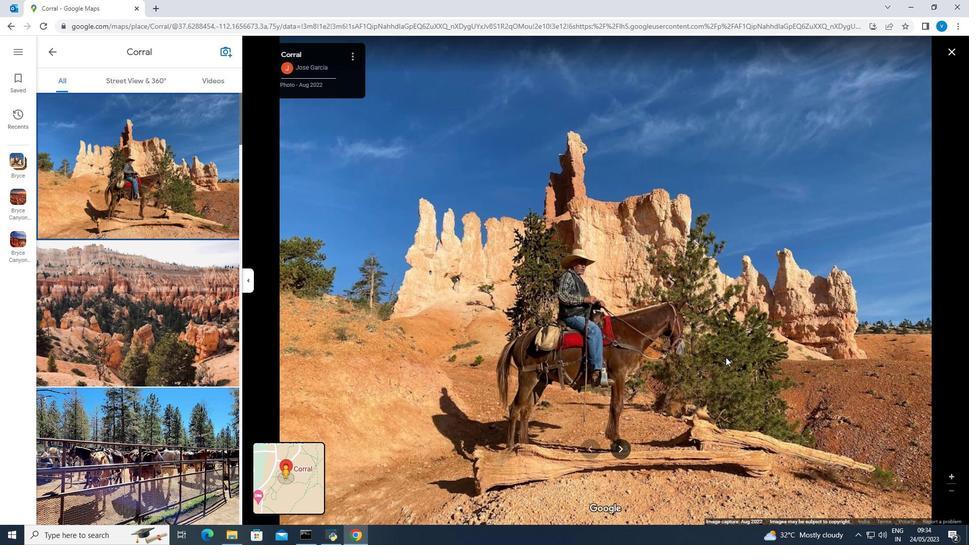 
Action: Mouse scrolled (725, 356) with delta (0, 0)
Screenshot: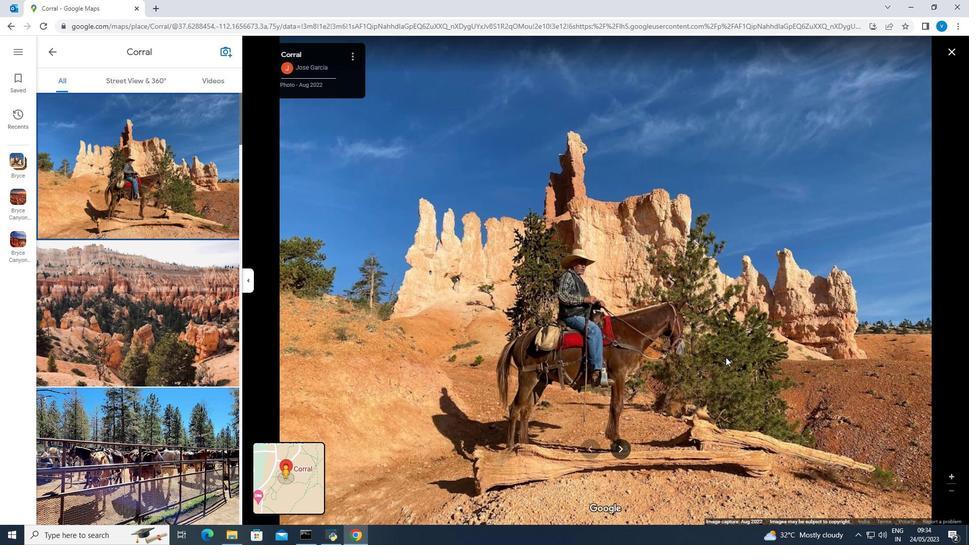 
Action: Mouse moved to (49, 48)
Screenshot: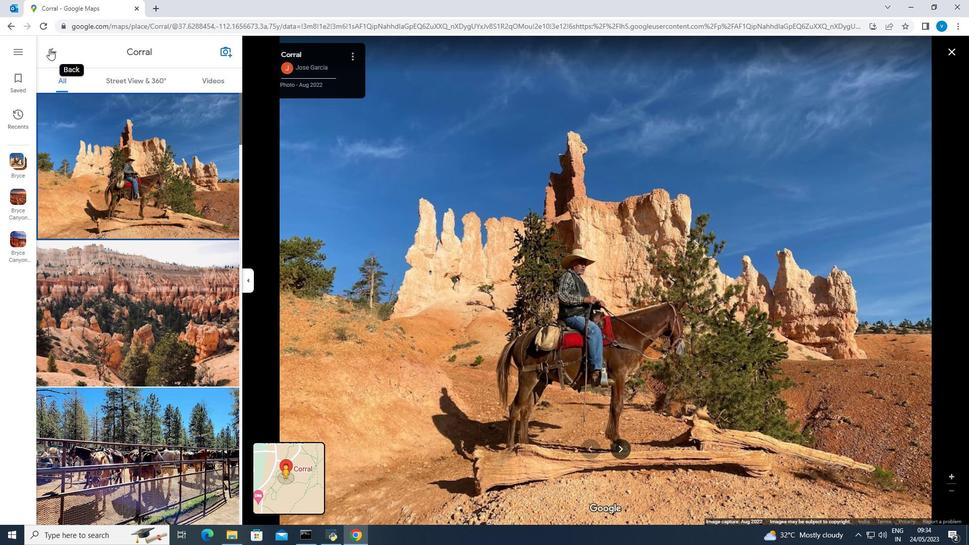 
Action: Mouse pressed left at (49, 48)
Screenshot: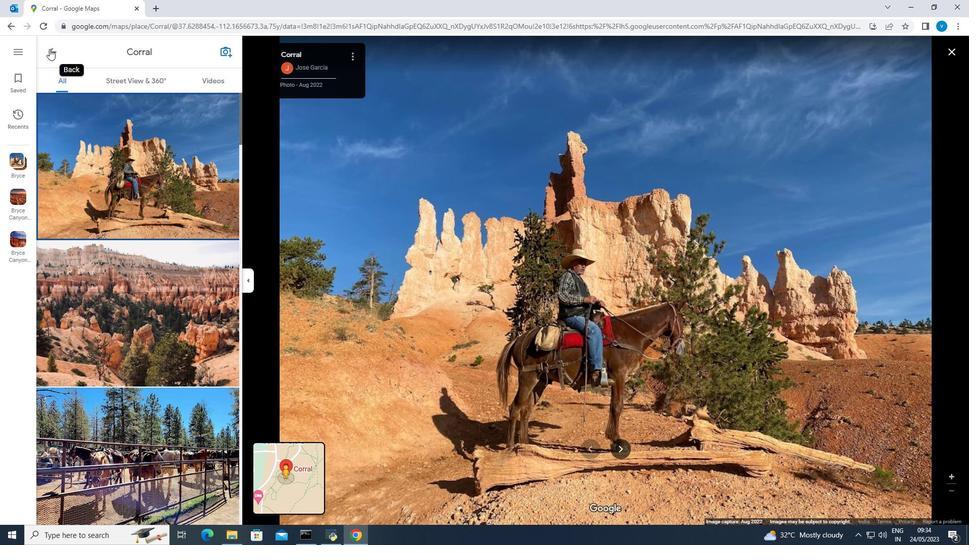 
Action: Mouse moved to (314, 414)
Screenshot: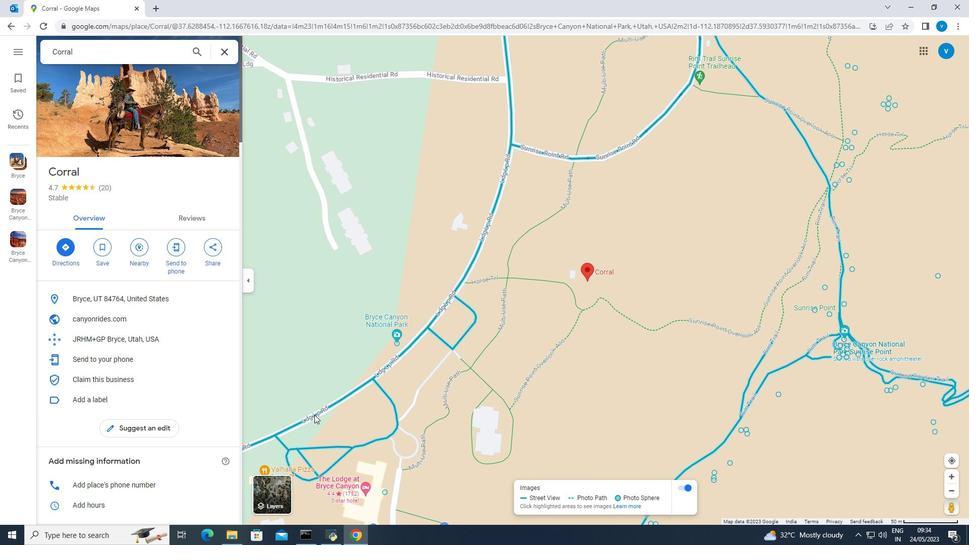 
Action: Mouse pressed left at (314, 414)
Screenshot: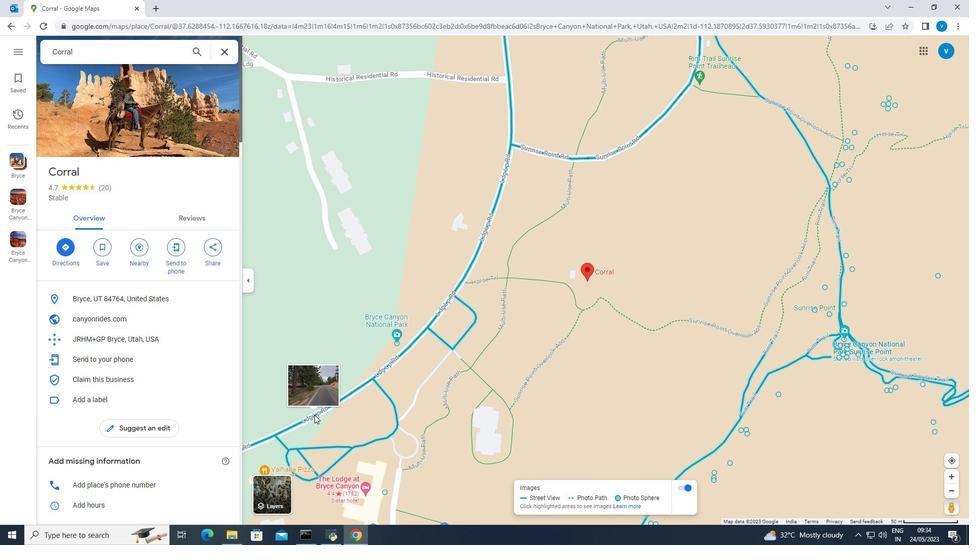 
Action: Mouse pressed left at (314, 414)
Screenshot: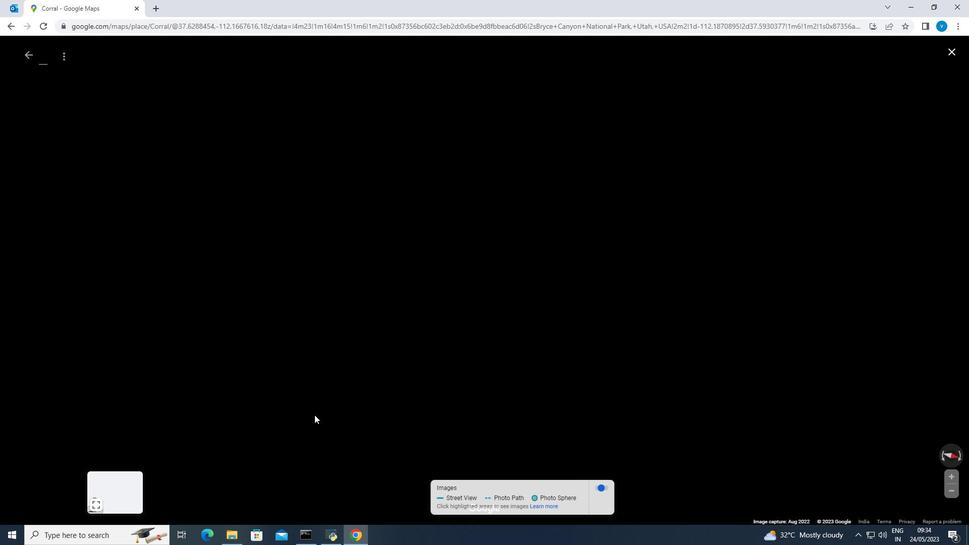 
Action: Mouse moved to (112, 372)
Screenshot: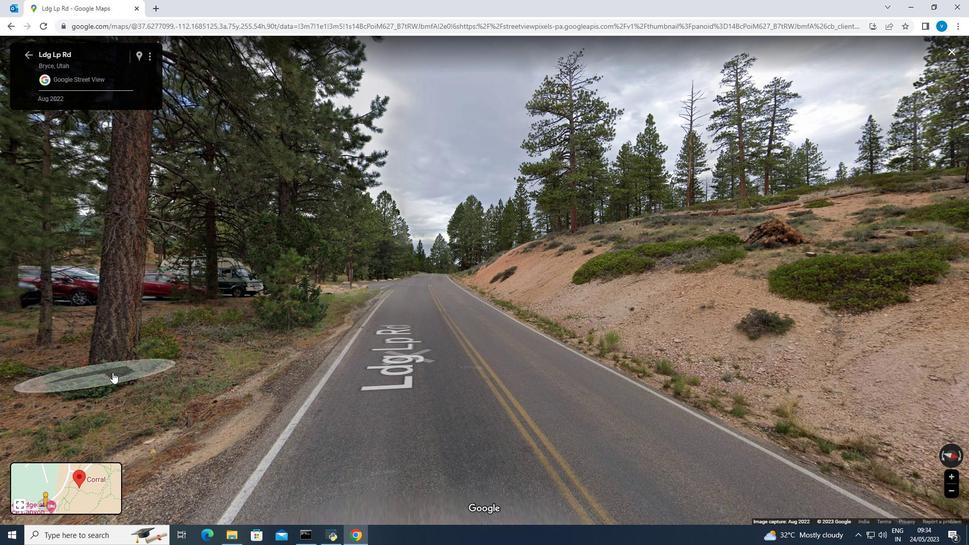 
Action: Mouse pressed left at (112, 372)
Screenshot: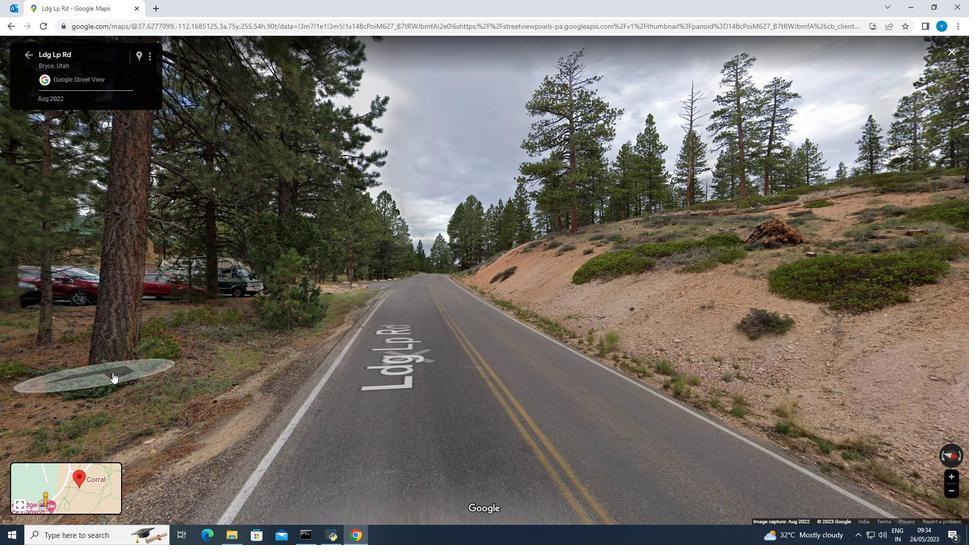 
Action: Mouse moved to (305, 294)
Screenshot: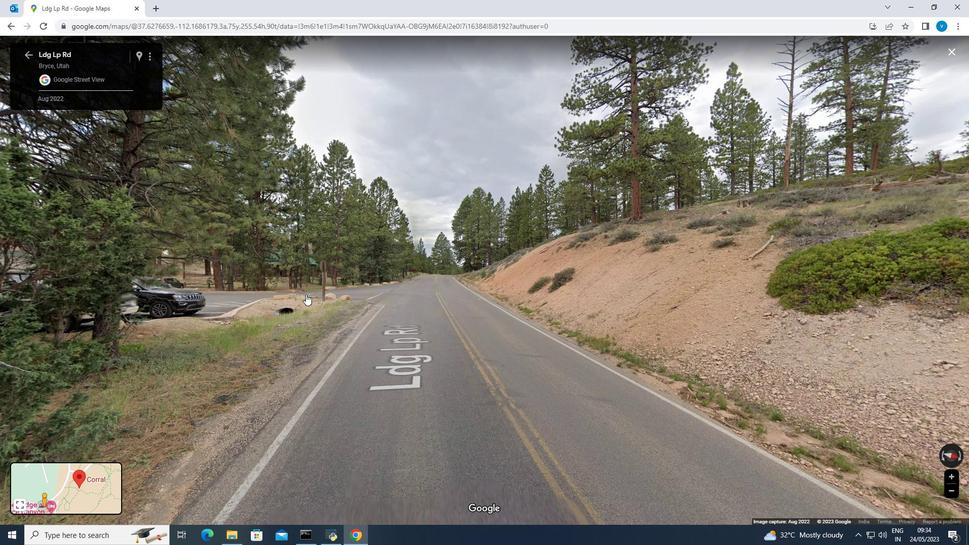 
Action: Mouse pressed left at (305, 294)
Screenshot: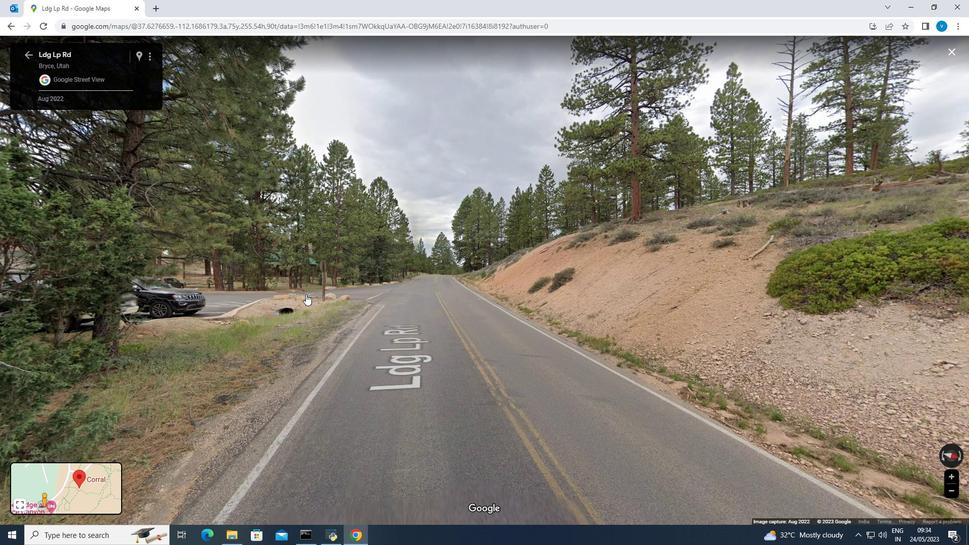 
Action: Mouse moved to (739, 327)
Screenshot: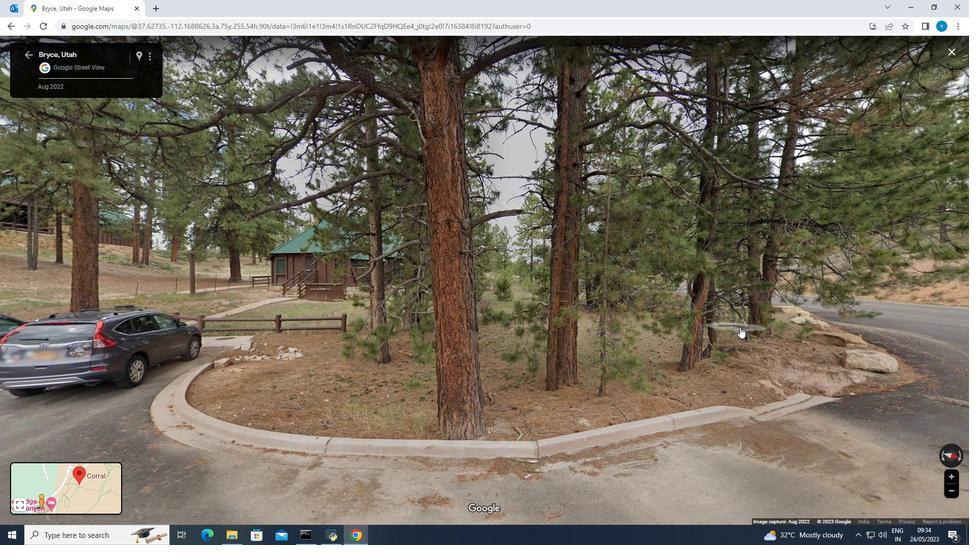 
Action: Mouse pressed left at (739, 327)
Screenshot: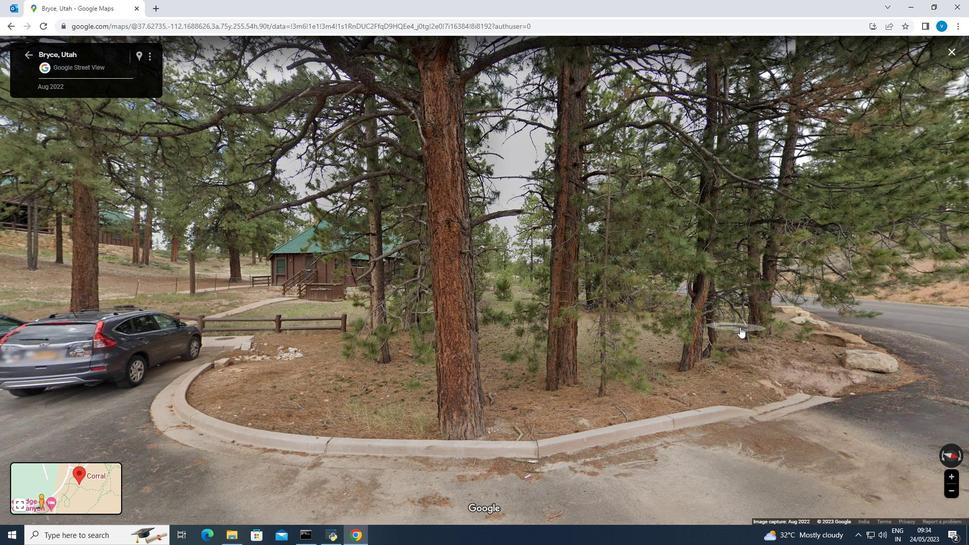 
Action: Mouse moved to (880, 346)
Screenshot: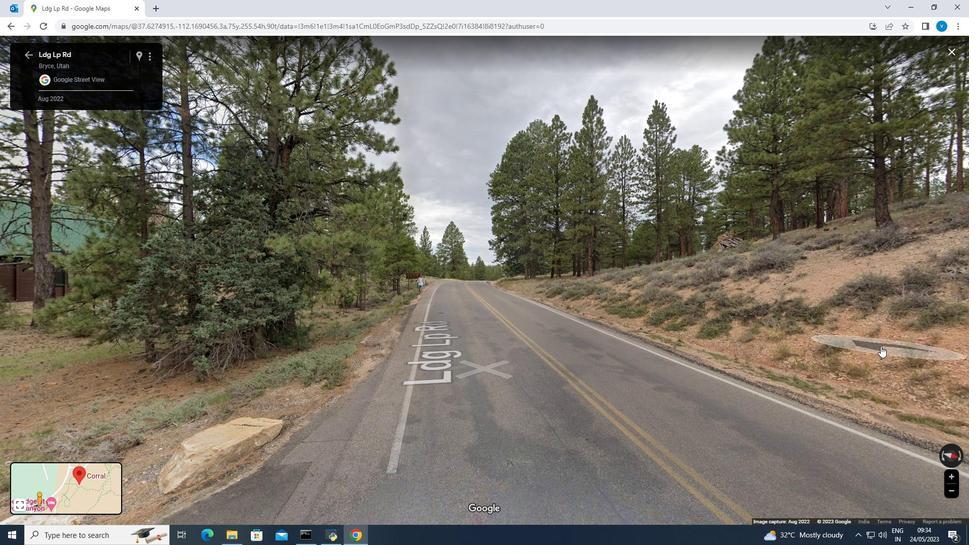 
Action: Mouse pressed left at (880, 346)
Screenshot: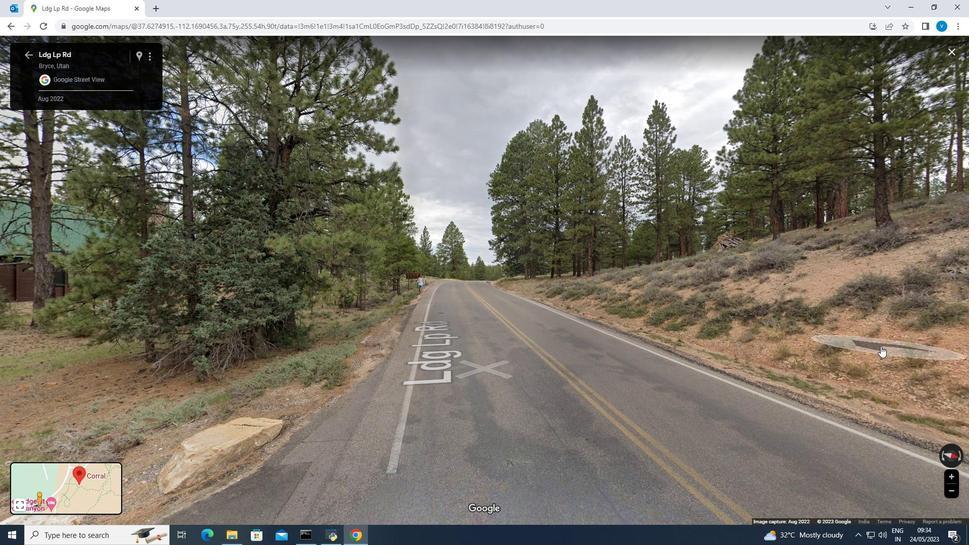 
Action: Mouse moved to (715, 256)
Screenshot: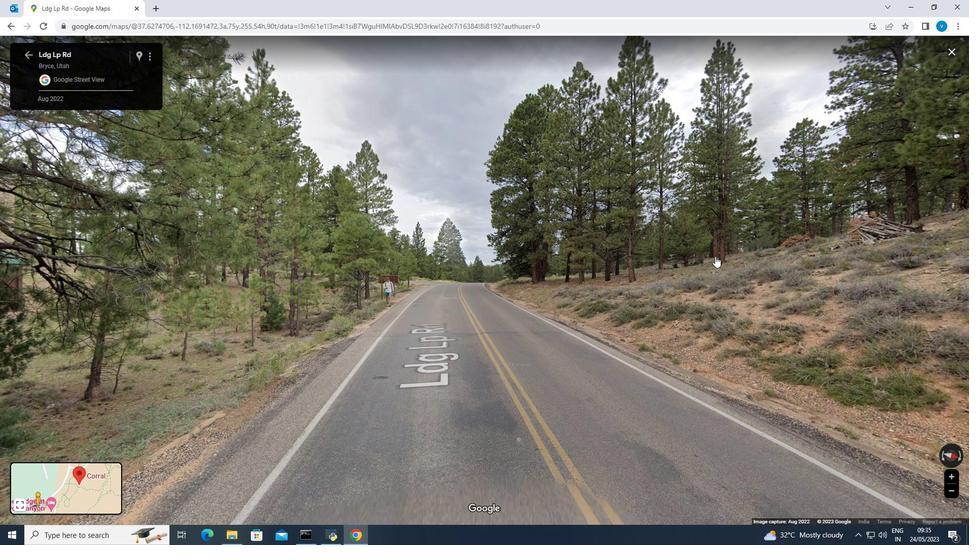 
Action: Mouse pressed left at (715, 256)
Screenshot: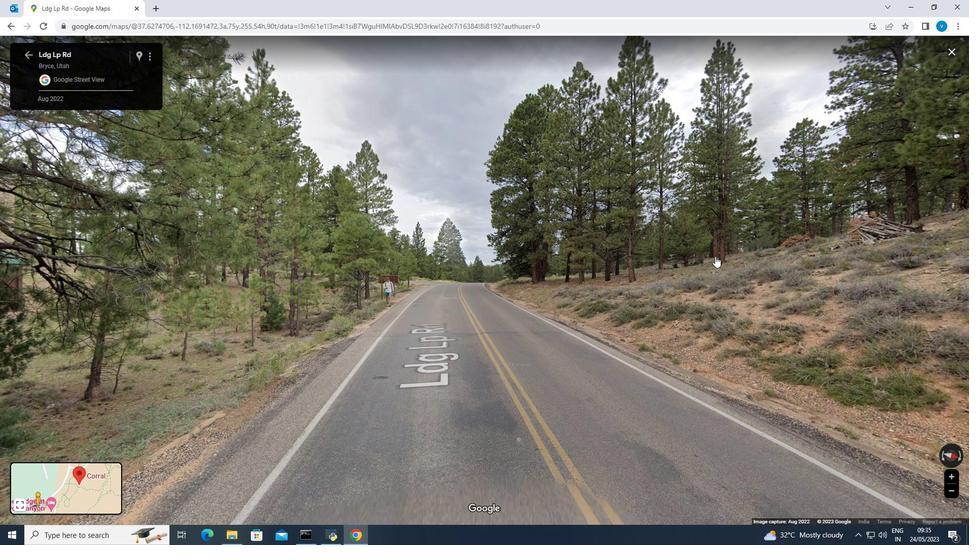 
Action: Mouse moved to (25, 51)
Screenshot: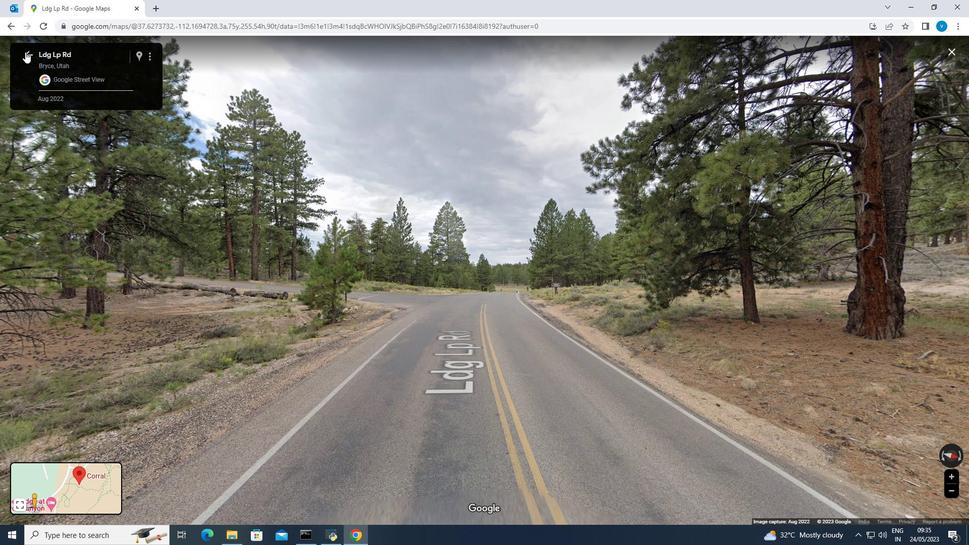 
Action: Mouse pressed left at (25, 51)
Screenshot: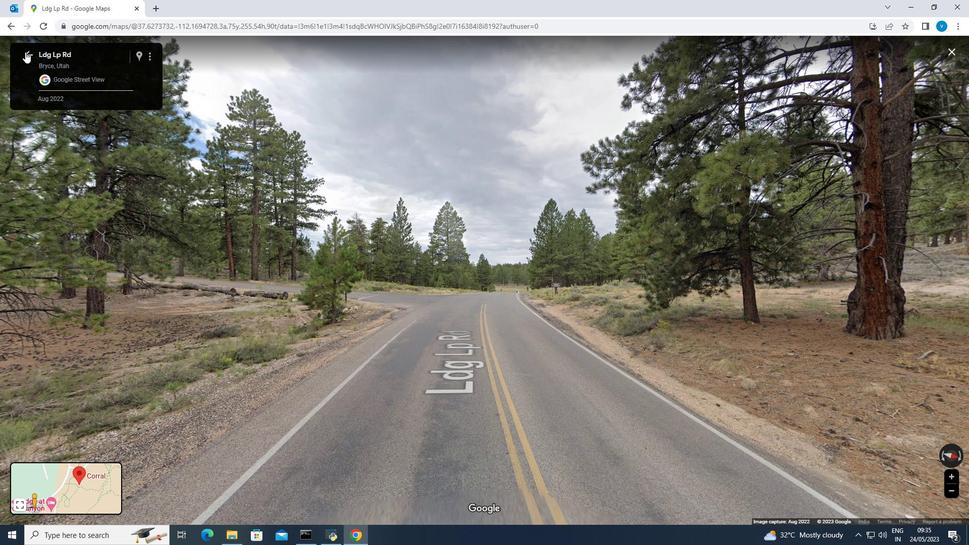 
Action: Mouse moved to (744, 220)
Screenshot: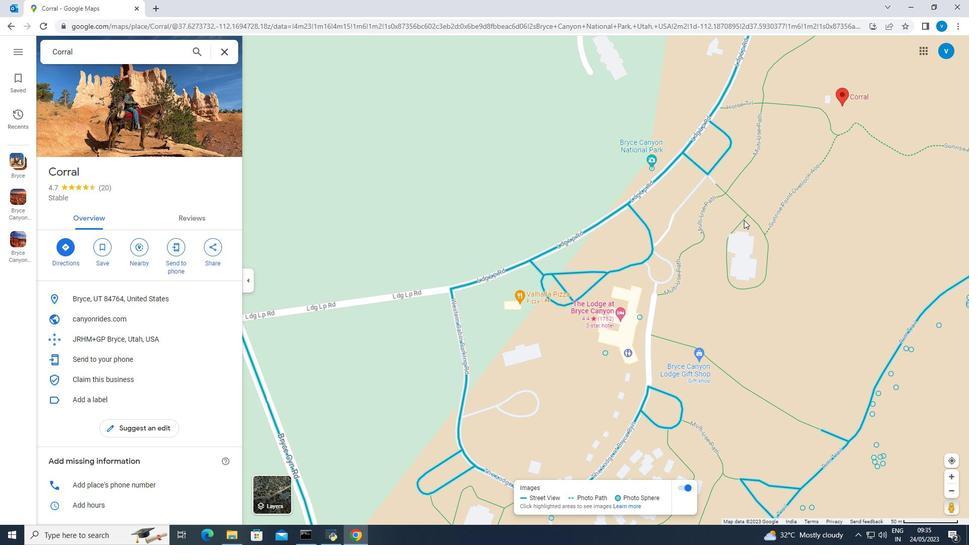 
Action: Mouse pressed left at (744, 220)
Screenshot: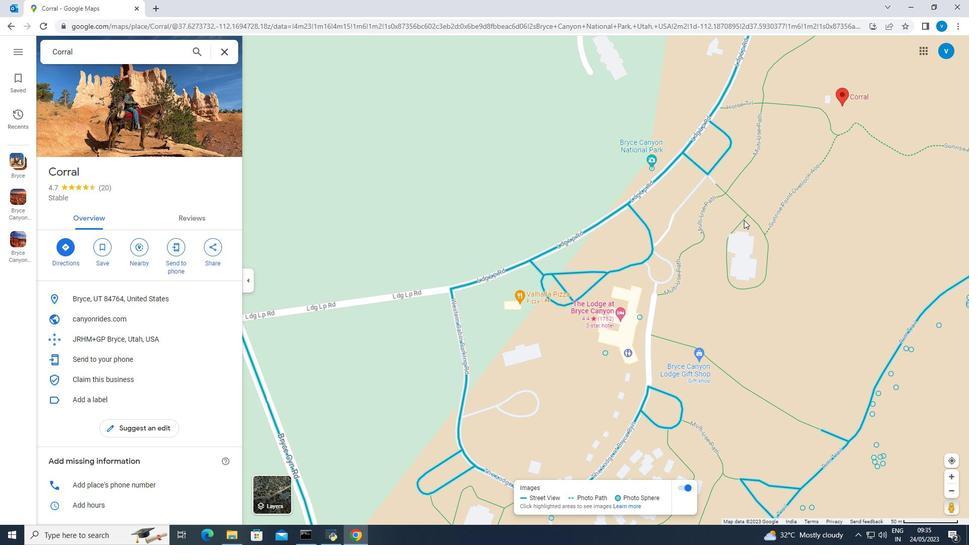 
Action: Mouse moved to (696, 157)
Screenshot: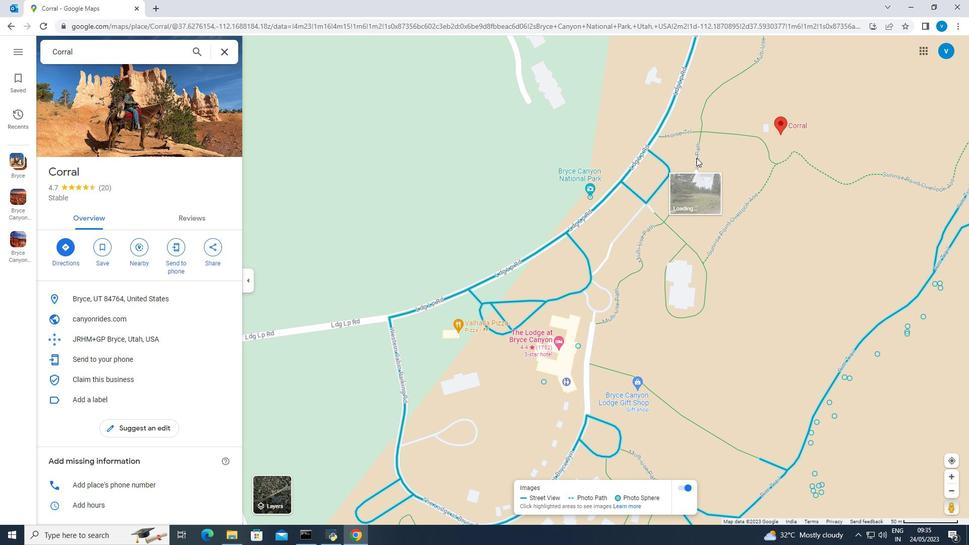 
Action: Mouse pressed left at (696, 157)
Screenshot: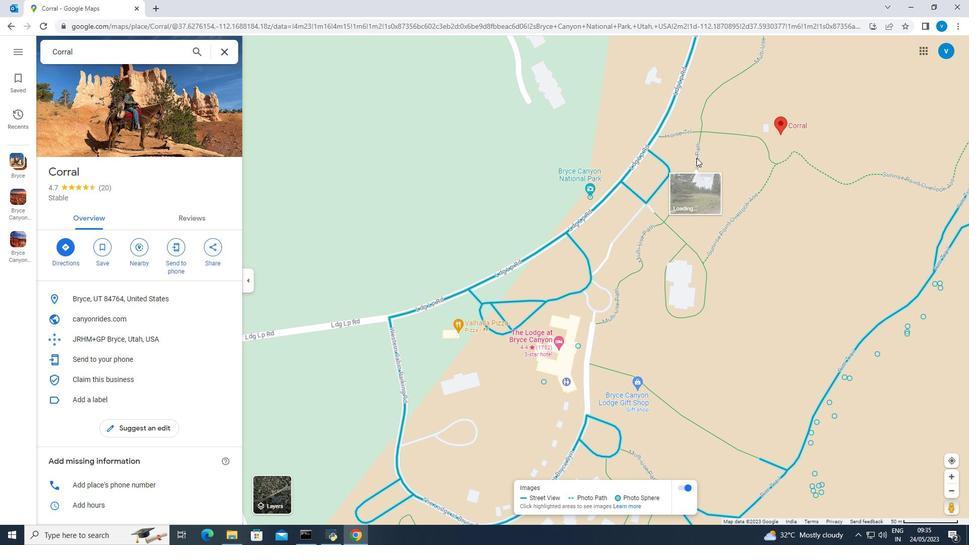 
Action: Mouse pressed left at (696, 157)
Screenshot: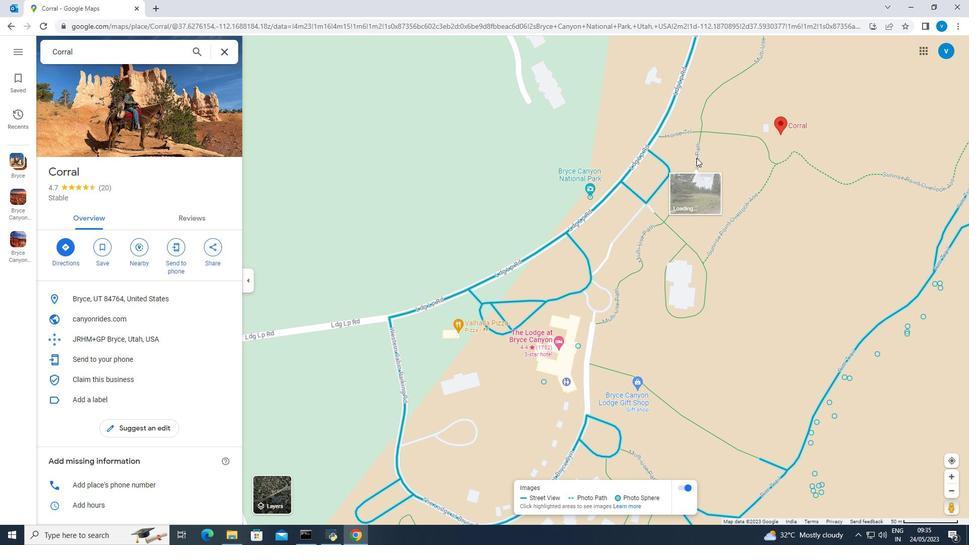 
Action: Mouse moved to (29, 50)
Screenshot: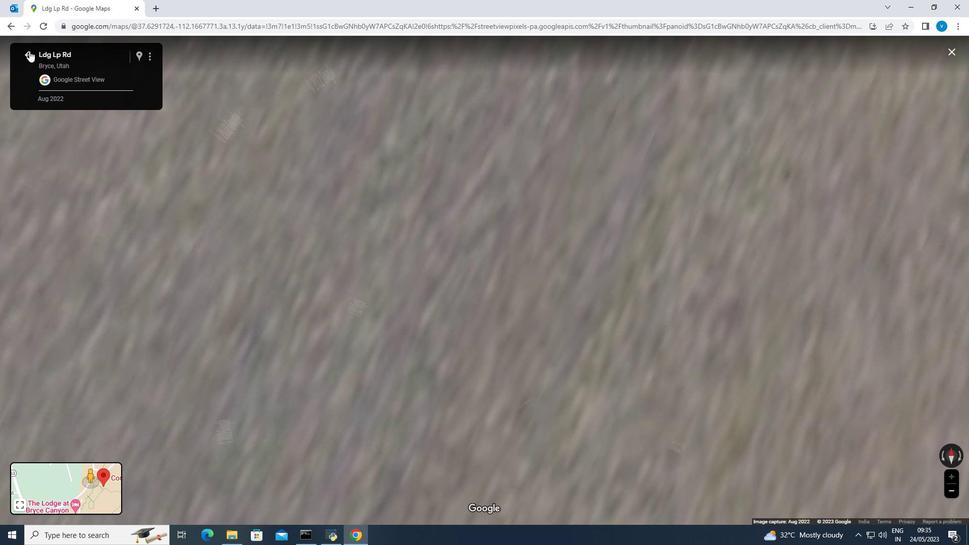 
Action: Mouse pressed left at (29, 50)
Screenshot: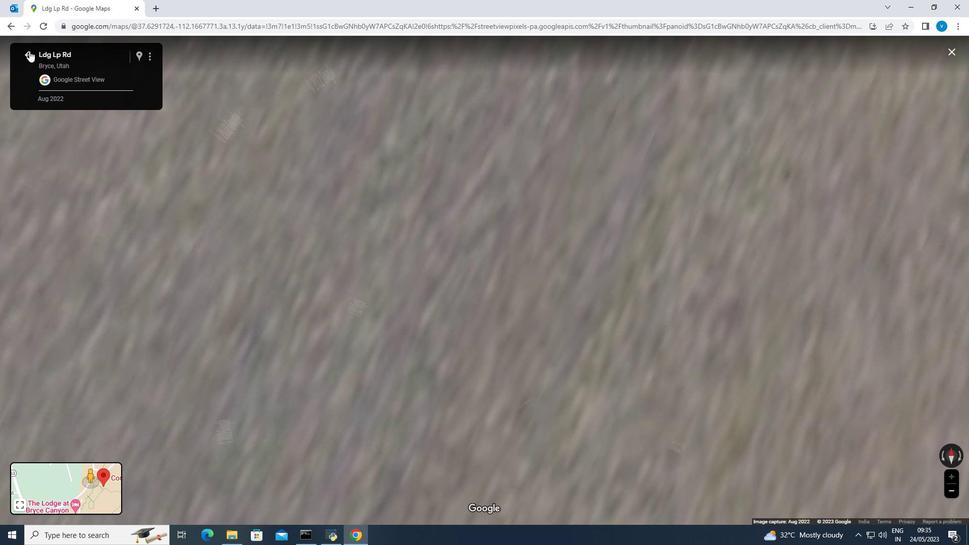 
Action: Mouse moved to (490, 315)
Screenshot: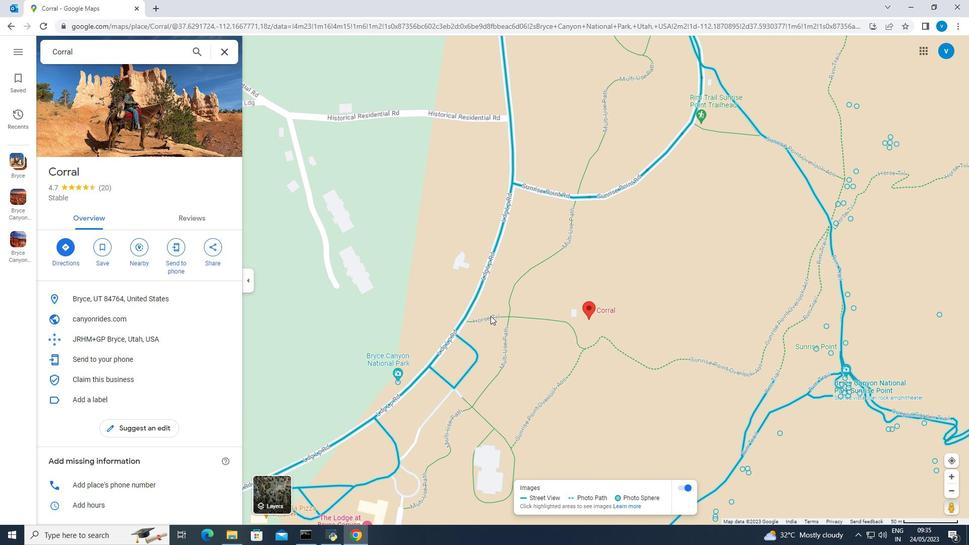 
Action: Mouse pressed left at (490, 315)
Screenshot: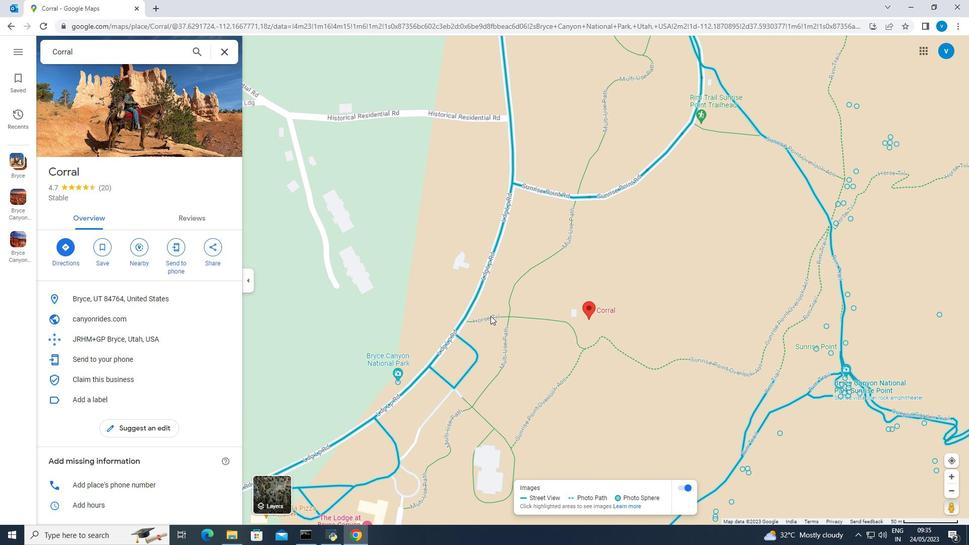 
Action: Mouse pressed left at (490, 315)
Screenshot: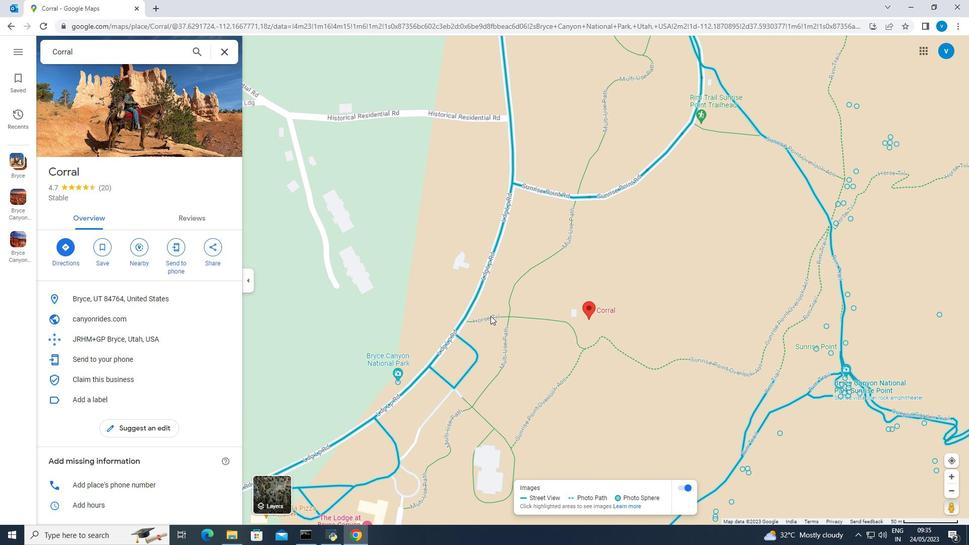 
Action: Mouse moved to (178, 308)
Screenshot: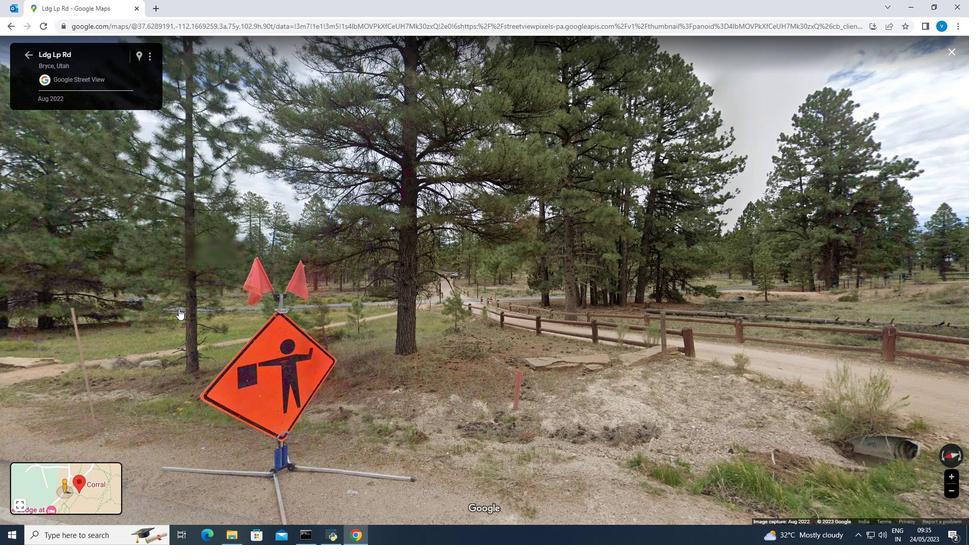 
Action: Mouse pressed left at (178, 308)
Screenshot: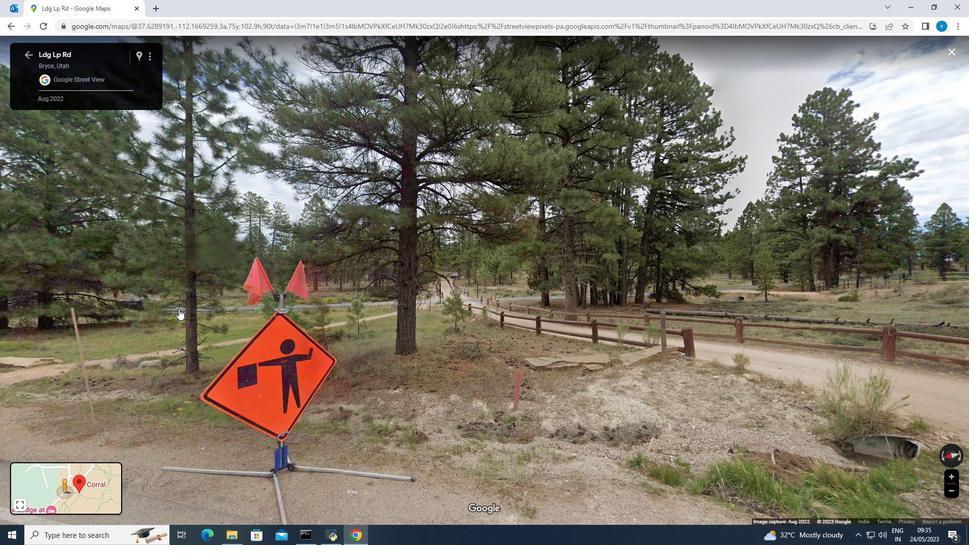 
Action: Mouse moved to (821, 303)
Screenshot: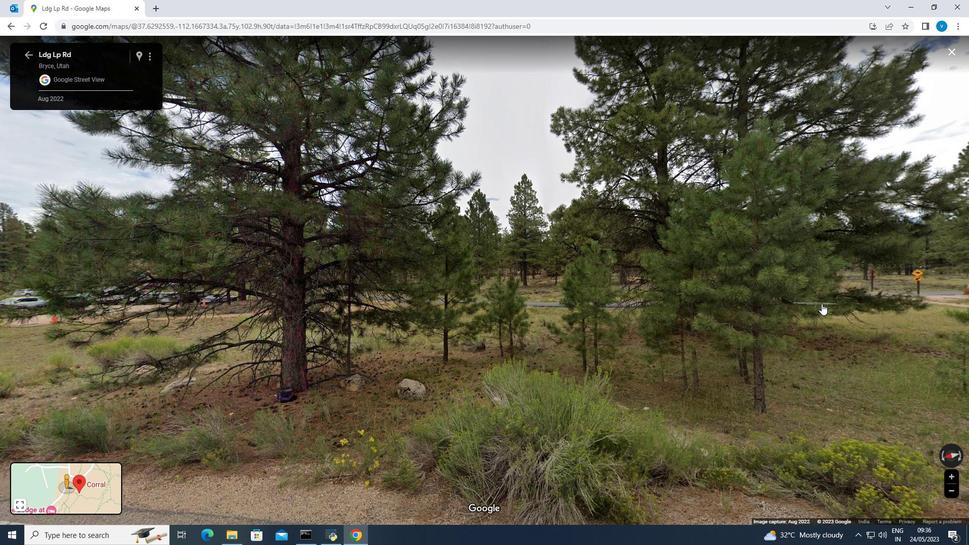 
Action: Mouse pressed left at (821, 303)
Screenshot: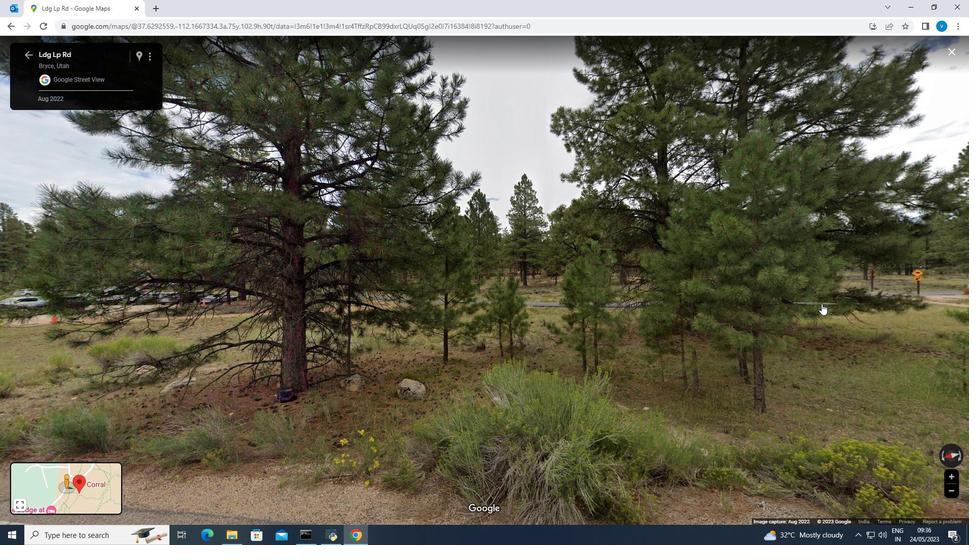 
Action: Mouse moved to (812, 244)
Screenshot: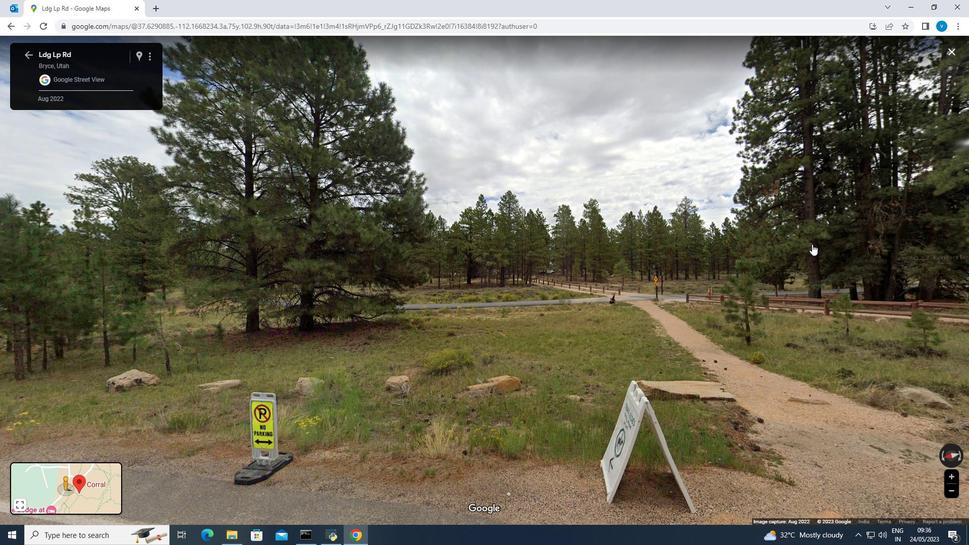 
Action: Mouse pressed left at (812, 244)
Screenshot: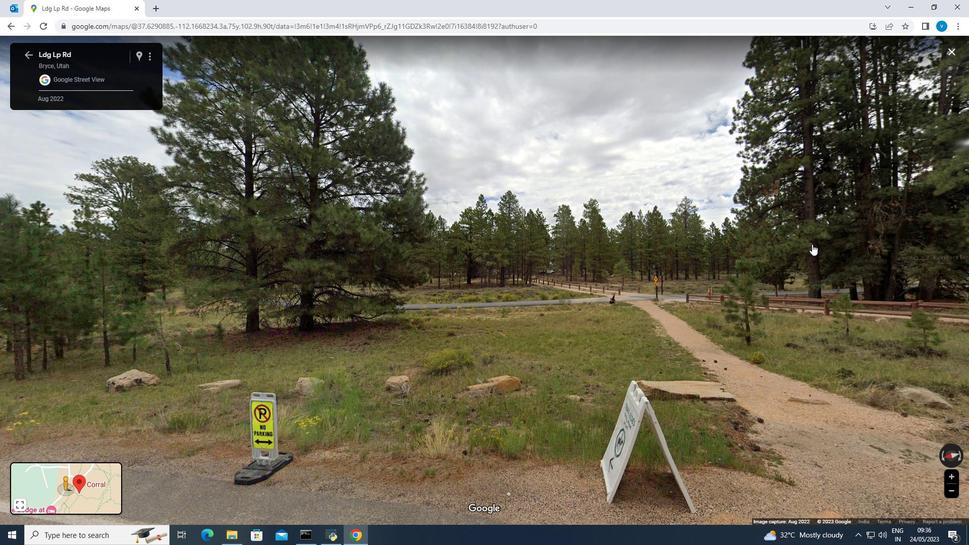 
Action: Mouse moved to (608, 287)
Screenshot: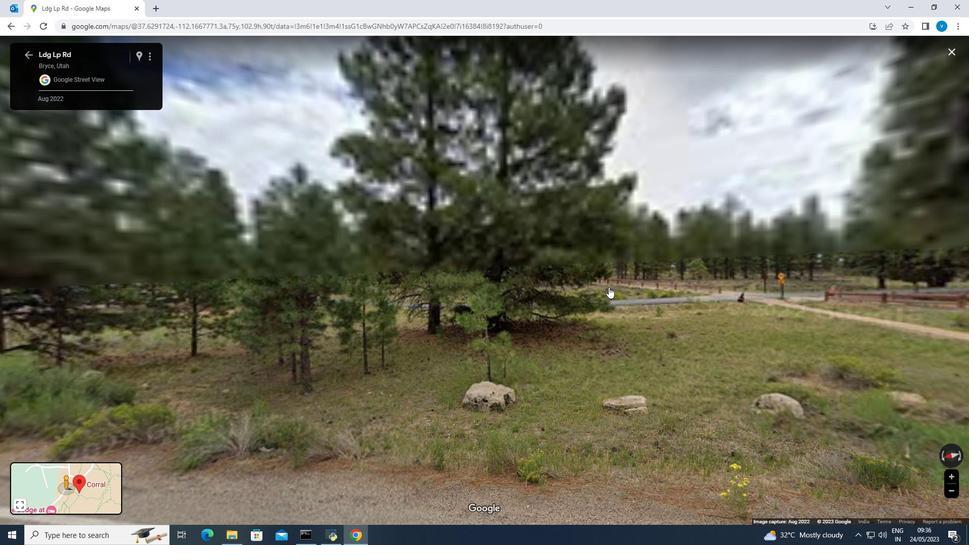 
Action: Mouse scrolled (608, 287) with delta (0, 0)
Screenshot: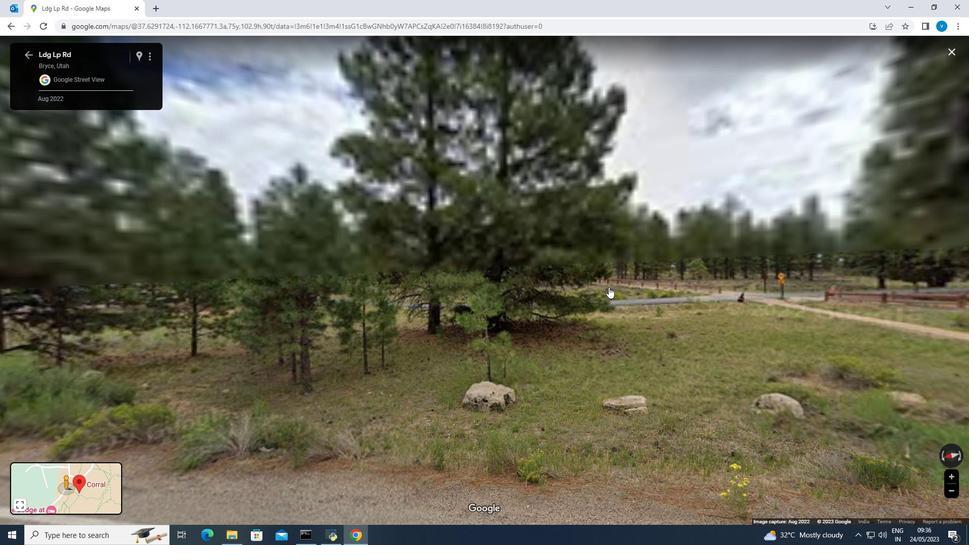 
Action: Mouse moved to (609, 286)
Screenshot: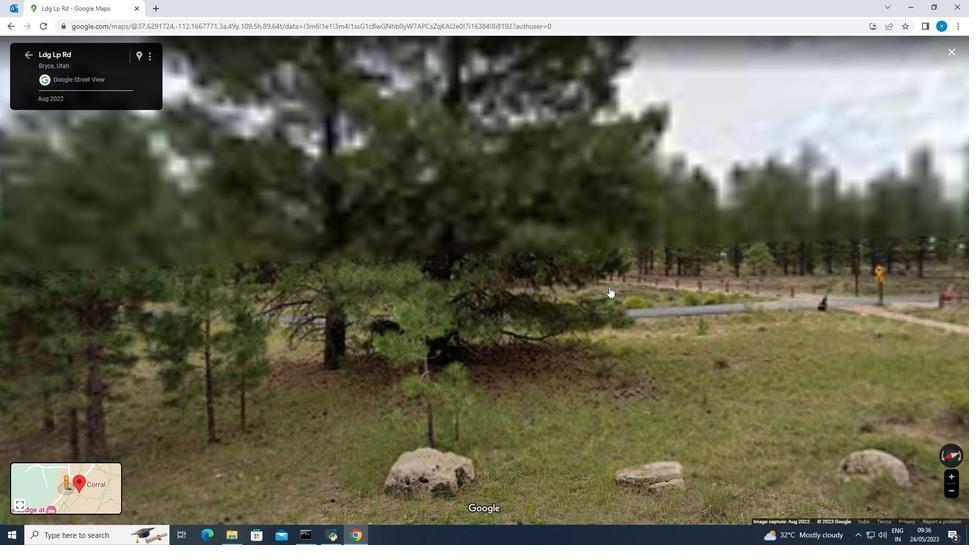 
Action: Mouse scrolled (609, 286) with delta (0, 0)
Screenshot: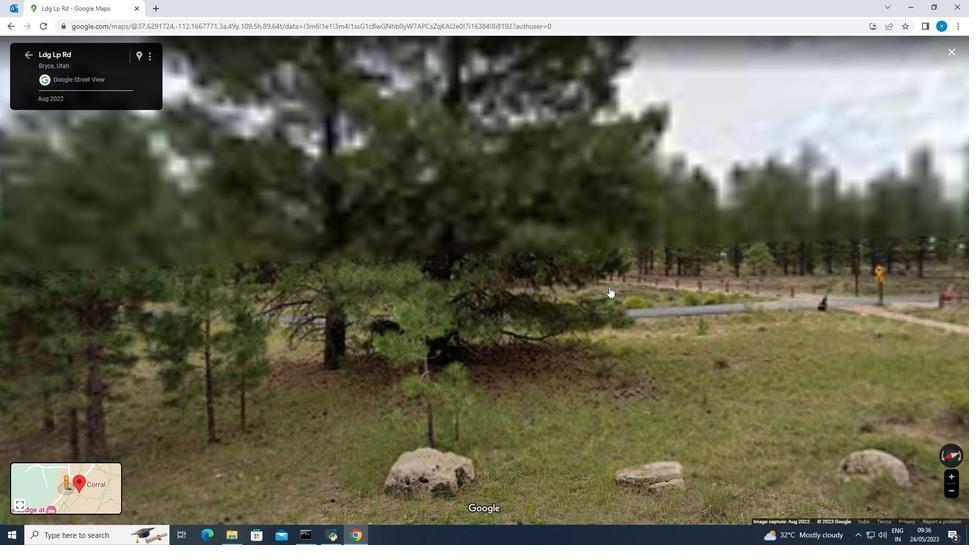 
Action: Mouse scrolled (609, 286) with delta (0, 0)
Screenshot: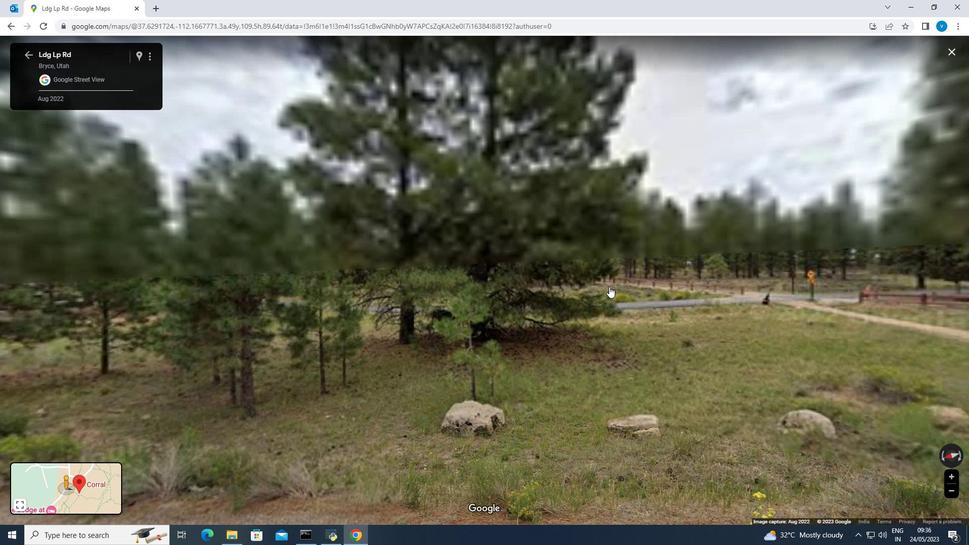 
Action: Mouse scrolled (609, 286) with delta (0, 0)
Screenshot: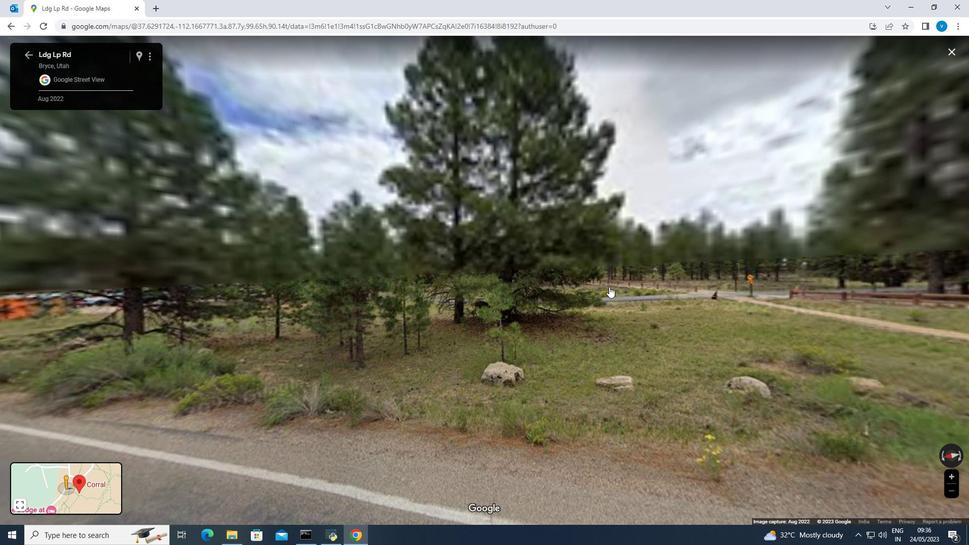 
Action: Mouse moved to (7, 25)
Screenshot: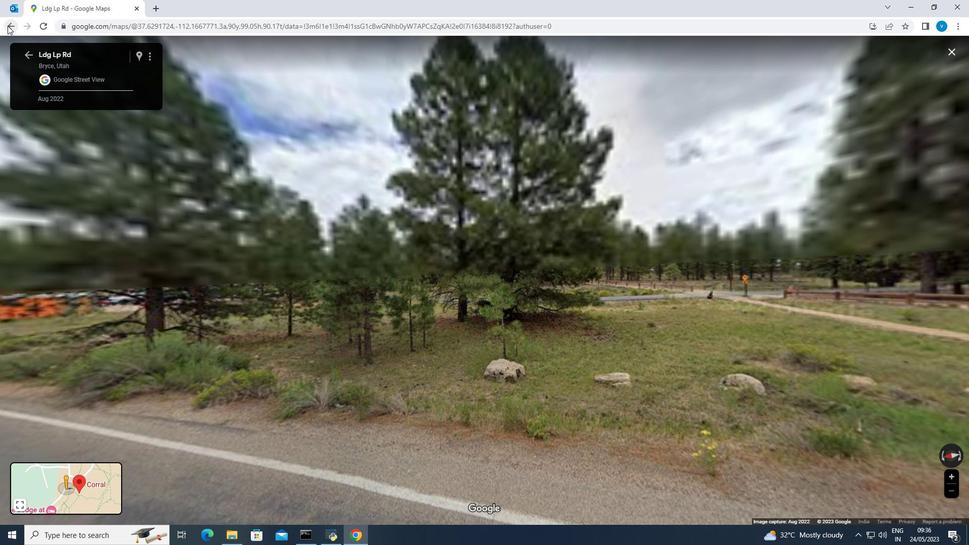 
Action: Mouse pressed left at (7, 25)
Screenshot: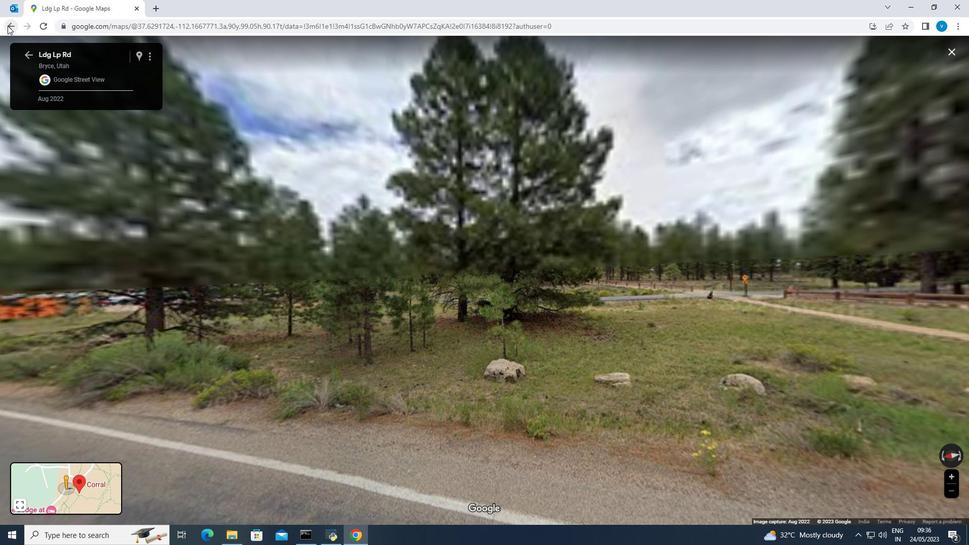 
Action: Mouse pressed left at (7, 25)
Screenshot: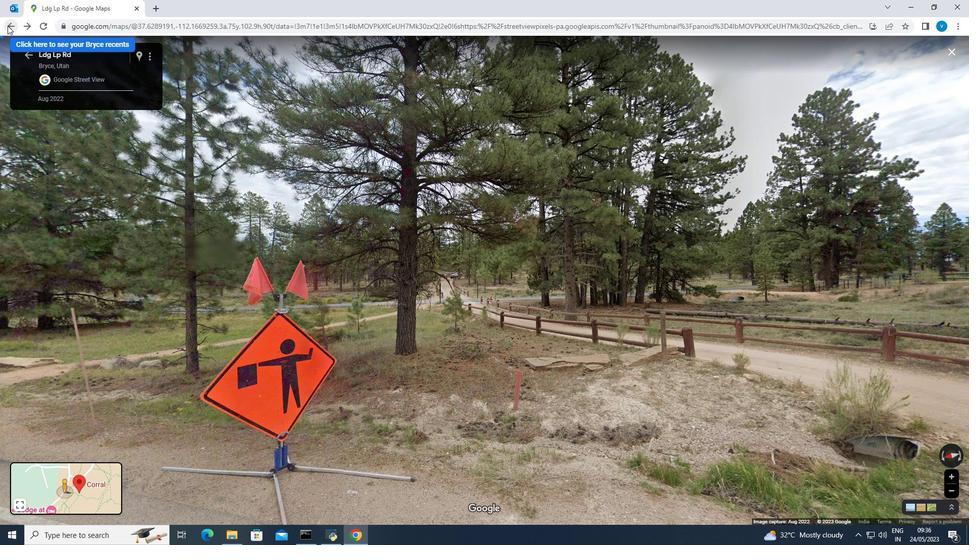 
Action: Mouse moved to (555, 191)
Screenshot: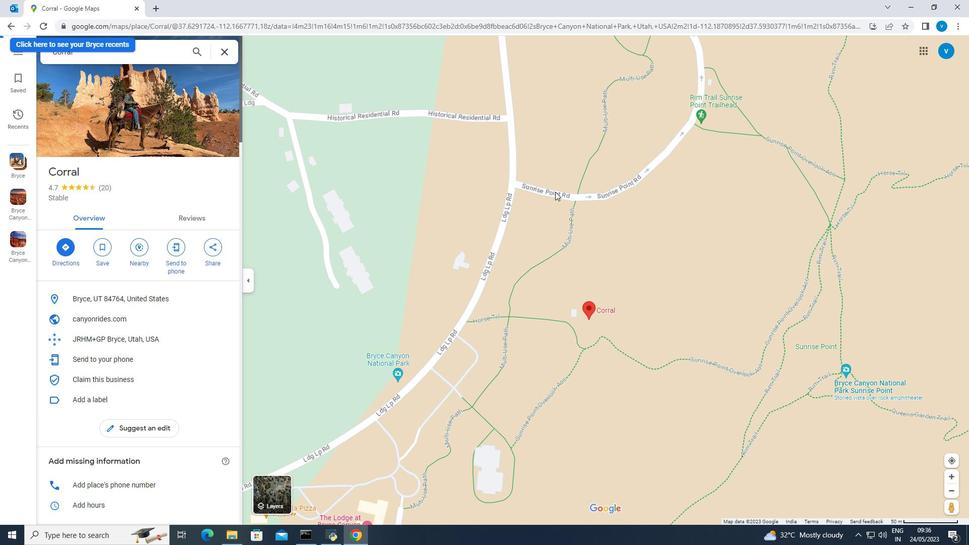 
Action: Mouse pressed left at (555, 191)
Screenshot: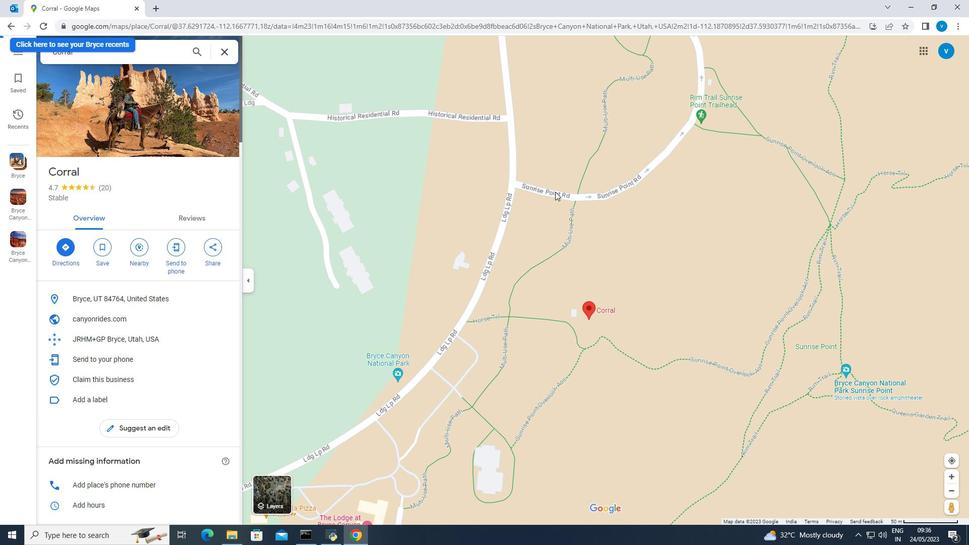 
Action: Mouse pressed left at (555, 191)
Screenshot: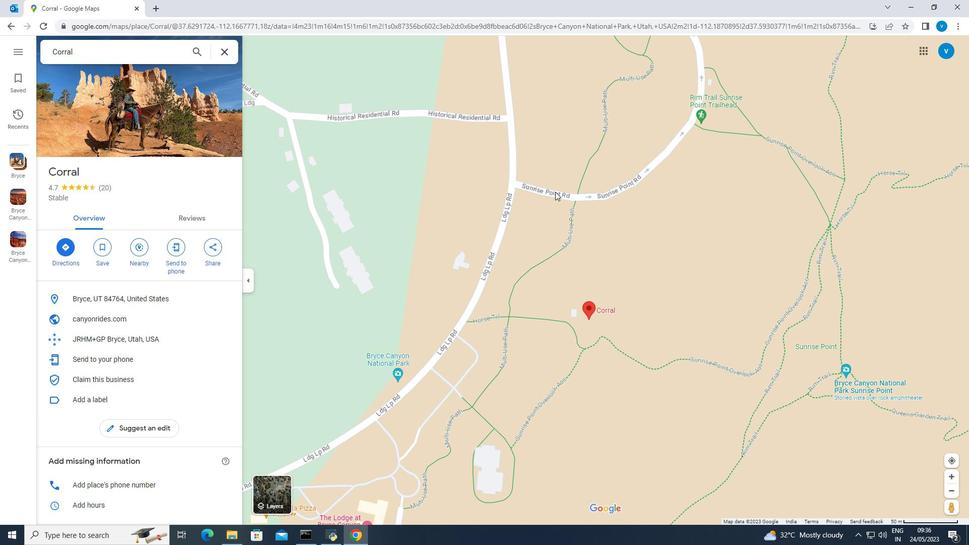 
Action: Mouse moved to (527, 191)
Screenshot: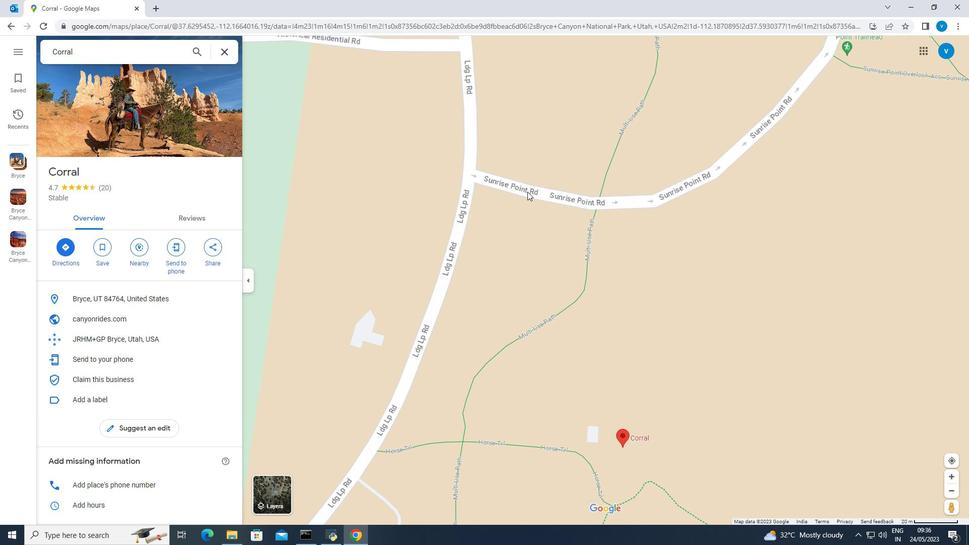 
Action: Mouse pressed left at (527, 191)
Screenshot: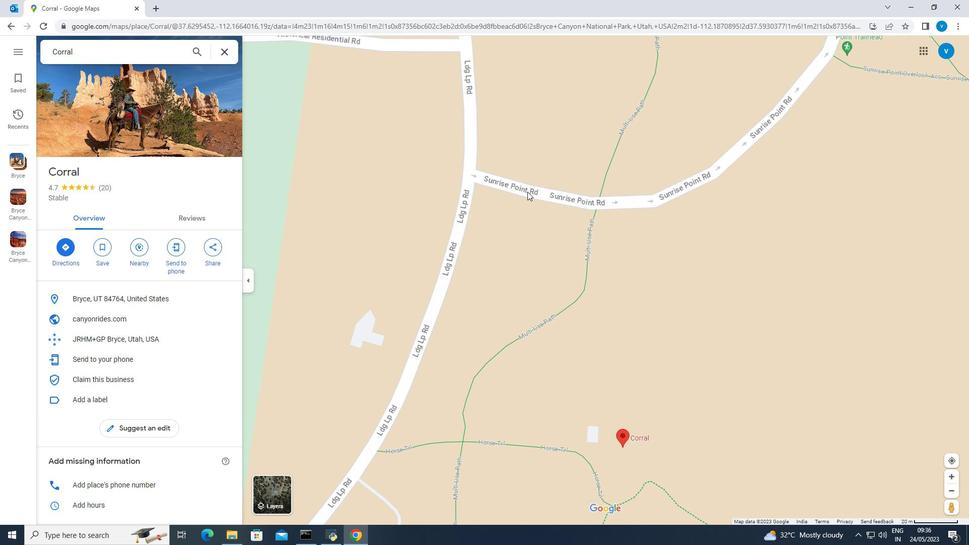 
Action: Mouse pressed left at (527, 191)
Screenshot: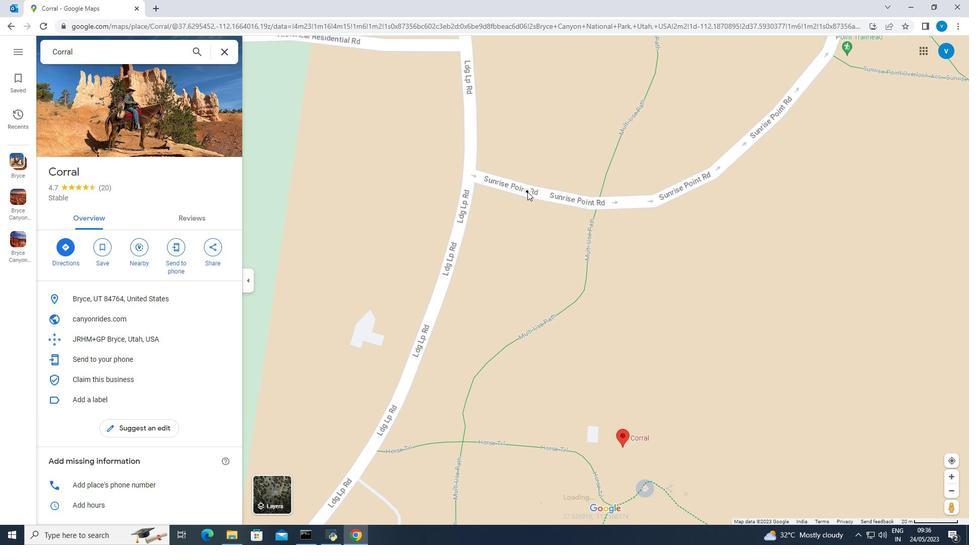 
Action: Mouse moved to (552, 463)
Screenshot: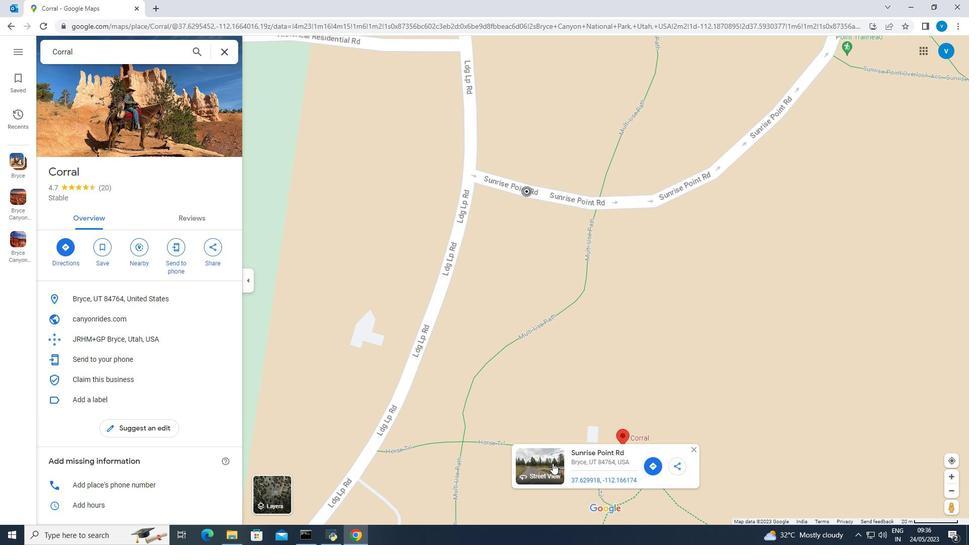 
Action: Mouse pressed left at (552, 463)
Screenshot: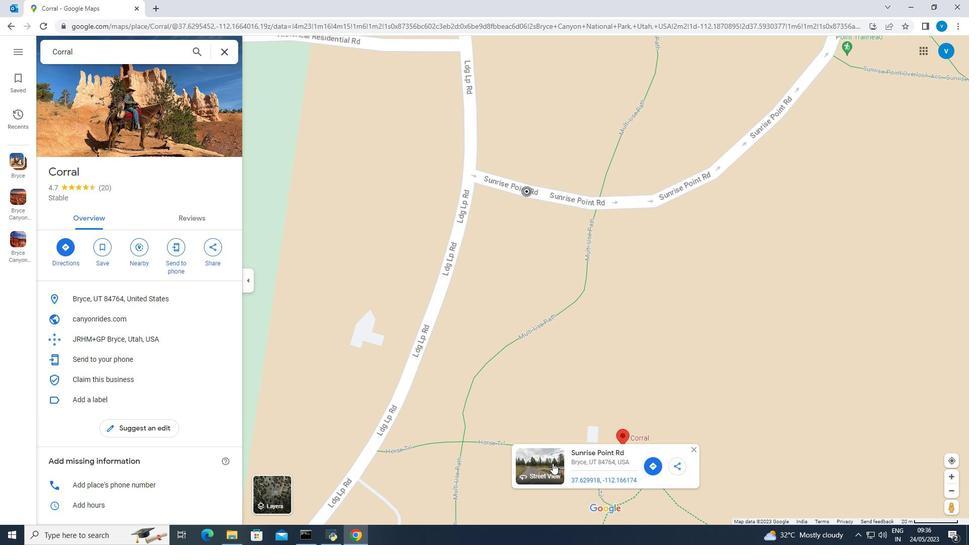 
Action: Mouse pressed left at (552, 463)
Screenshot: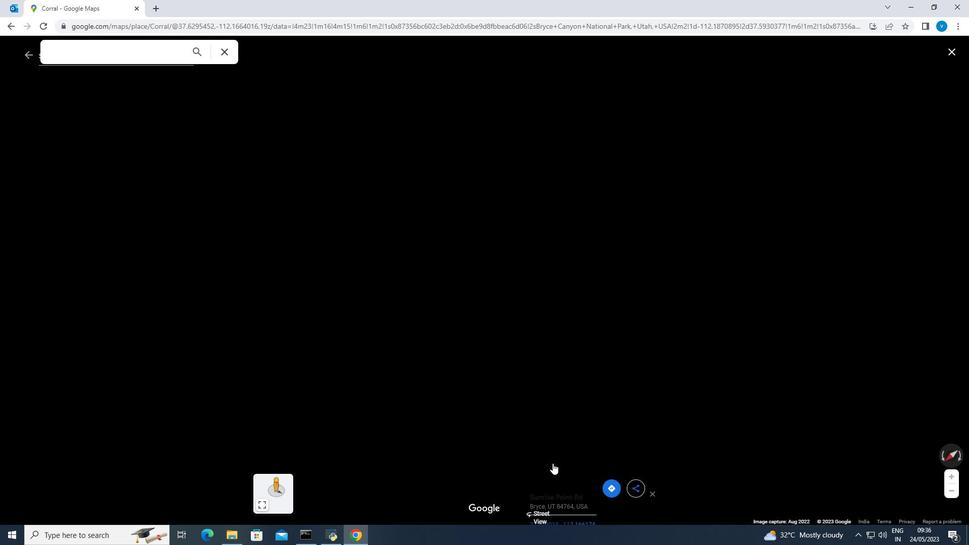 
Action: Mouse moved to (637, 276)
Screenshot: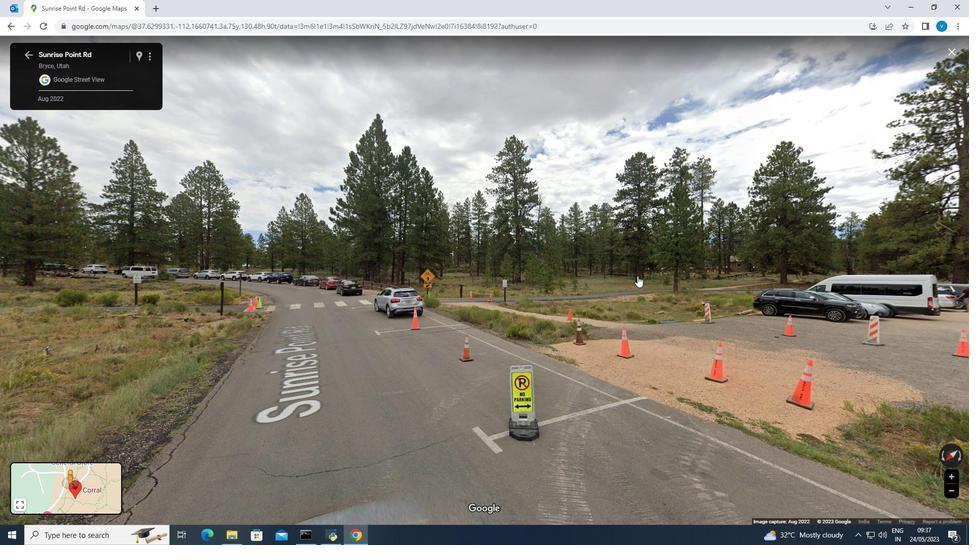 
Action: Mouse pressed left at (637, 276)
Screenshot: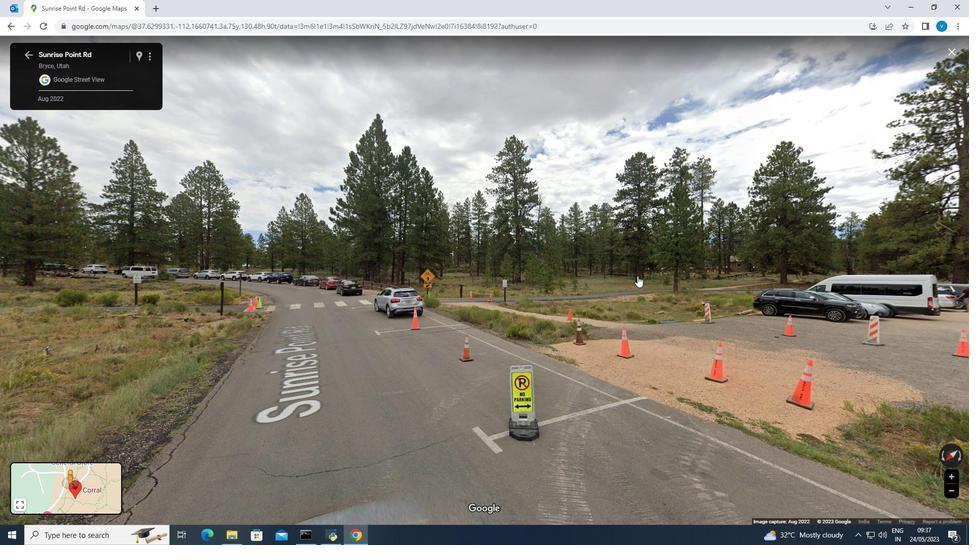 
Action: Mouse pressed left at (637, 276)
Screenshot: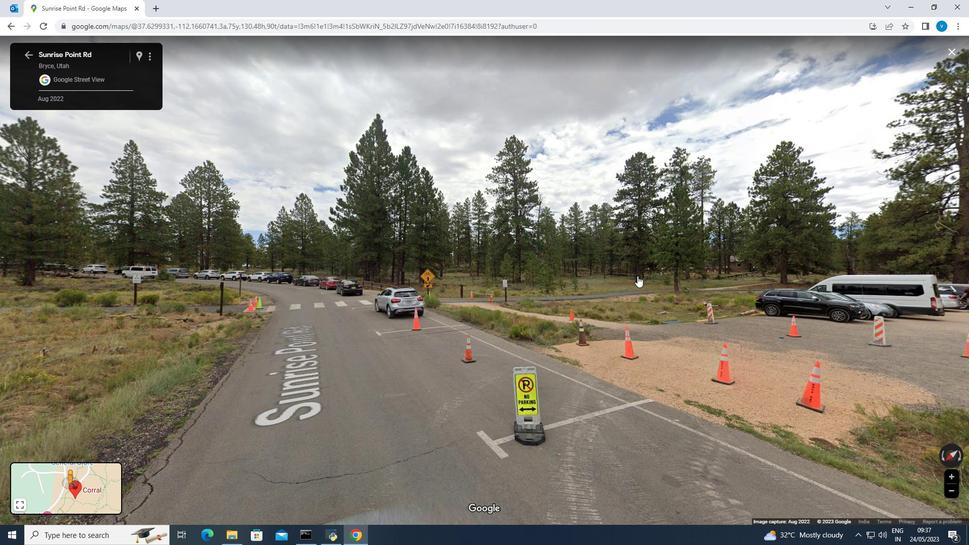 
Action: Mouse moved to (723, 288)
Screenshot: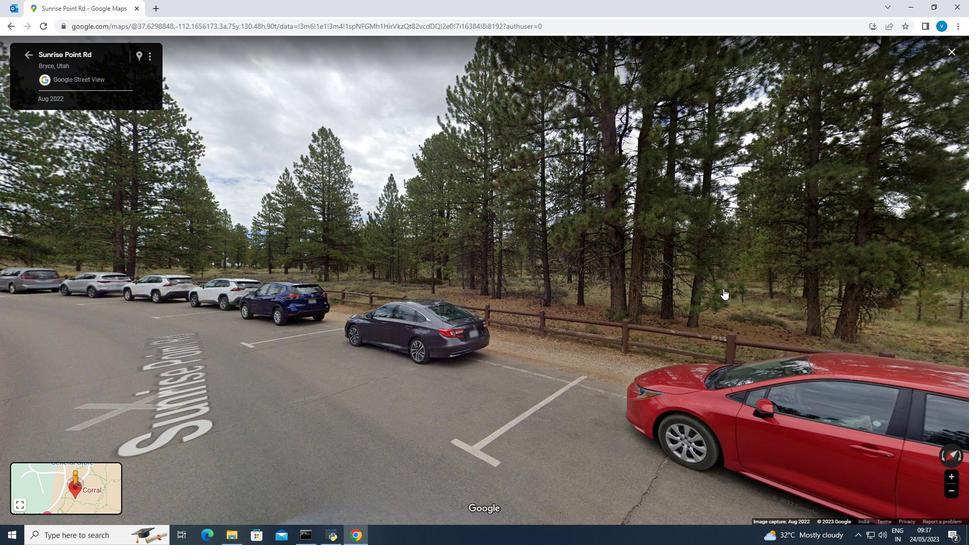 
Action: Mouse scrolled (723, 289) with delta (0, 0)
Screenshot: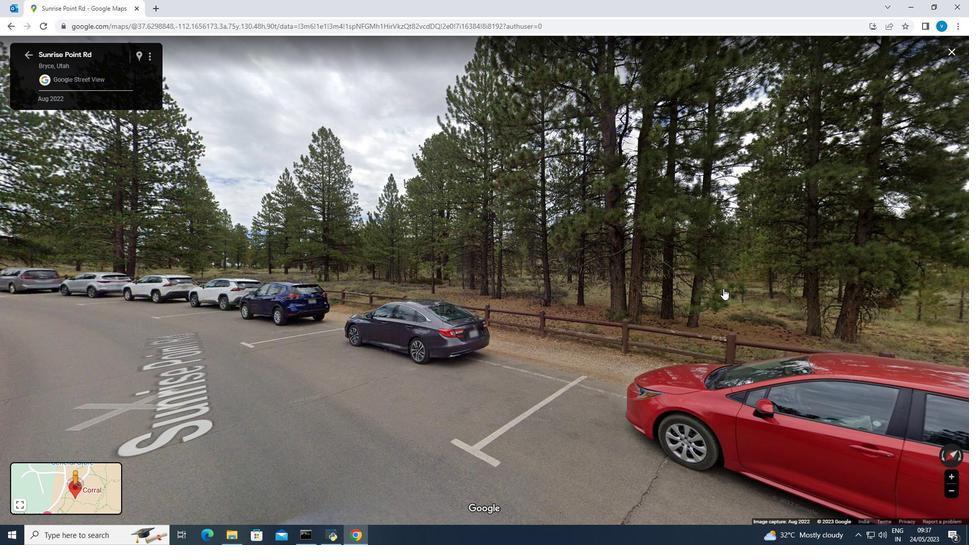 
Action: Mouse moved to (70, 308)
Screenshot: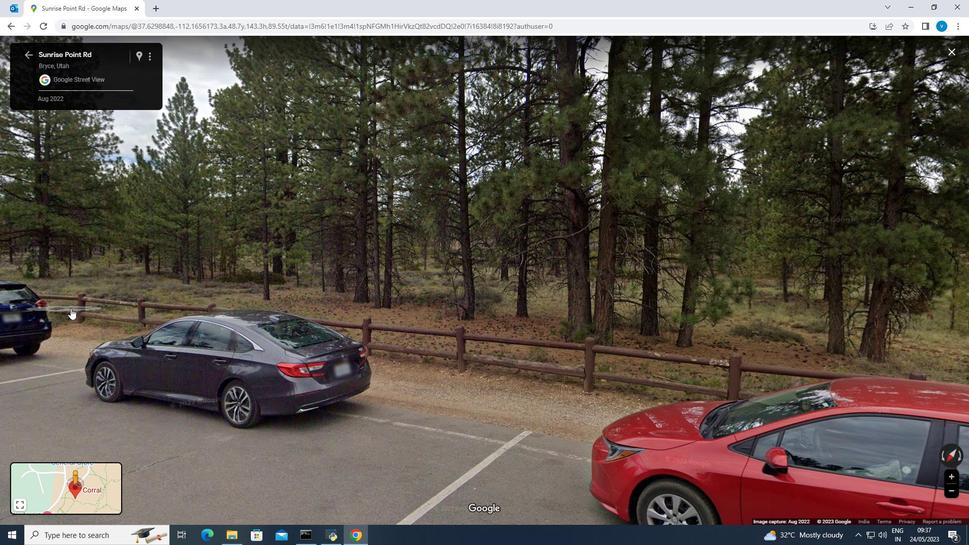 
Action: Mouse pressed left at (70, 308)
Screenshot: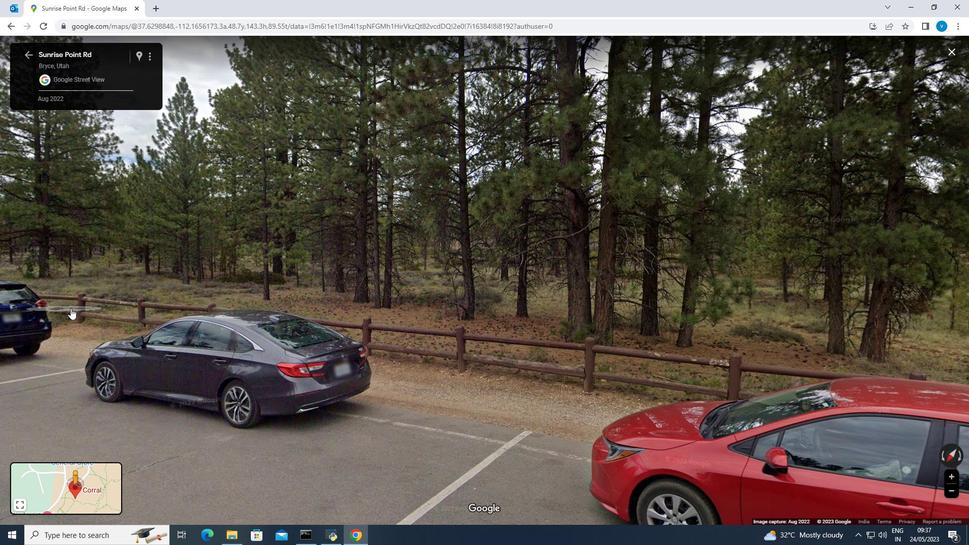 
Action: Mouse moved to (69, 318)
Screenshot: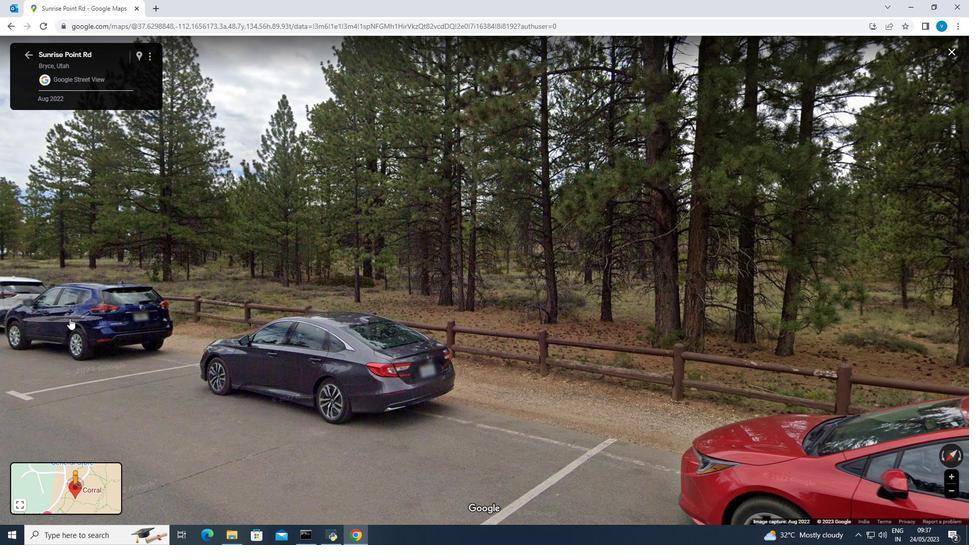 
Action: Mouse pressed left at (69, 318)
Screenshot: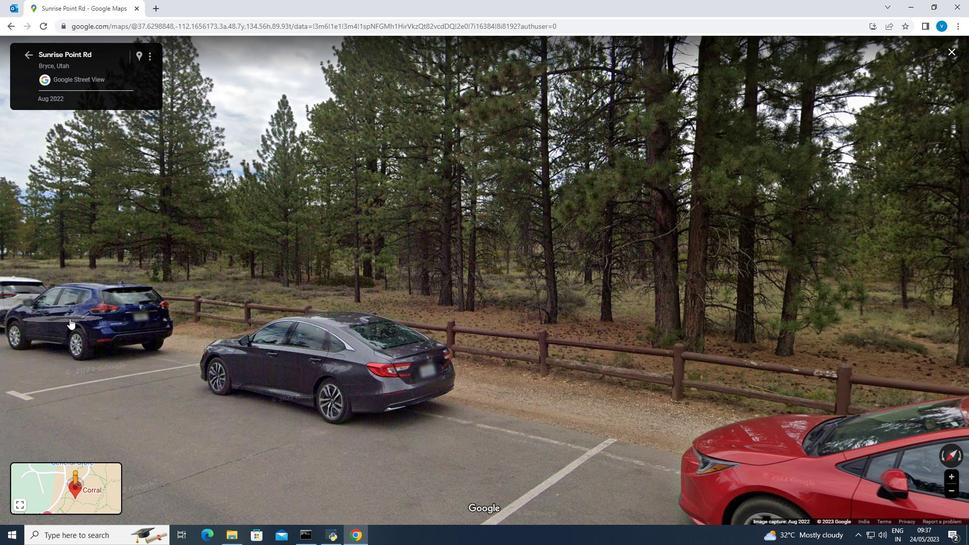 
Action: Mouse moved to (66, 288)
Screenshot: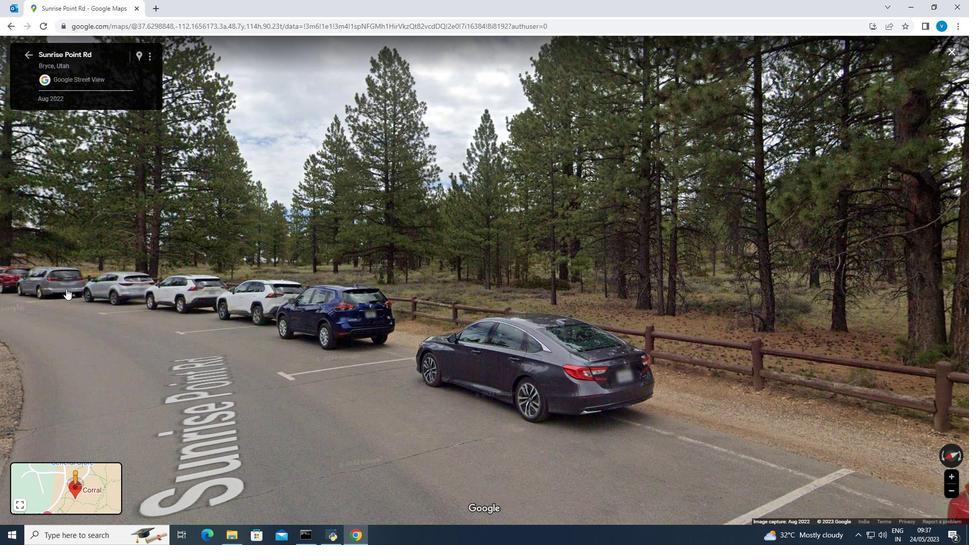 
Action: Mouse pressed left at (66, 288)
Screenshot: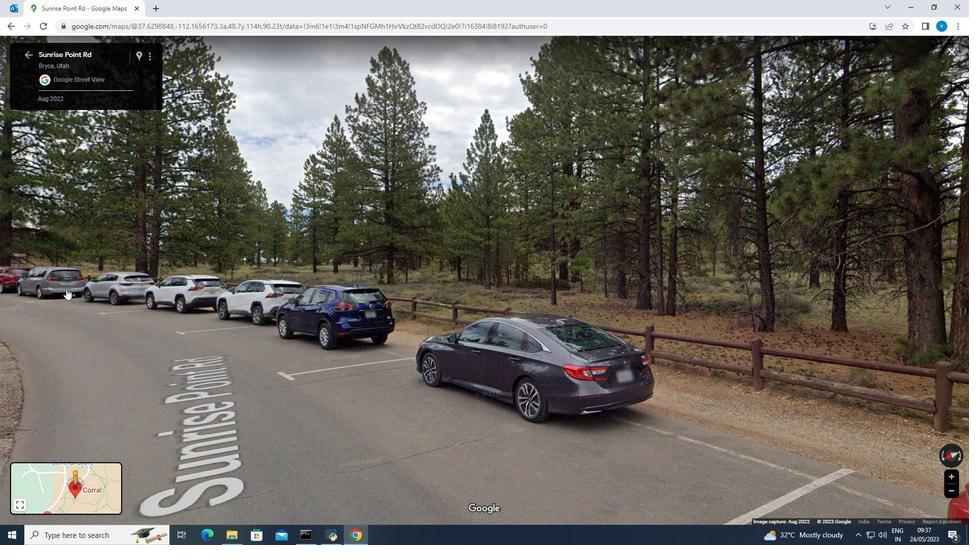 
Action: Mouse moved to (53, 289)
Screenshot: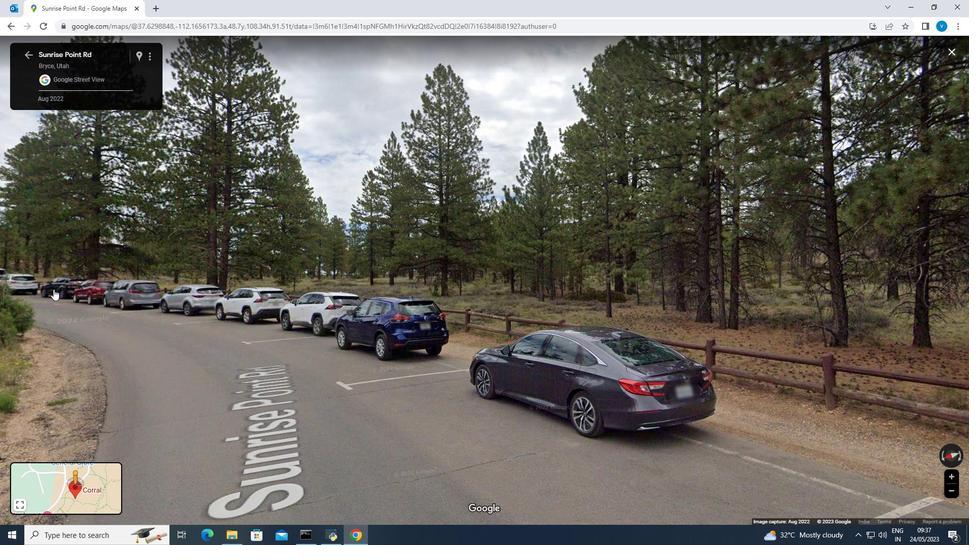 
Action: Mouse pressed left at (53, 289)
Screenshot: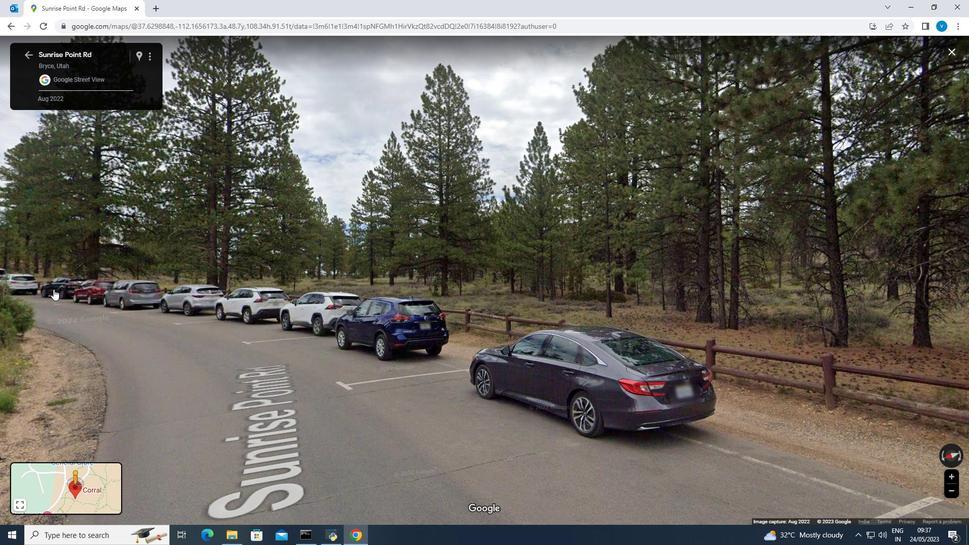 
Action: Mouse moved to (46, 296)
Screenshot: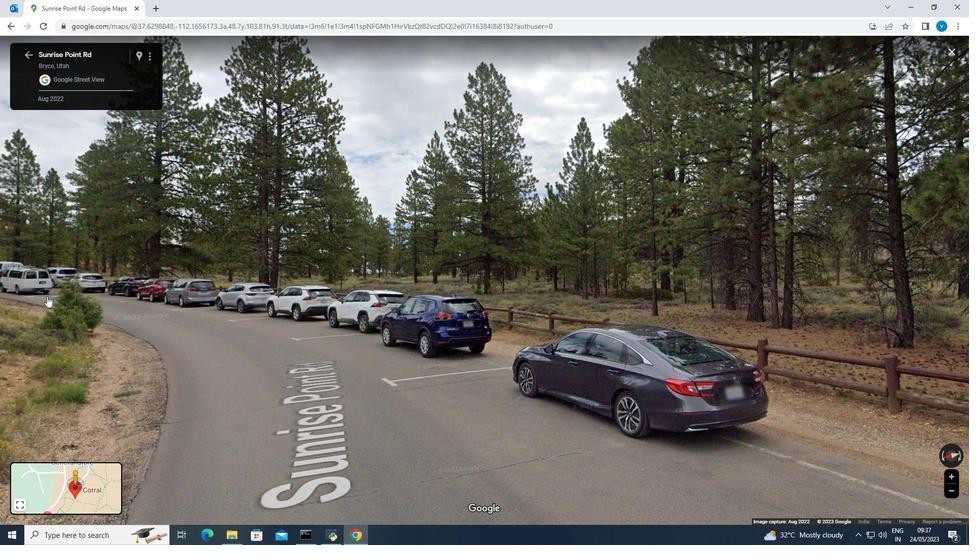 
Action: Mouse pressed left at (46, 296)
Screenshot: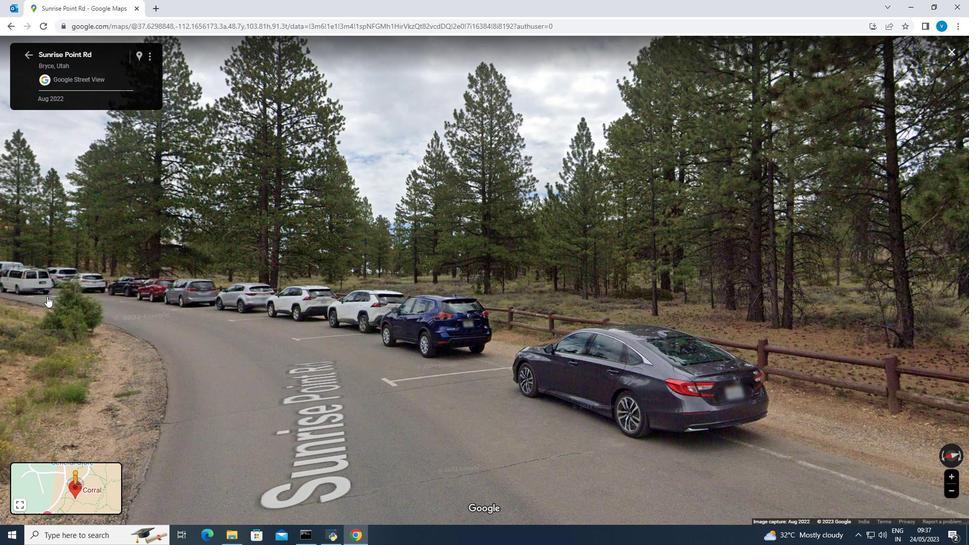 
Action: Mouse moved to (196, 254)
Screenshot: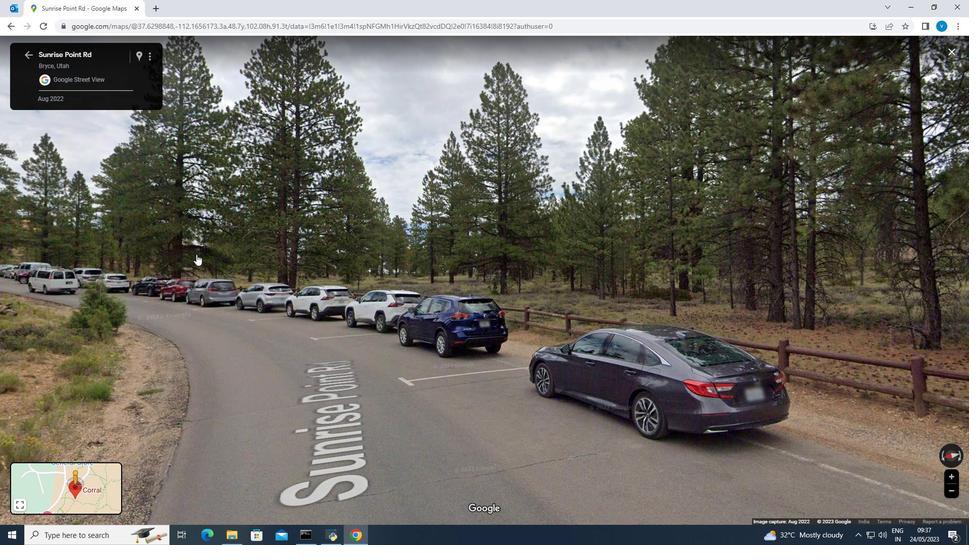 
Action: Mouse scrolled (196, 254) with delta (0, 0)
Screenshot: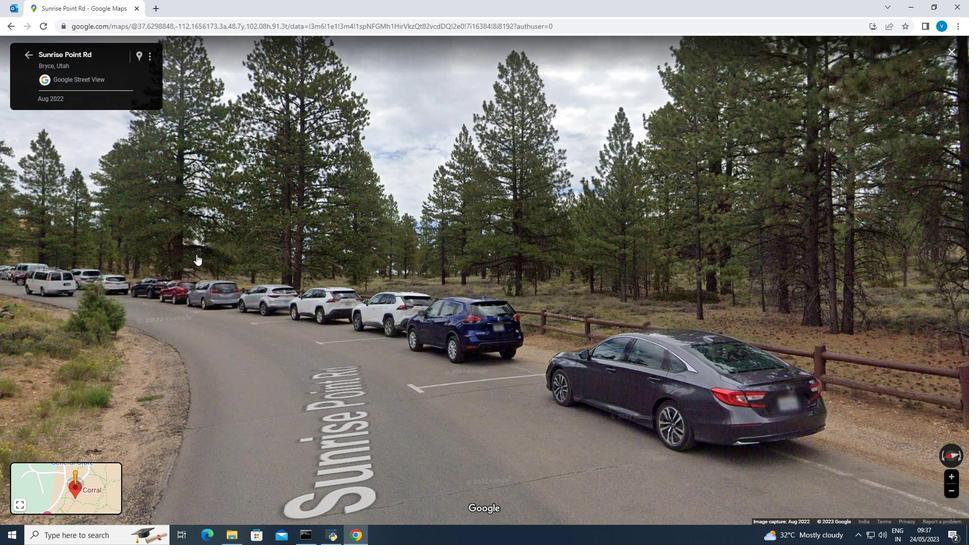 
Action: Mouse moved to (563, 222)
Screenshot: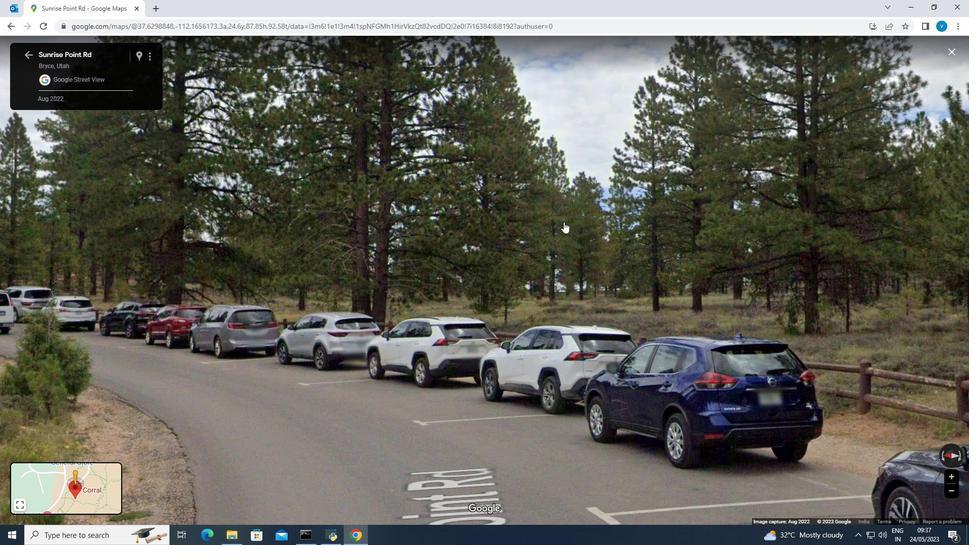 
Action: Mouse scrolled (563, 222) with delta (0, 0)
Screenshot: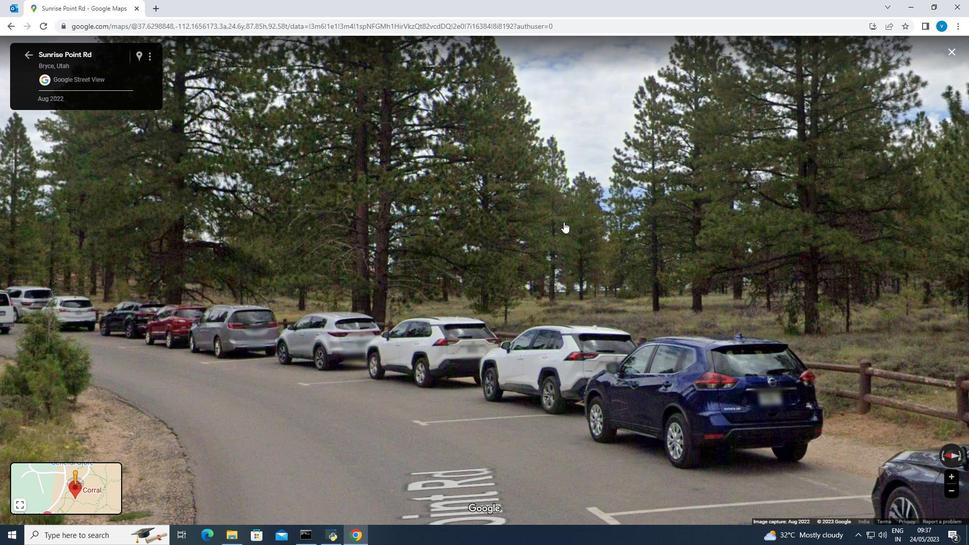 
Action: Mouse moved to (564, 222)
Screenshot: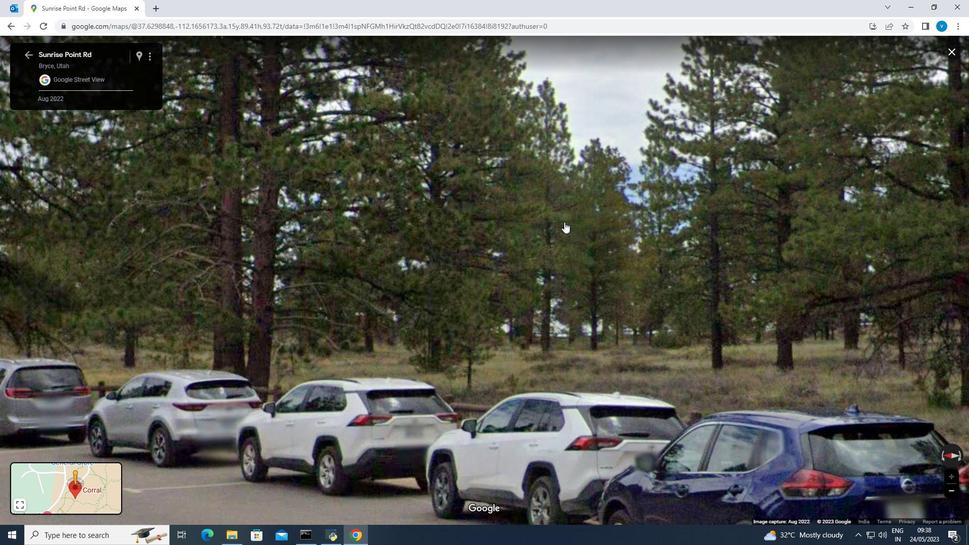 
Action: Mouse scrolled (564, 221) with delta (0, 0)
Screenshot: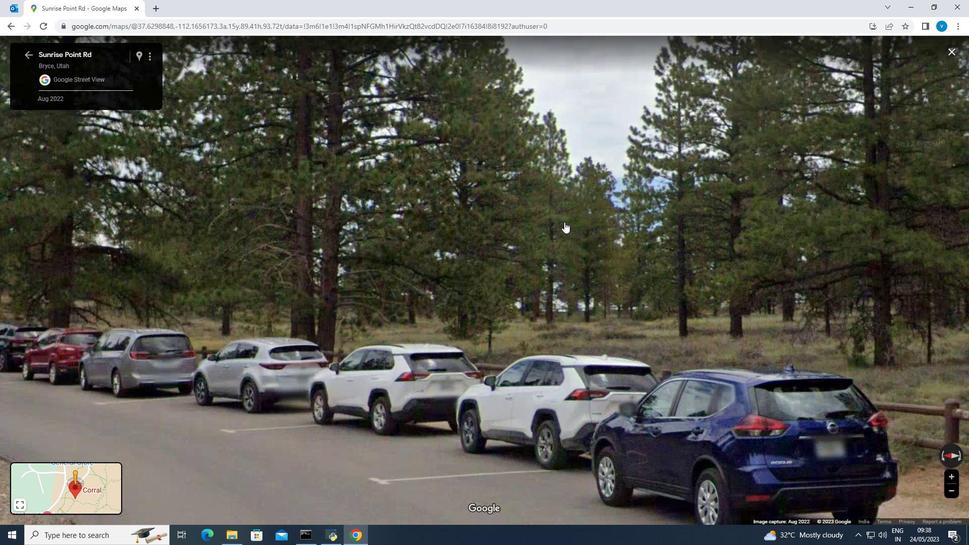 
Action: Mouse scrolled (564, 221) with delta (0, 0)
Screenshot: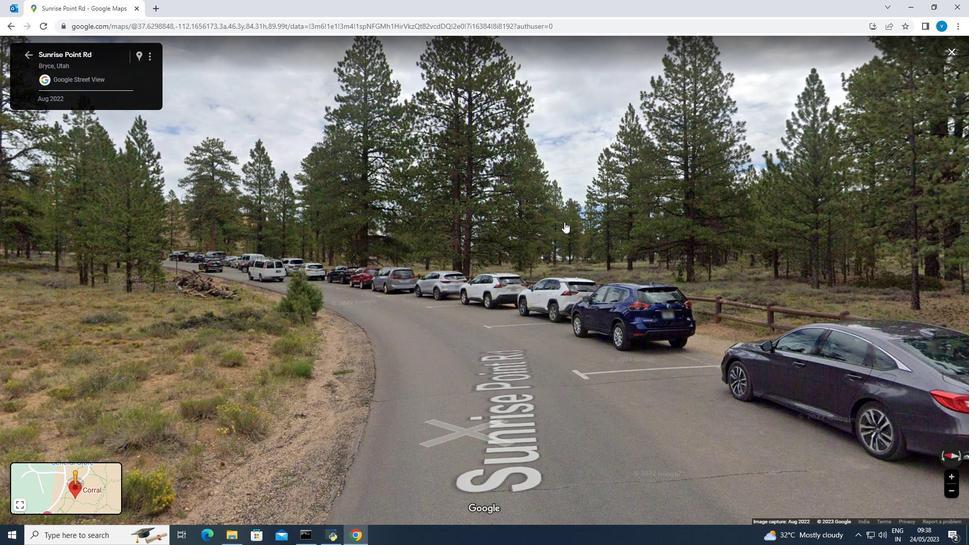 
Action: Mouse moved to (72, 265)
Screenshot: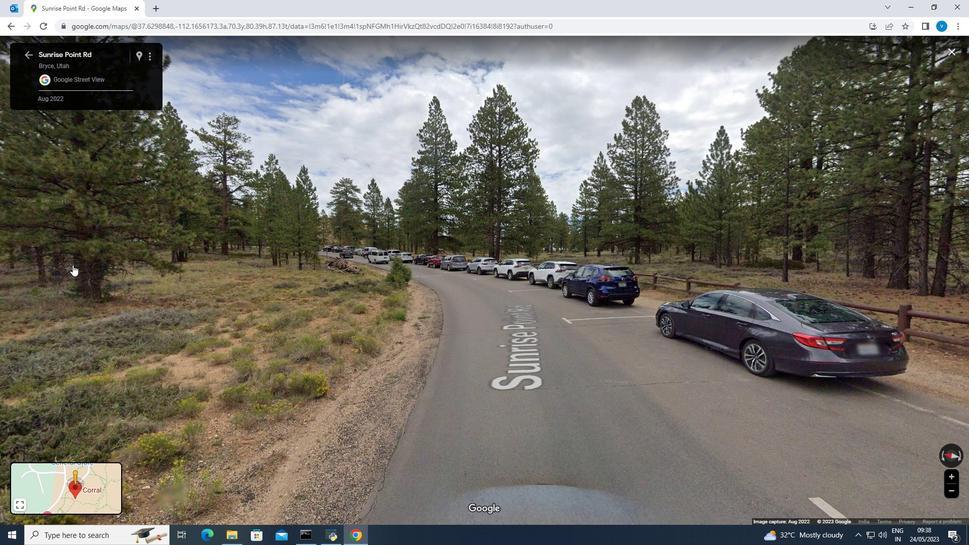 
Action: Mouse scrolled (72, 265) with delta (0, 0)
Screenshot: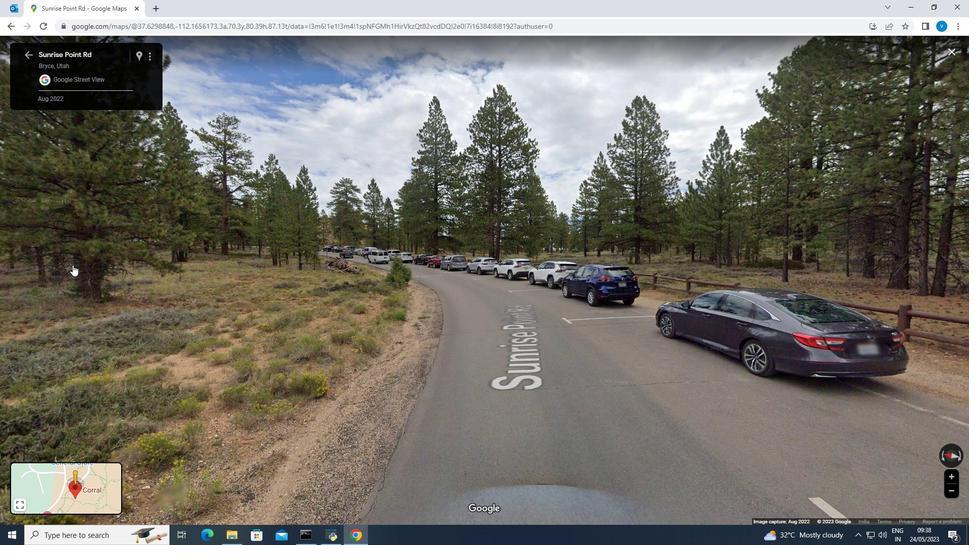 
Action: Mouse scrolled (72, 265) with delta (0, 0)
Screenshot: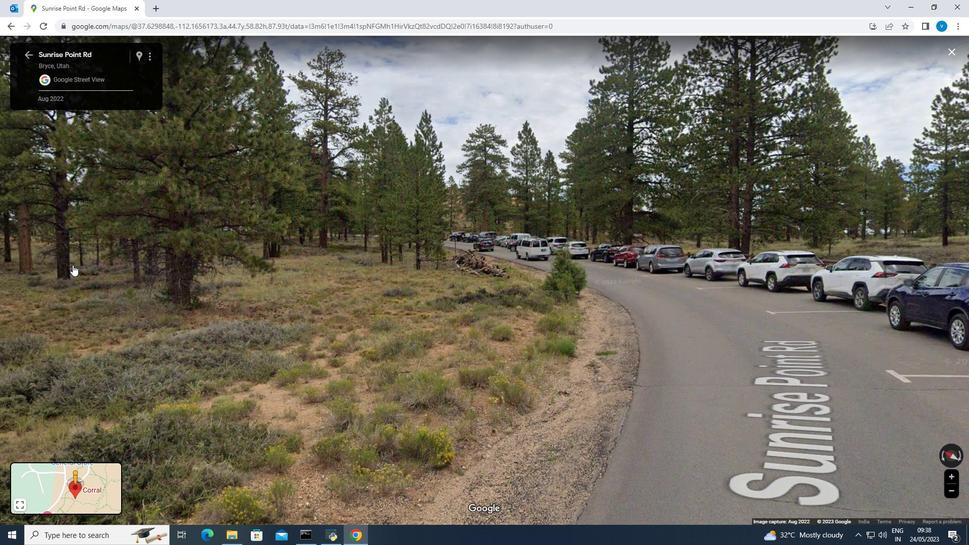 
Action: Mouse scrolled (72, 264) with delta (0, 0)
Screenshot: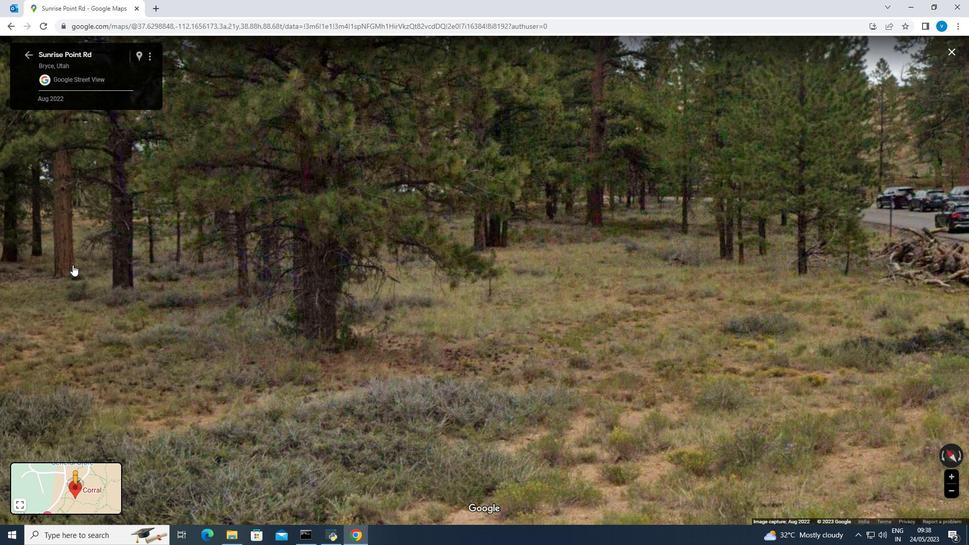 
Action: Mouse moved to (28, 53)
Screenshot: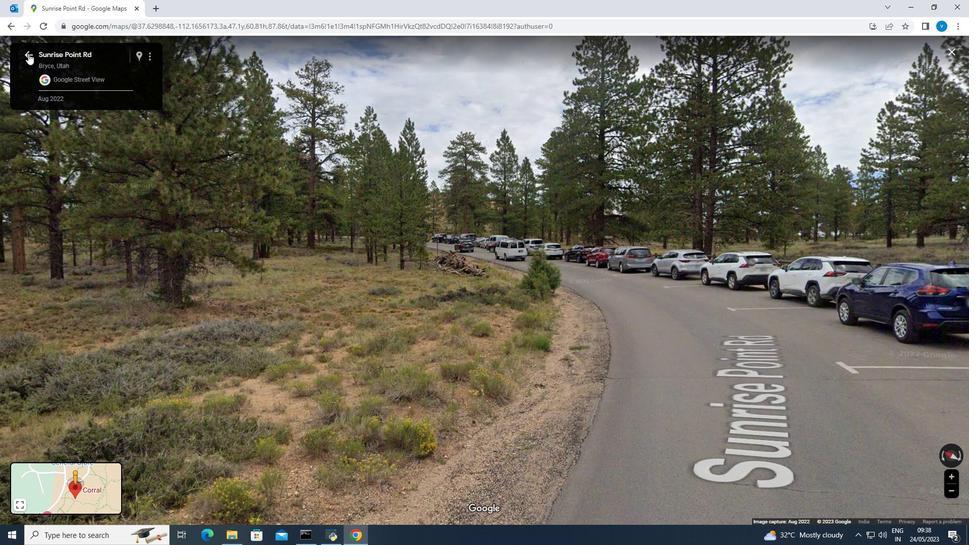 
Action: Mouse pressed left at (28, 53)
Screenshot: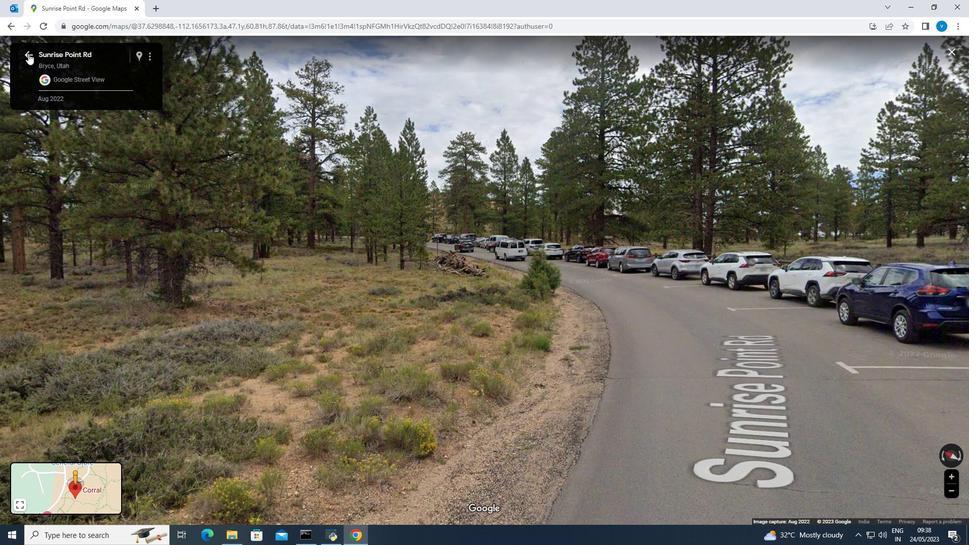
